 Task: Search one way flight ticket for 2 adults, 2 infants in seat and 1 infant on lap in first from Phoenix: Phoenix Sky Harbor International Airport to Wilmington: Wilmington International Airport on 8-6-2023. Choice of flights is Royal air maroc. Number of bags: 1 carry on bag and 5 checked bags. Price is upto 80000. Outbound departure time preference is 16:45.
Action: Mouse moved to (400, 169)
Screenshot: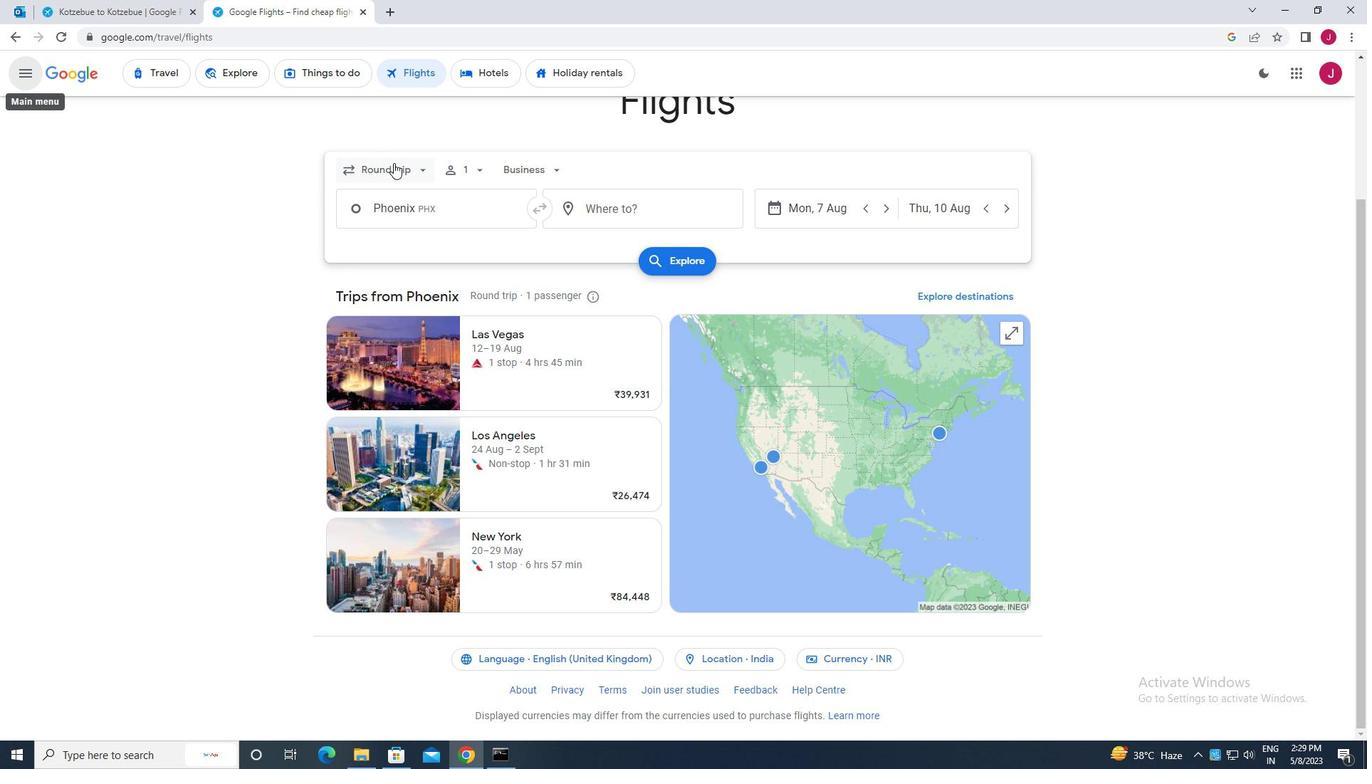 
Action: Mouse pressed left at (400, 169)
Screenshot: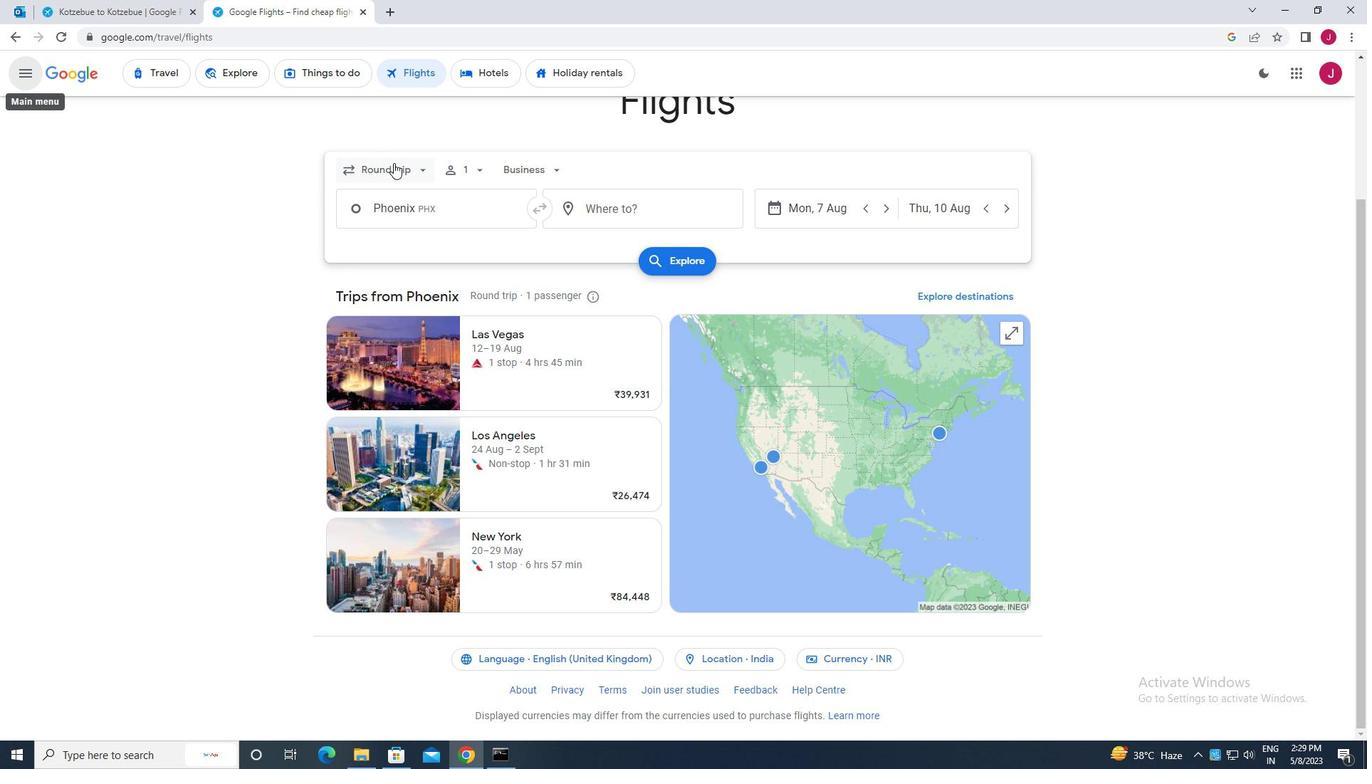 
Action: Mouse moved to (415, 237)
Screenshot: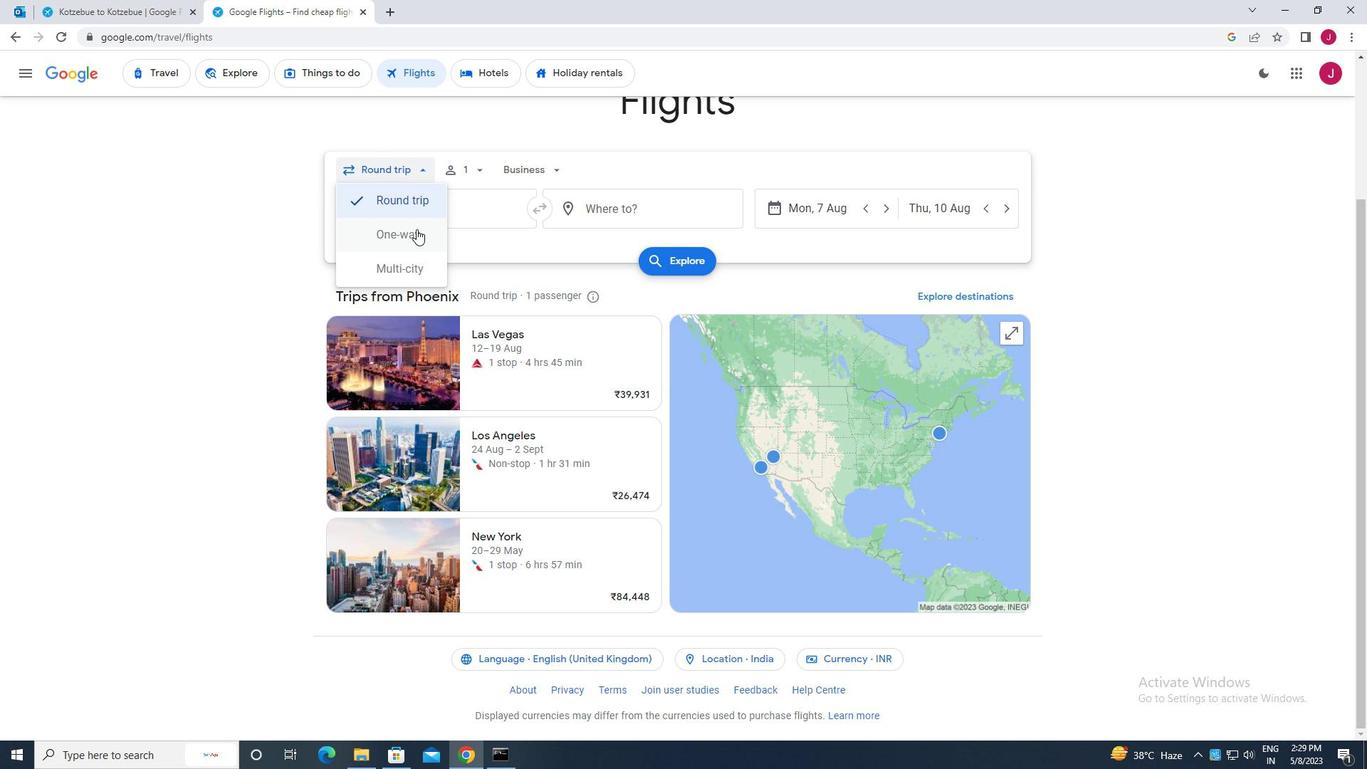 
Action: Mouse pressed left at (415, 237)
Screenshot: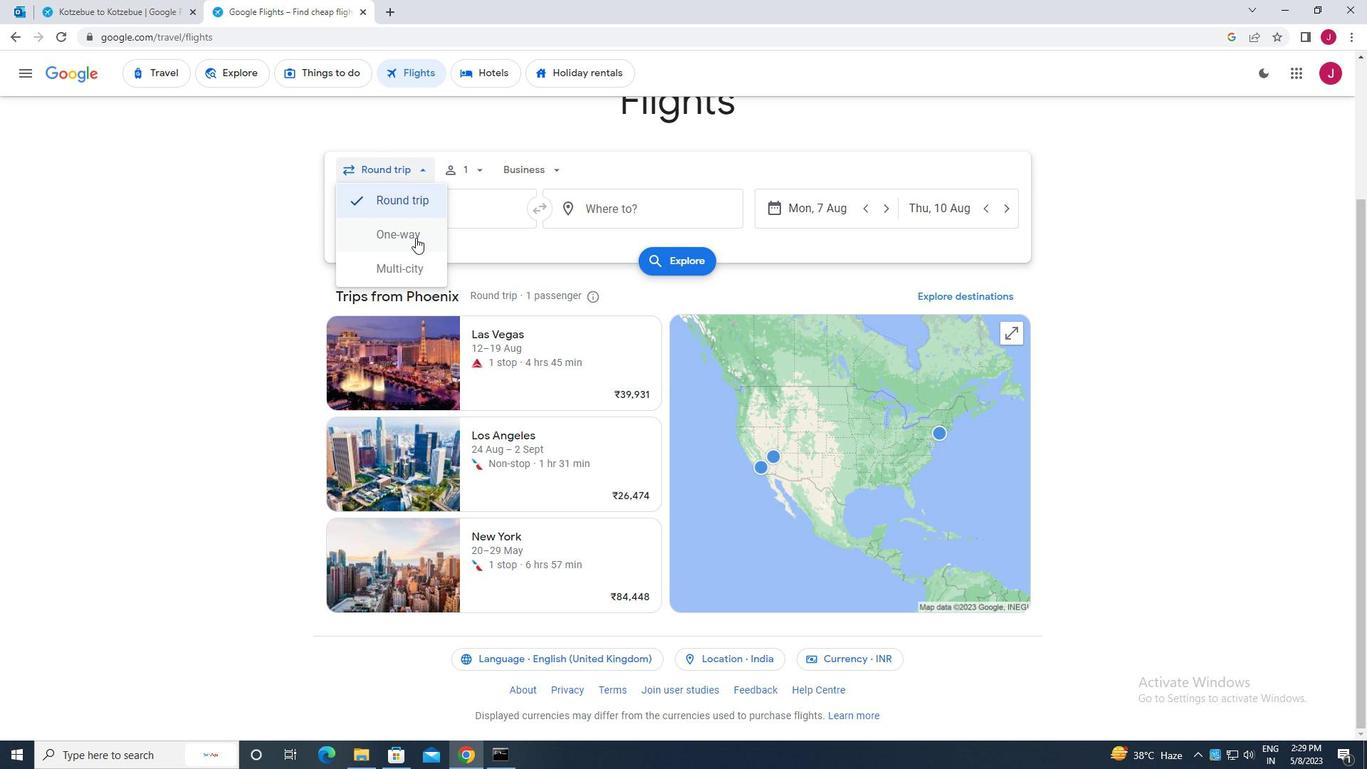 
Action: Mouse moved to (470, 168)
Screenshot: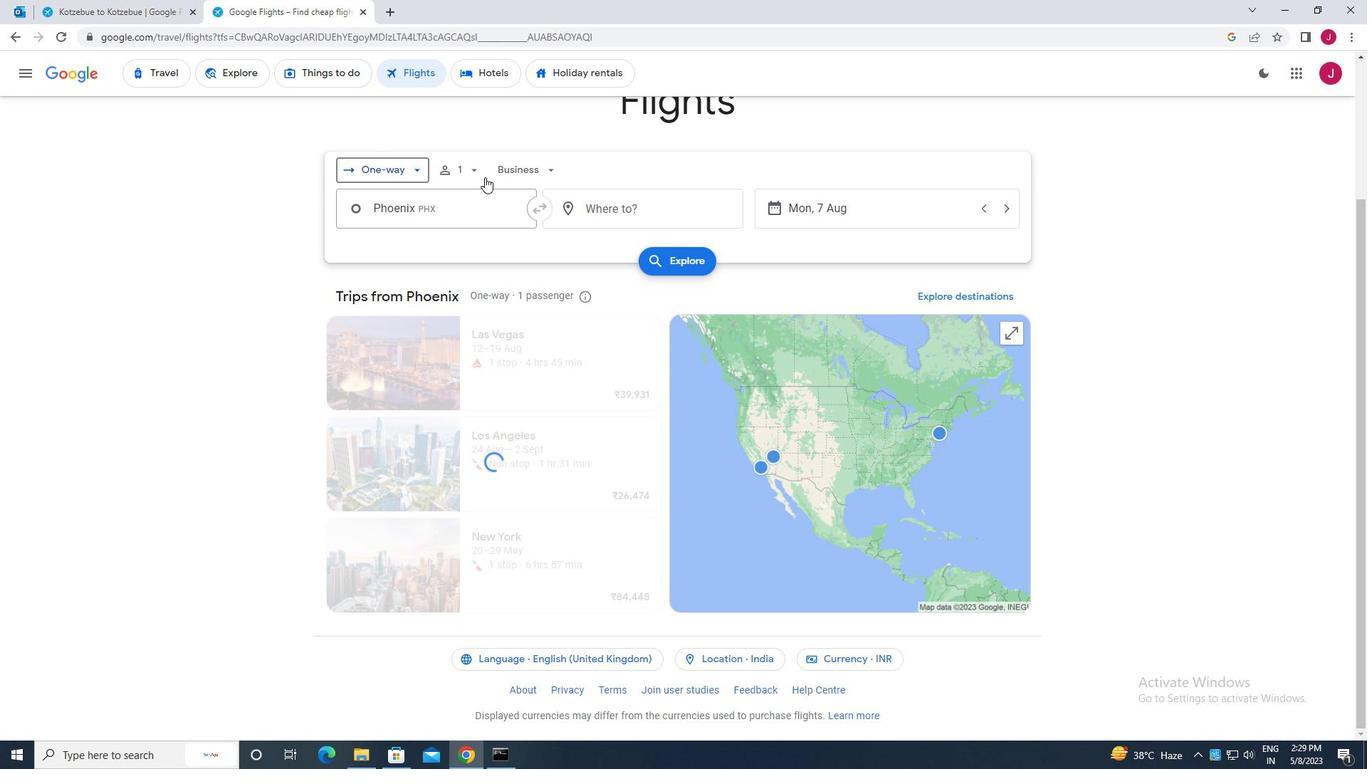 
Action: Mouse pressed left at (470, 168)
Screenshot: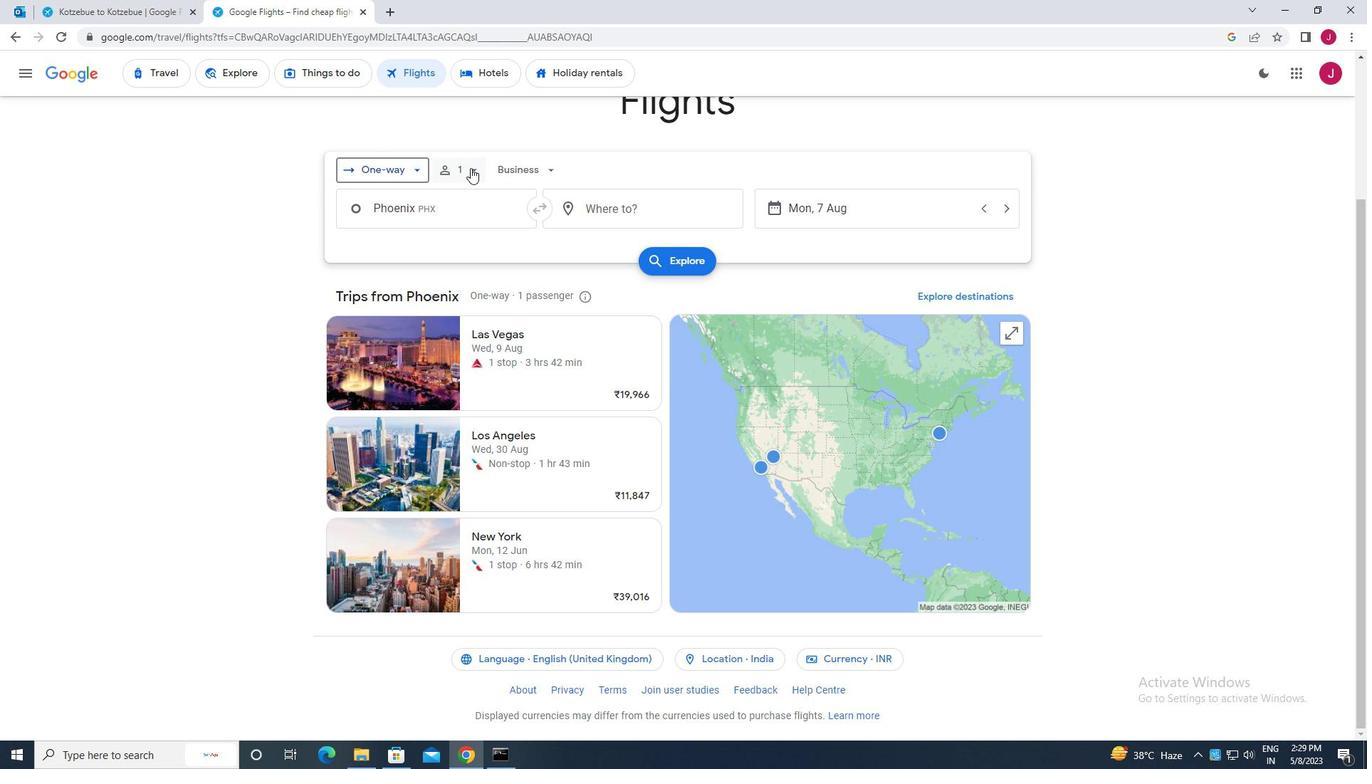 
Action: Mouse moved to (588, 206)
Screenshot: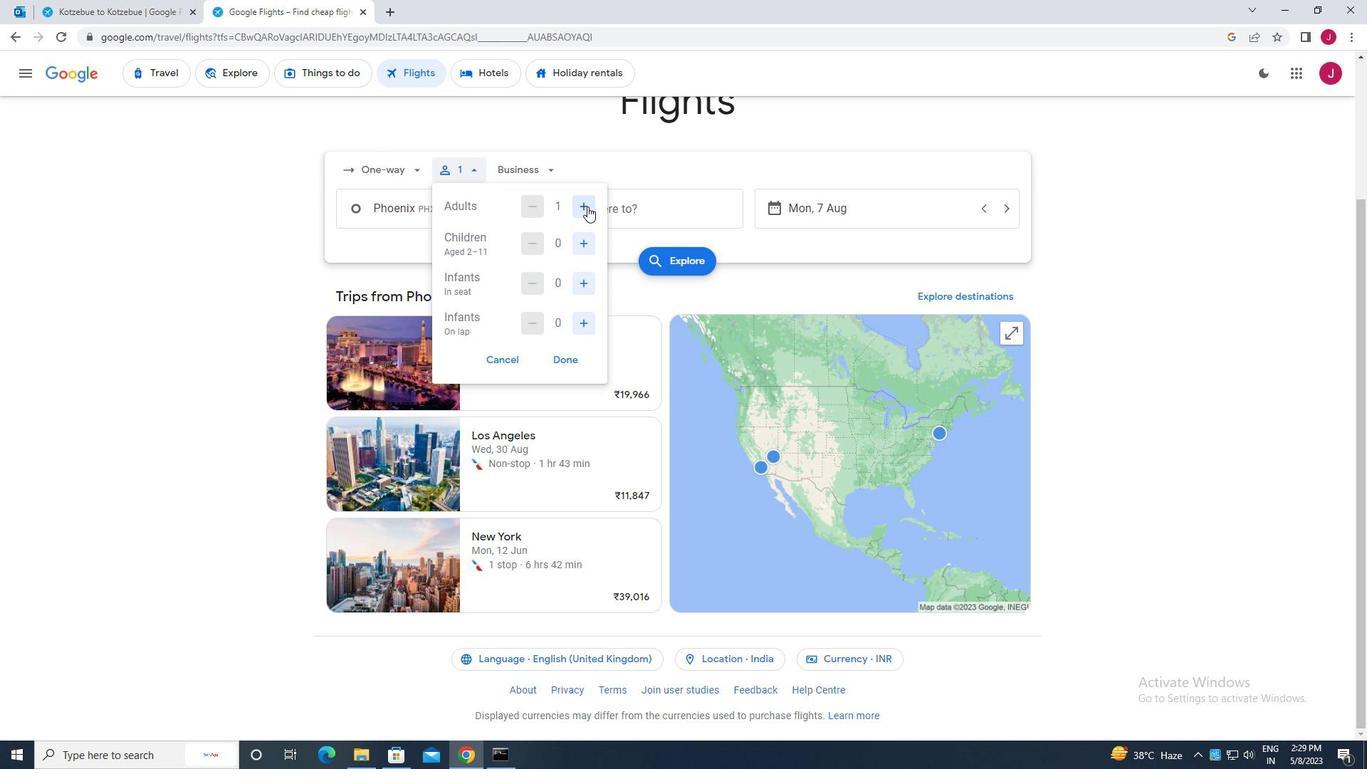 
Action: Mouse pressed left at (588, 206)
Screenshot: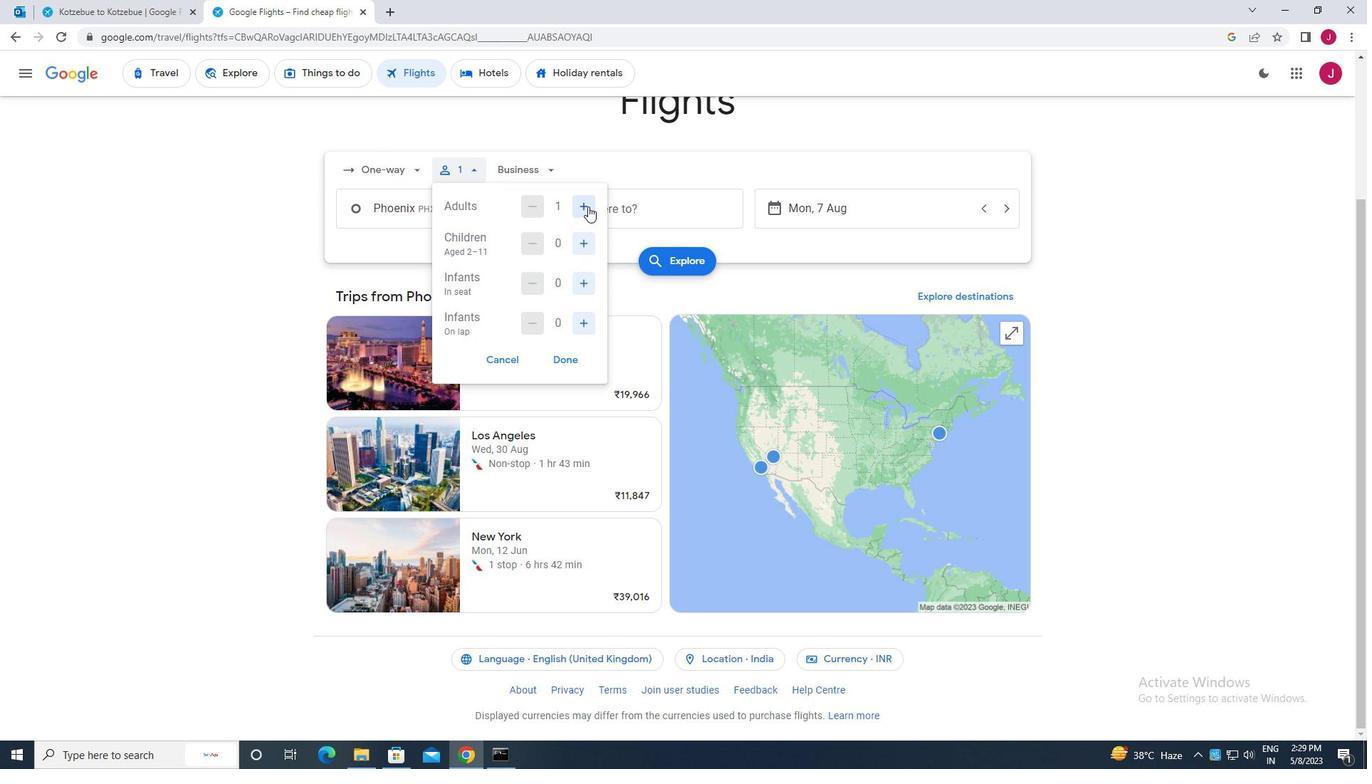 
Action: Mouse moved to (583, 244)
Screenshot: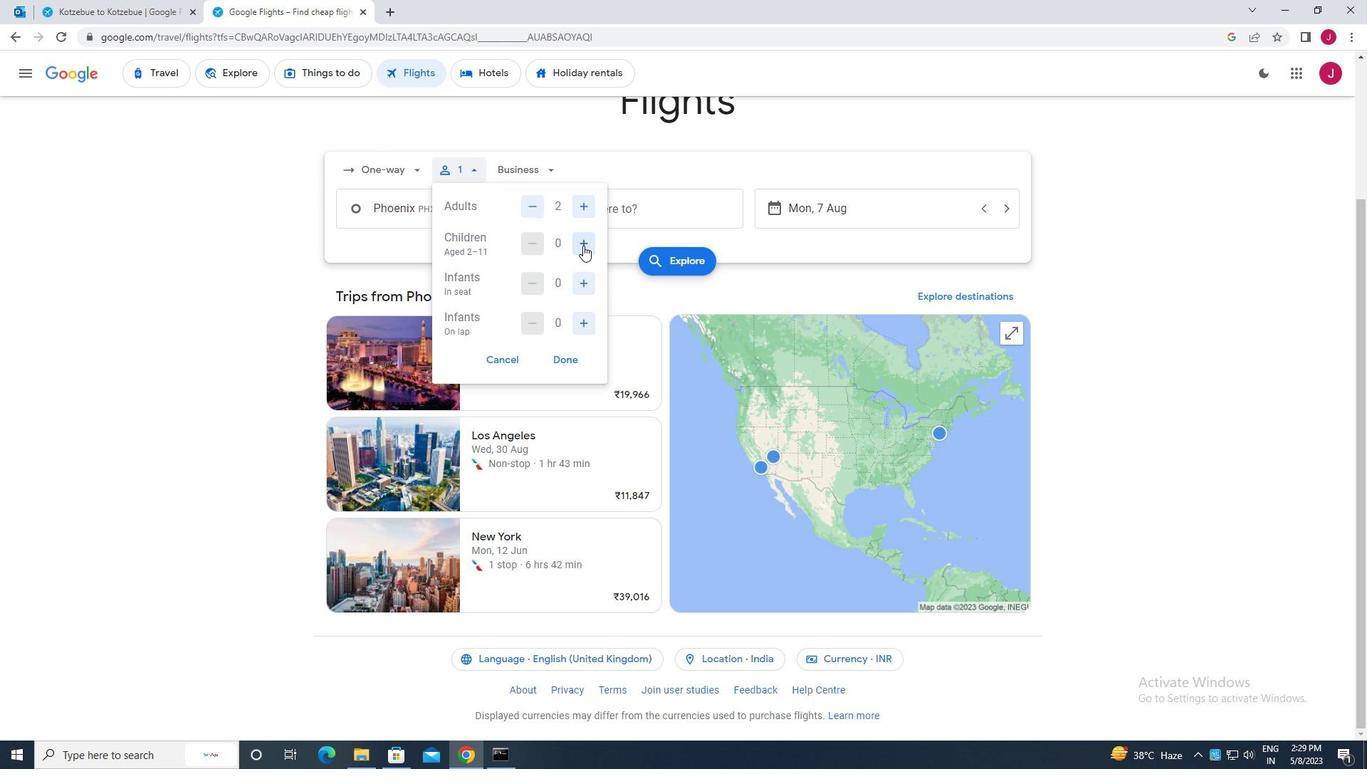 
Action: Mouse pressed left at (583, 244)
Screenshot: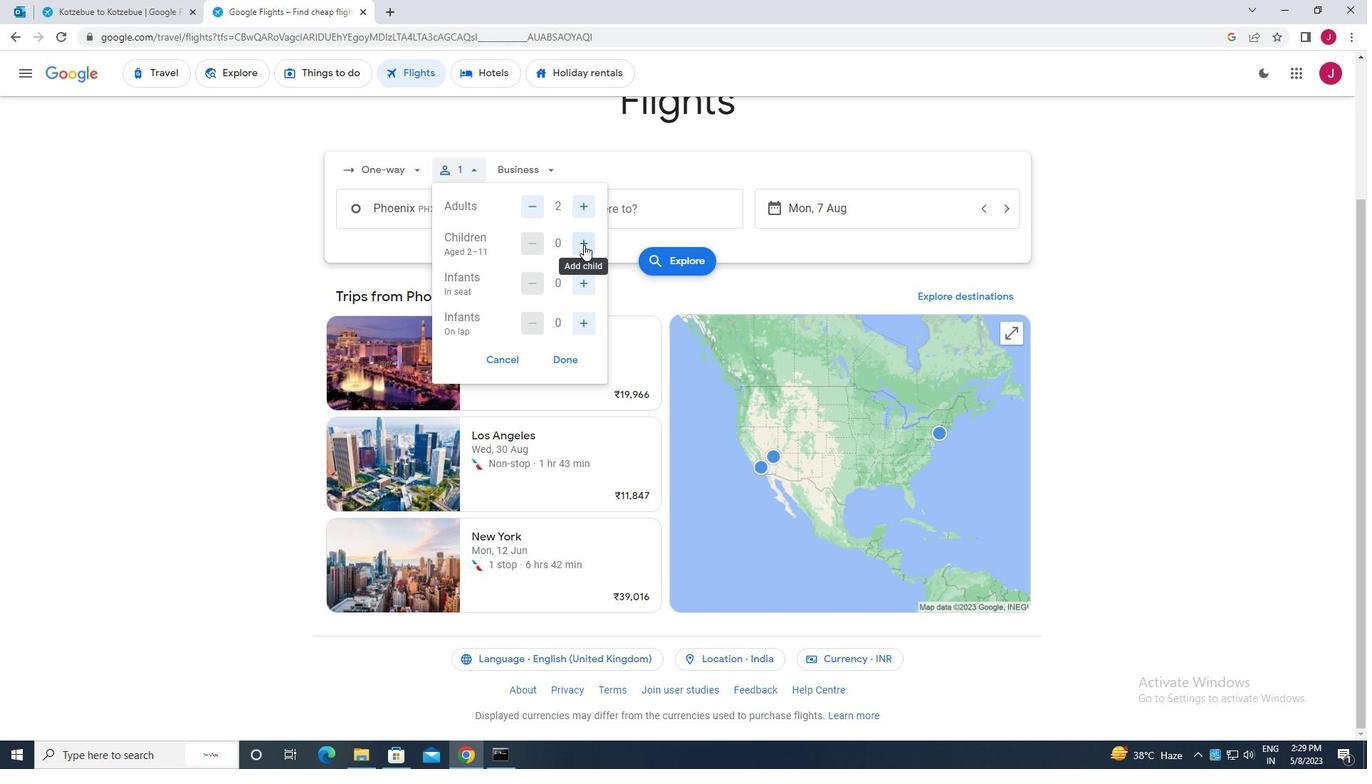 
Action: Mouse pressed left at (583, 244)
Screenshot: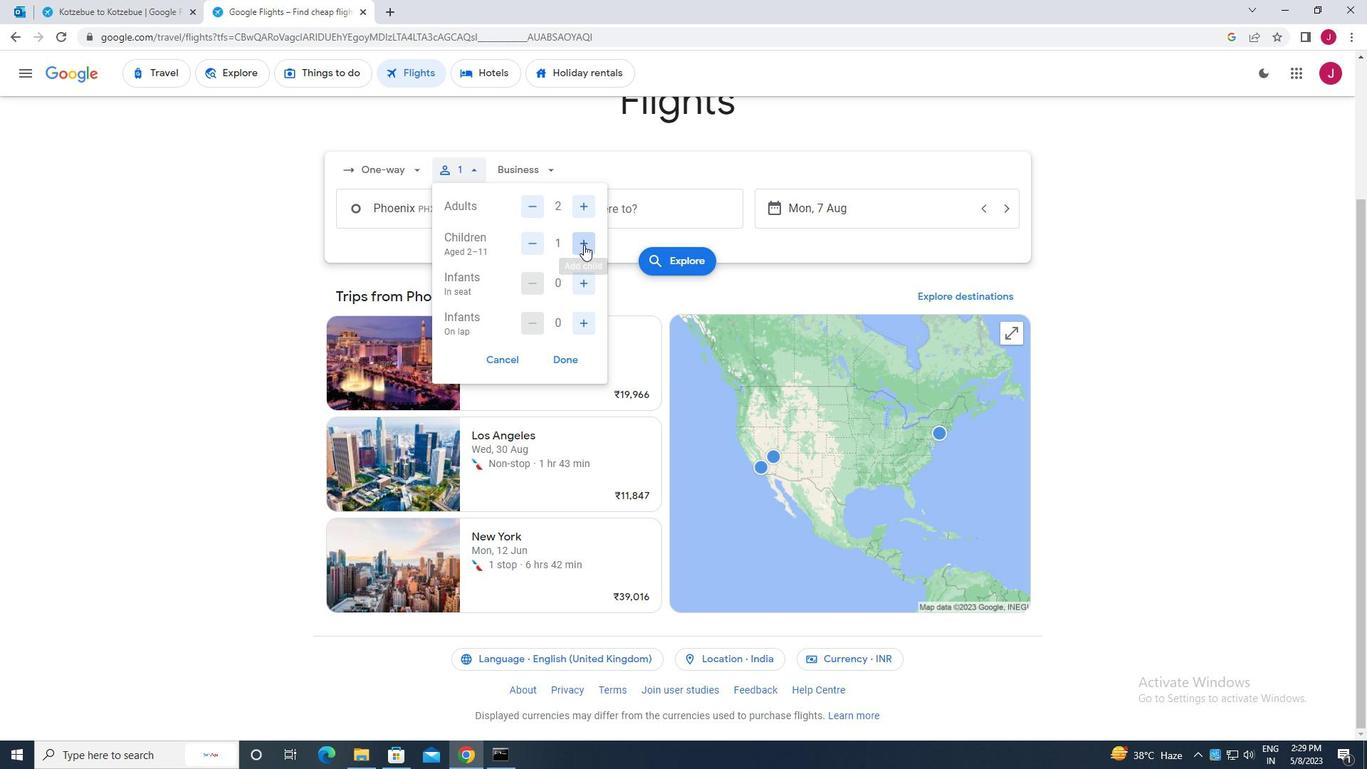 
Action: Mouse moved to (581, 323)
Screenshot: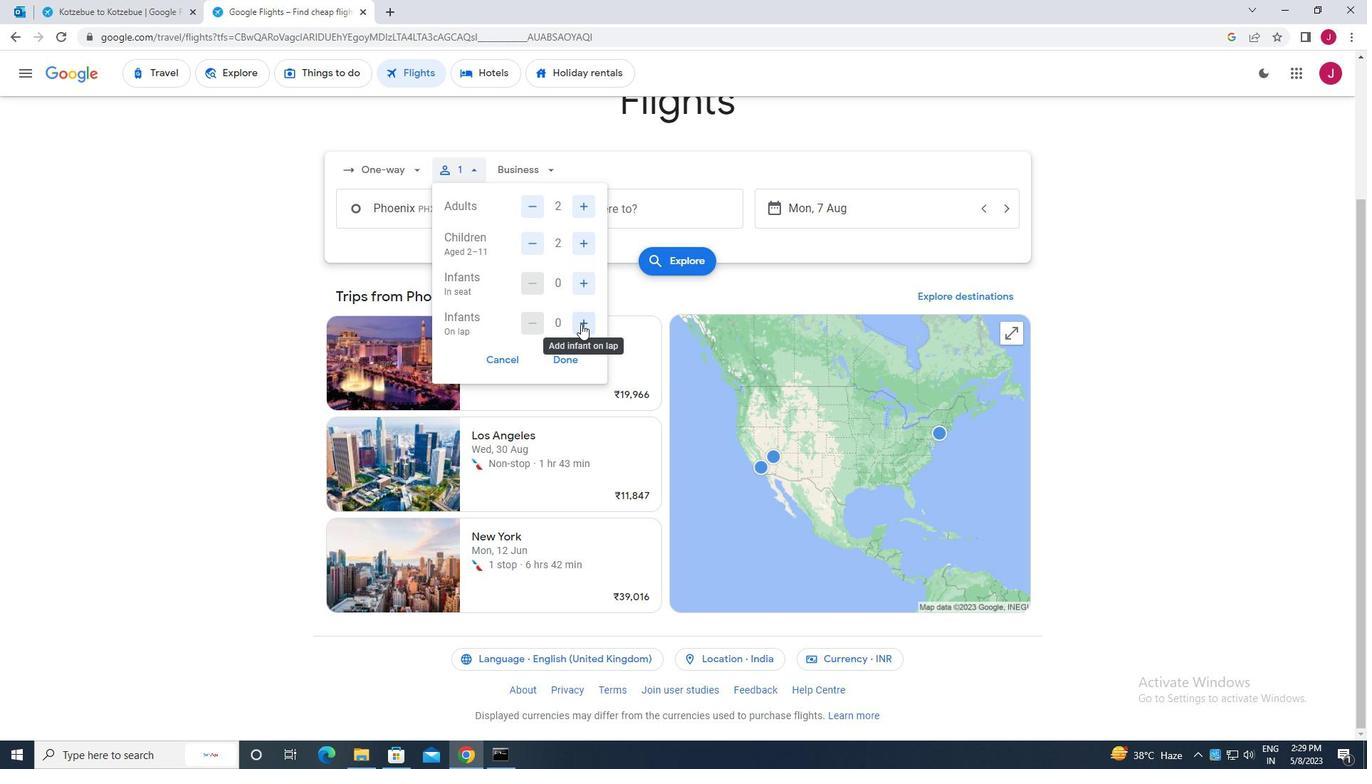 
Action: Mouse pressed left at (581, 323)
Screenshot: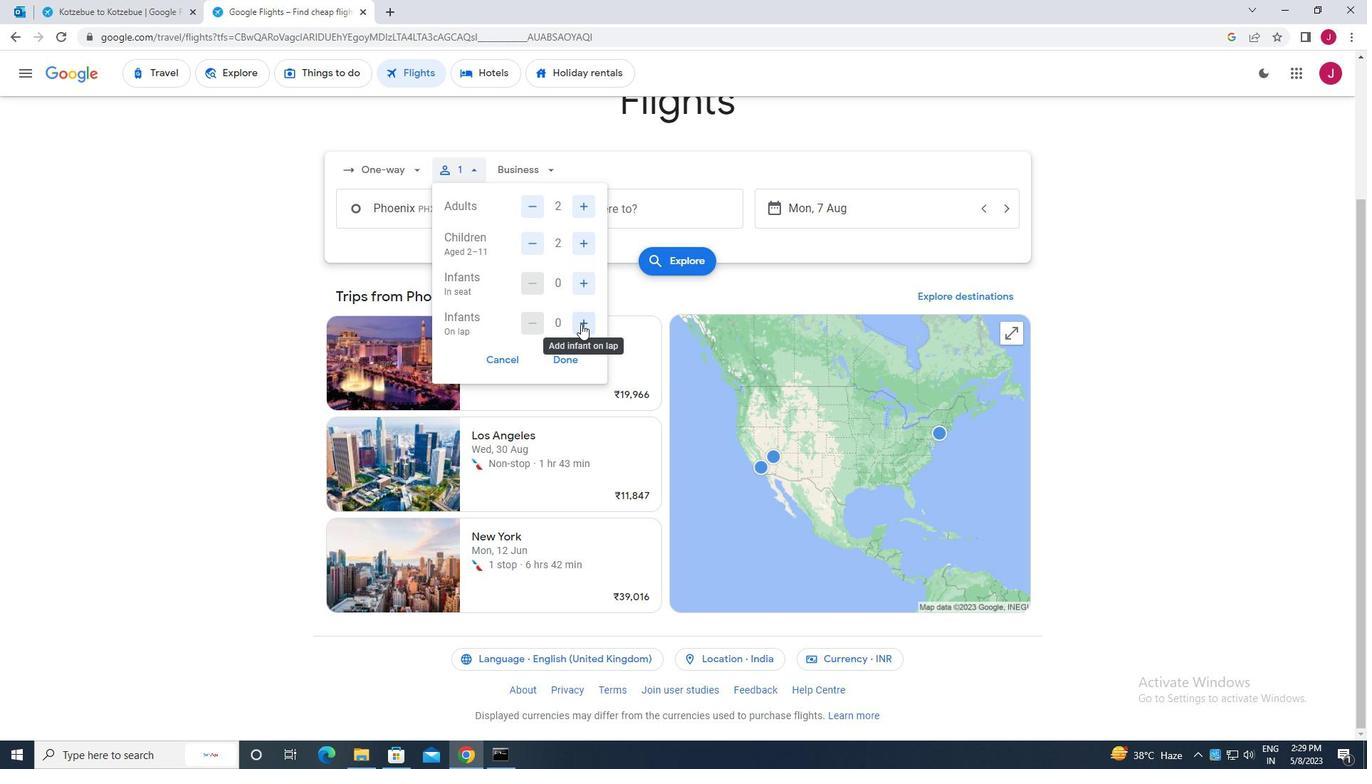 
Action: Mouse moved to (583, 281)
Screenshot: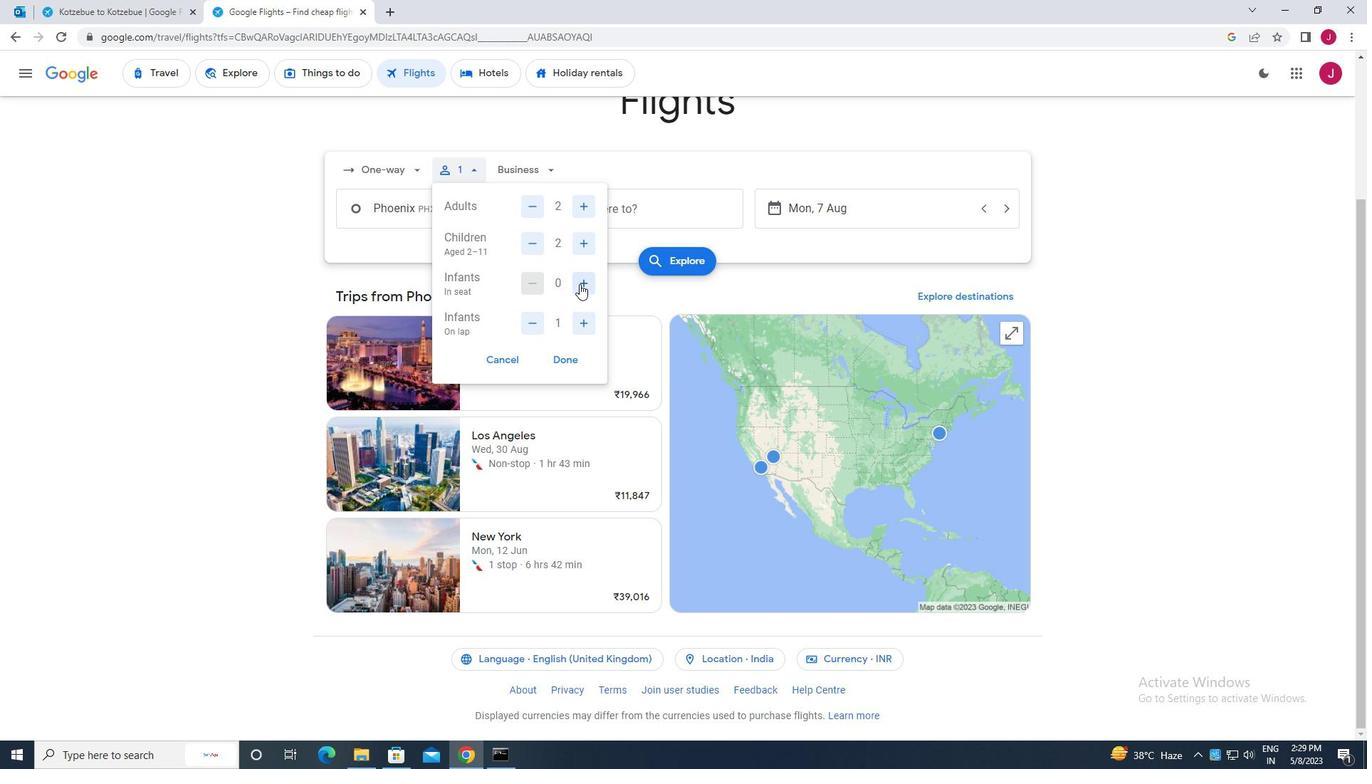 
Action: Mouse pressed left at (583, 281)
Screenshot: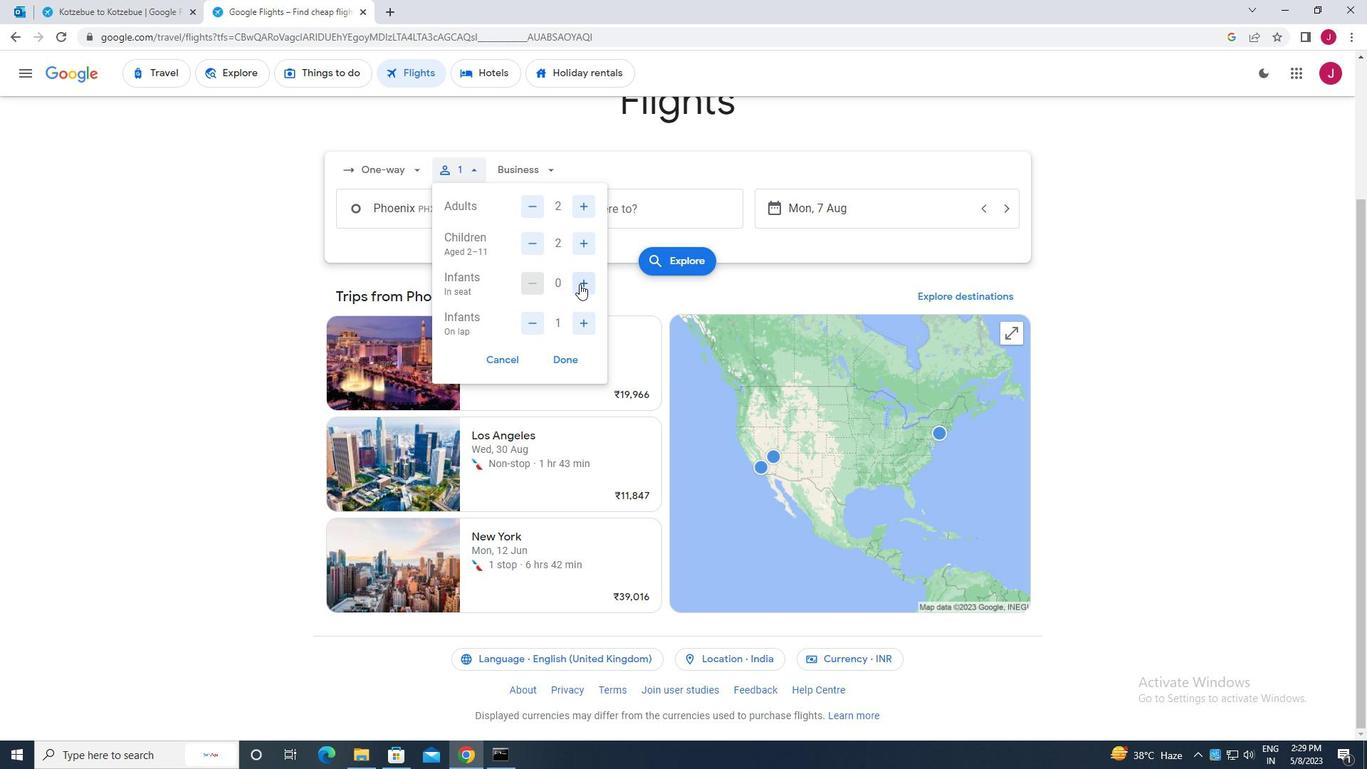 
Action: Mouse pressed left at (583, 281)
Screenshot: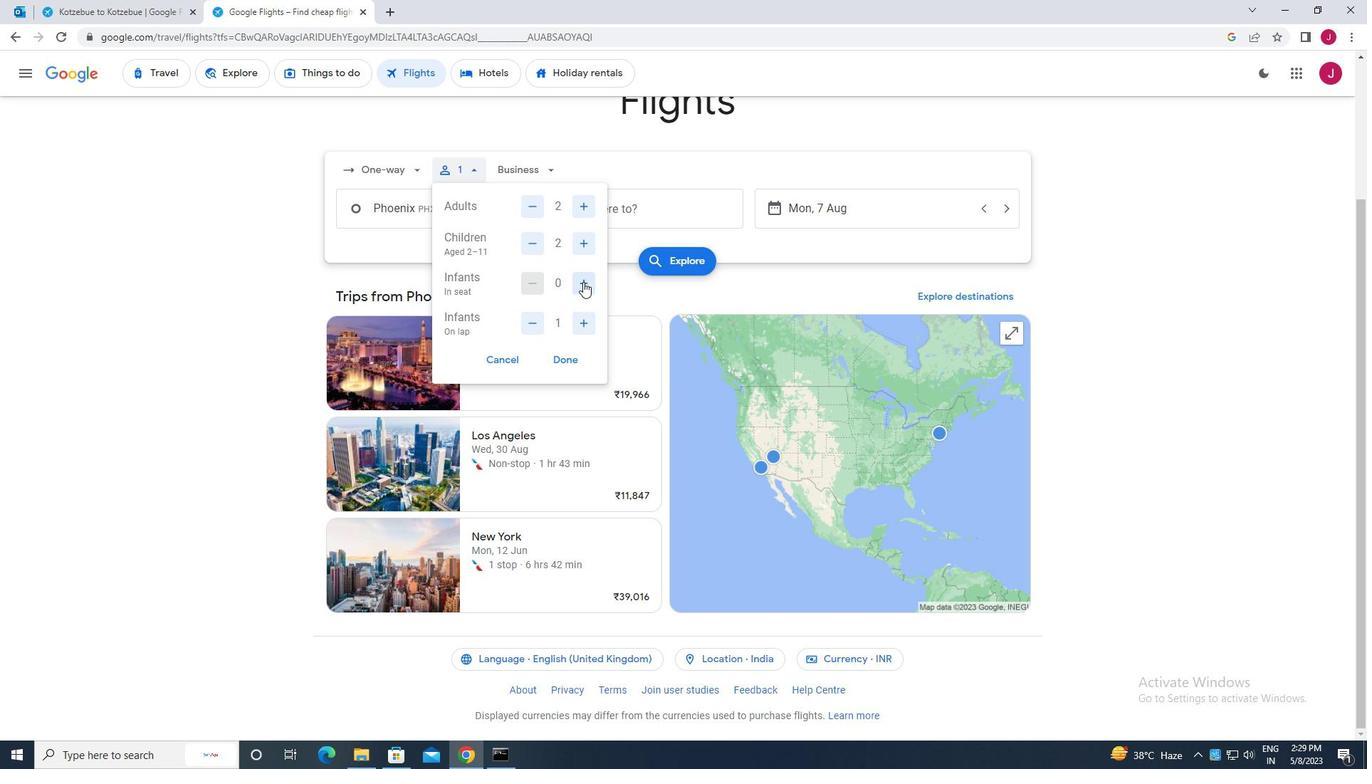 
Action: Mouse moved to (539, 239)
Screenshot: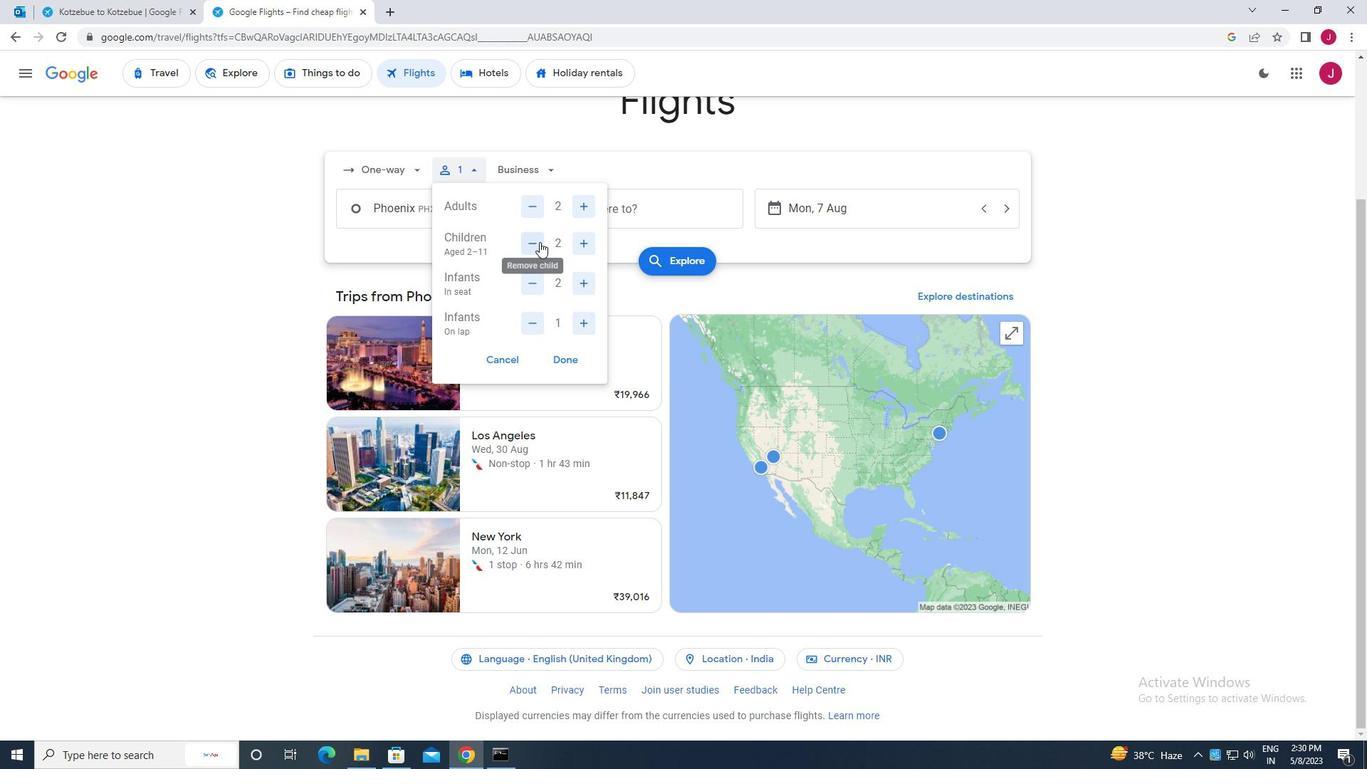 
Action: Mouse pressed left at (539, 239)
Screenshot: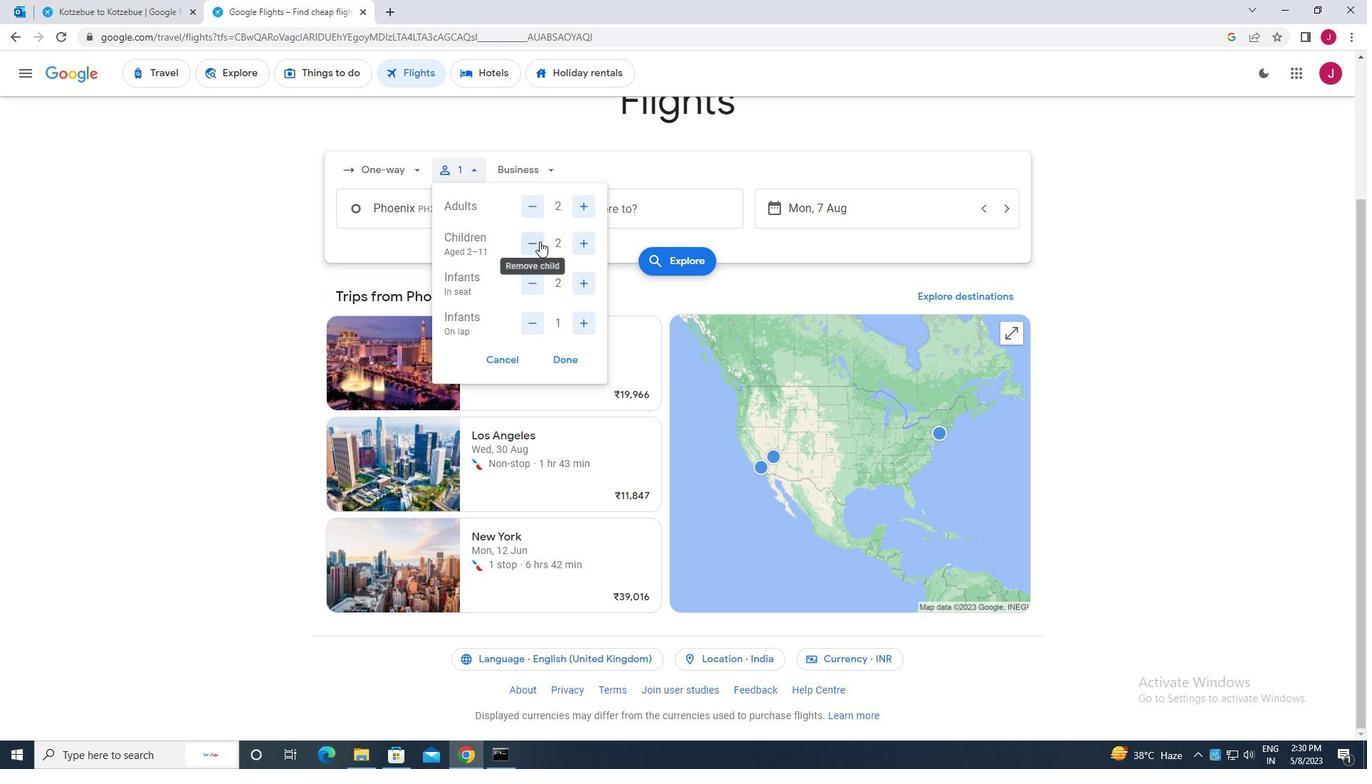
Action: Mouse pressed left at (539, 239)
Screenshot: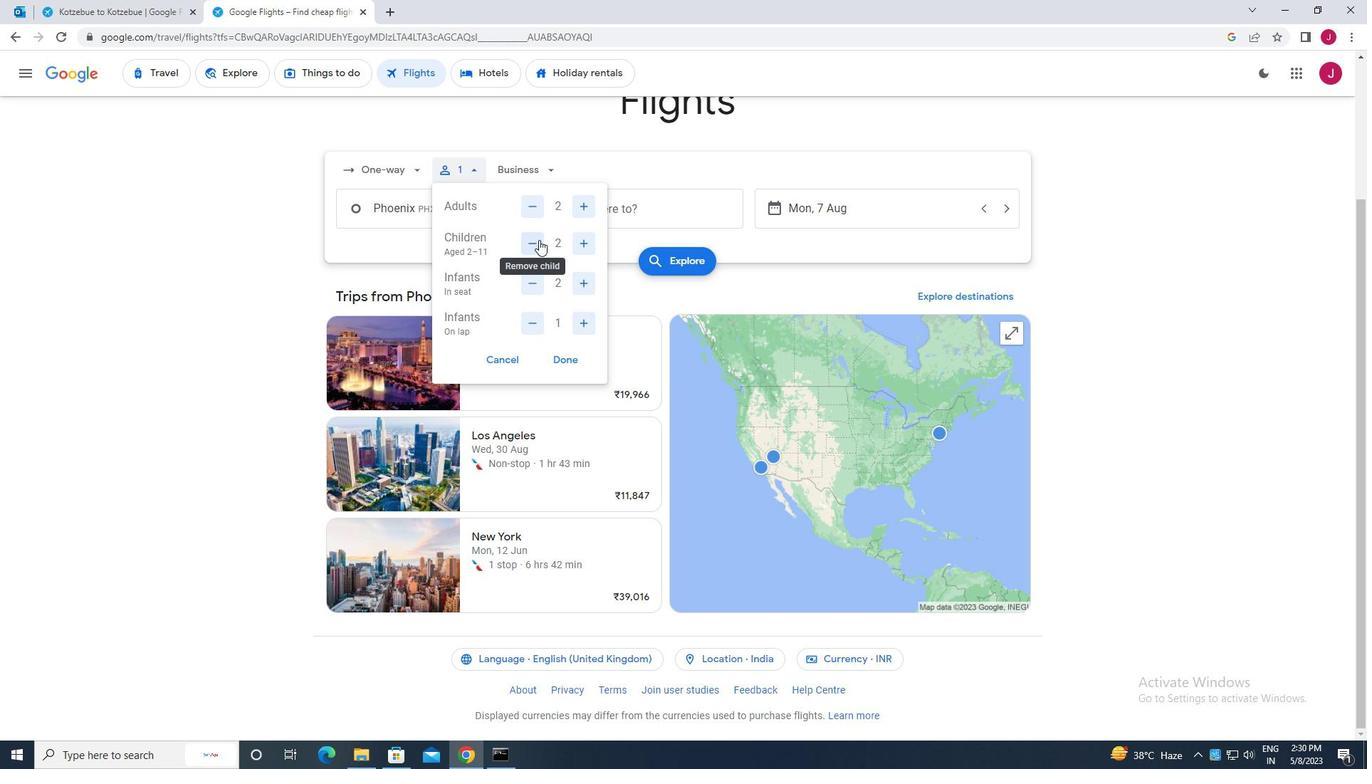 
Action: Mouse moved to (573, 356)
Screenshot: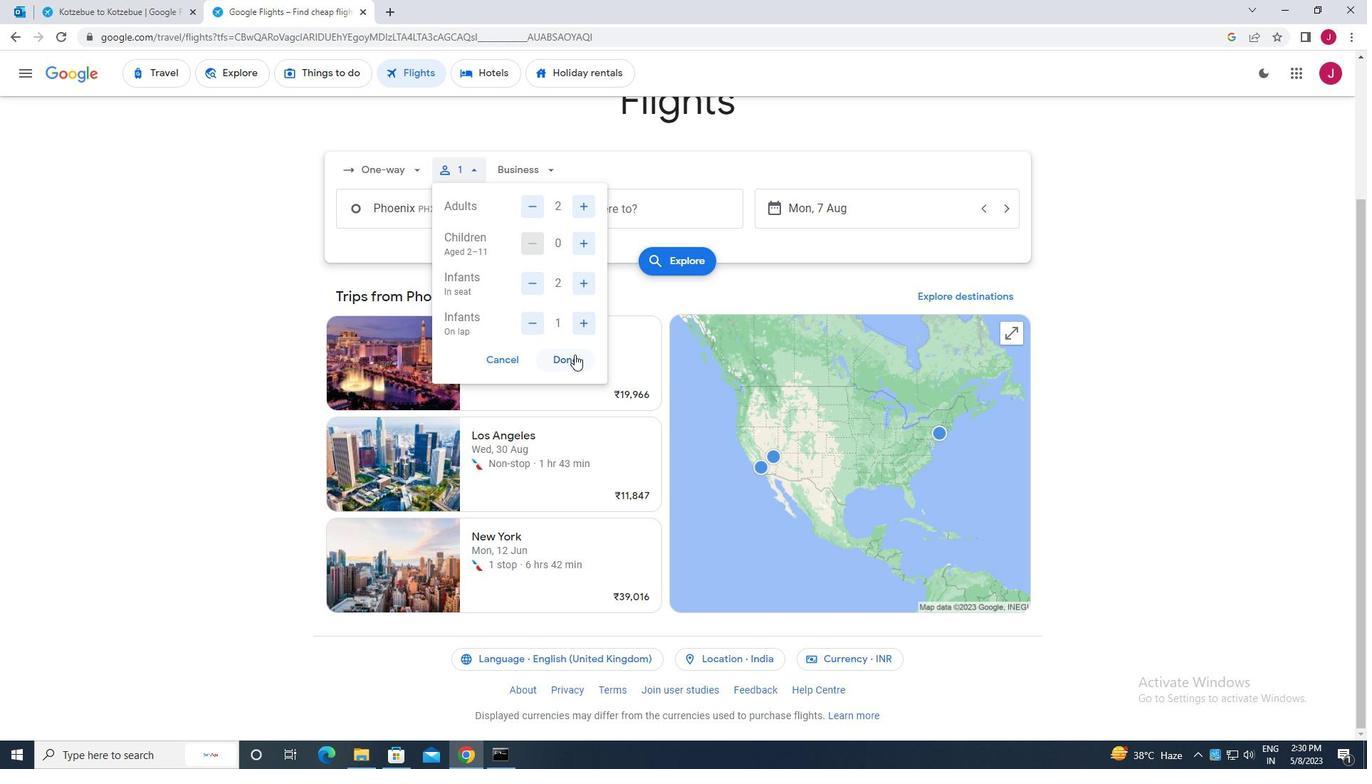 
Action: Mouse pressed left at (573, 356)
Screenshot: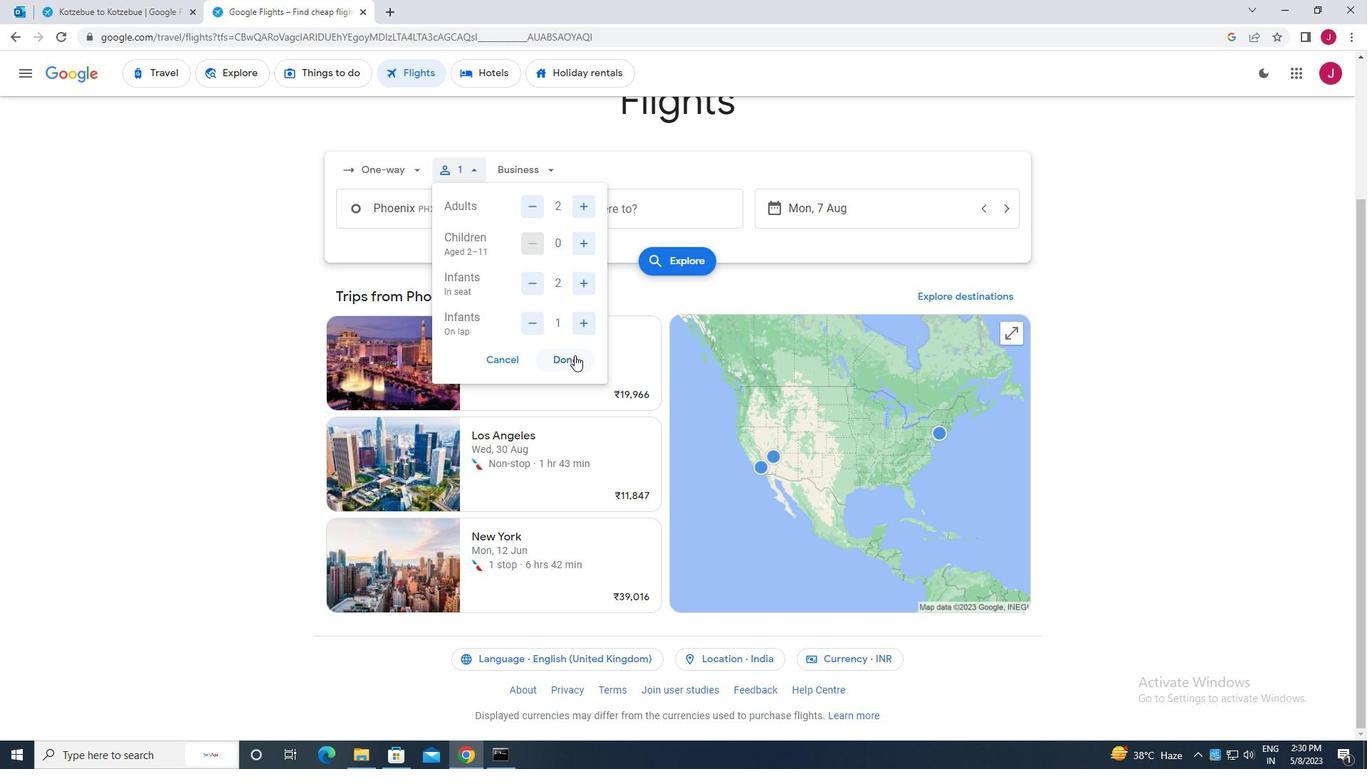 
Action: Mouse moved to (534, 167)
Screenshot: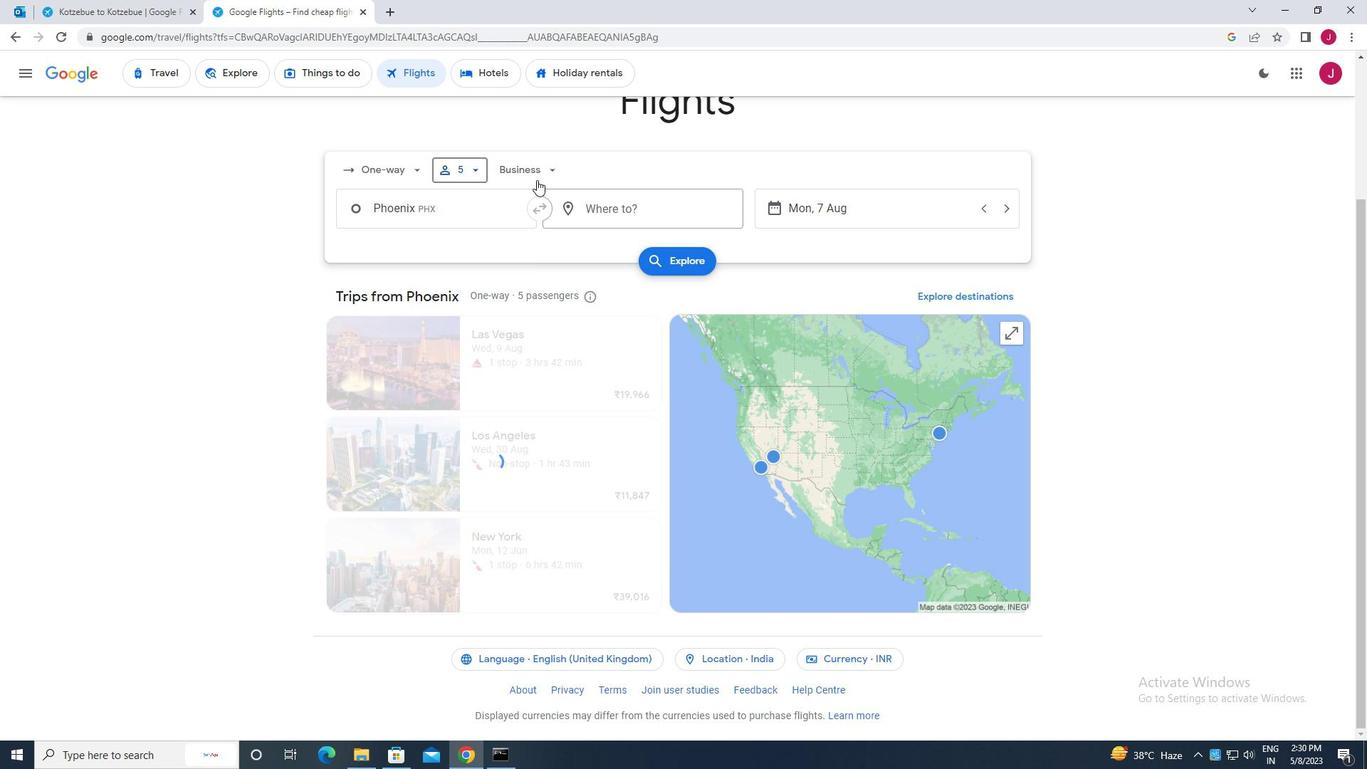 
Action: Mouse pressed left at (534, 167)
Screenshot: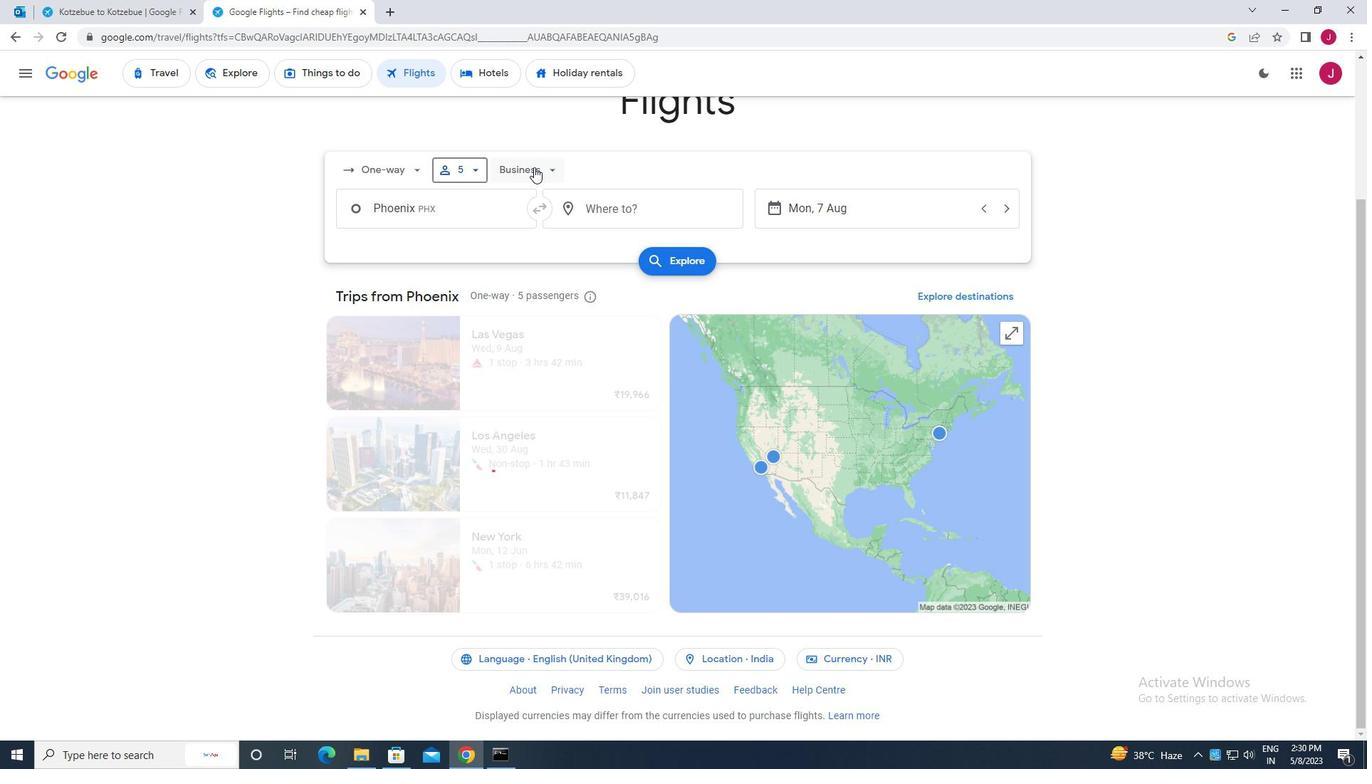 
Action: Mouse moved to (545, 305)
Screenshot: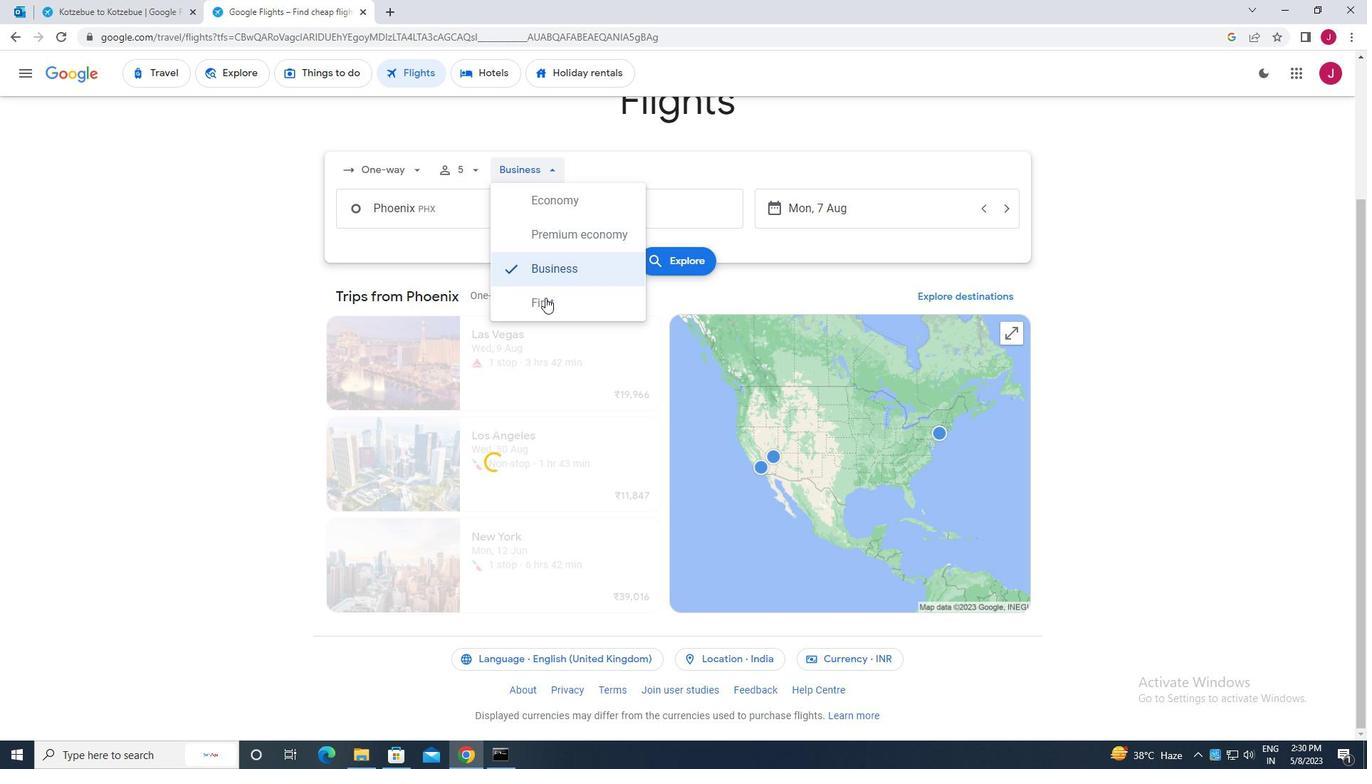 
Action: Mouse pressed left at (545, 305)
Screenshot: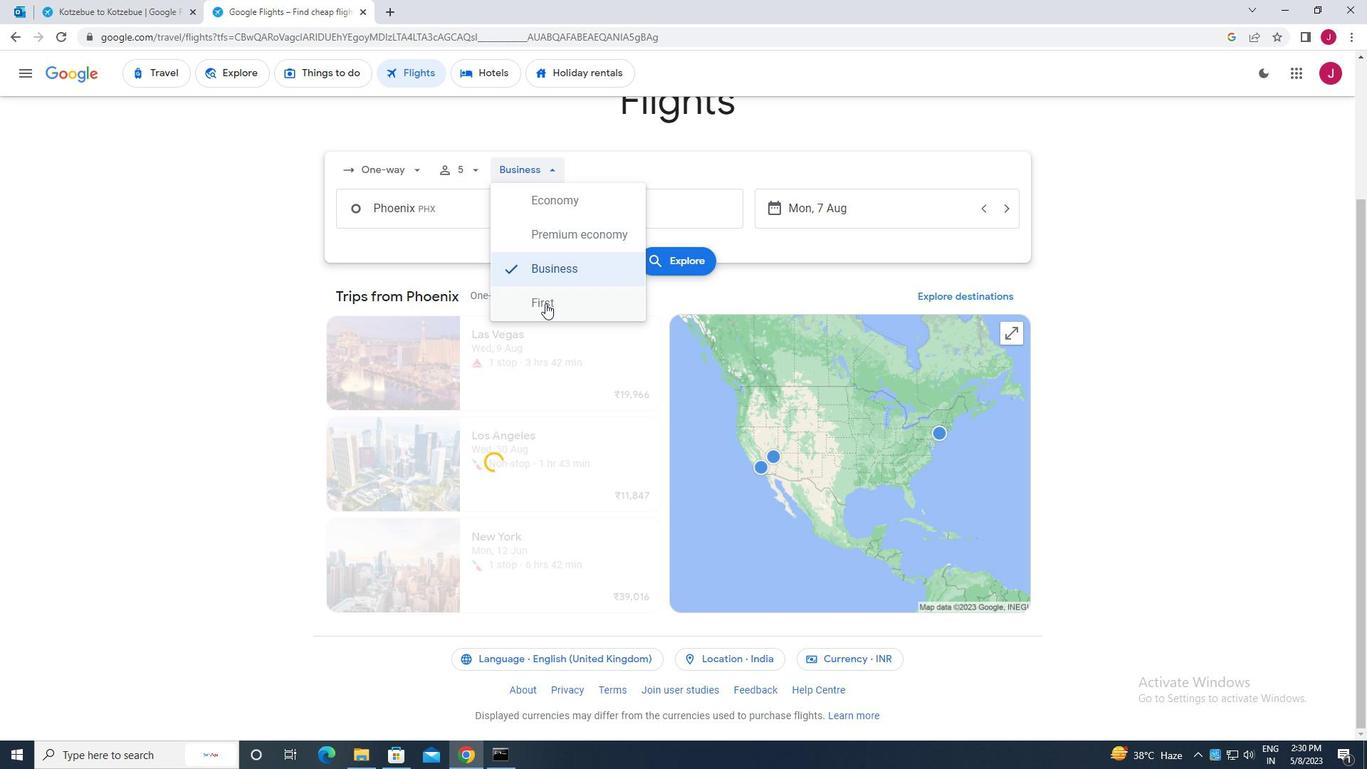 
Action: Mouse moved to (441, 212)
Screenshot: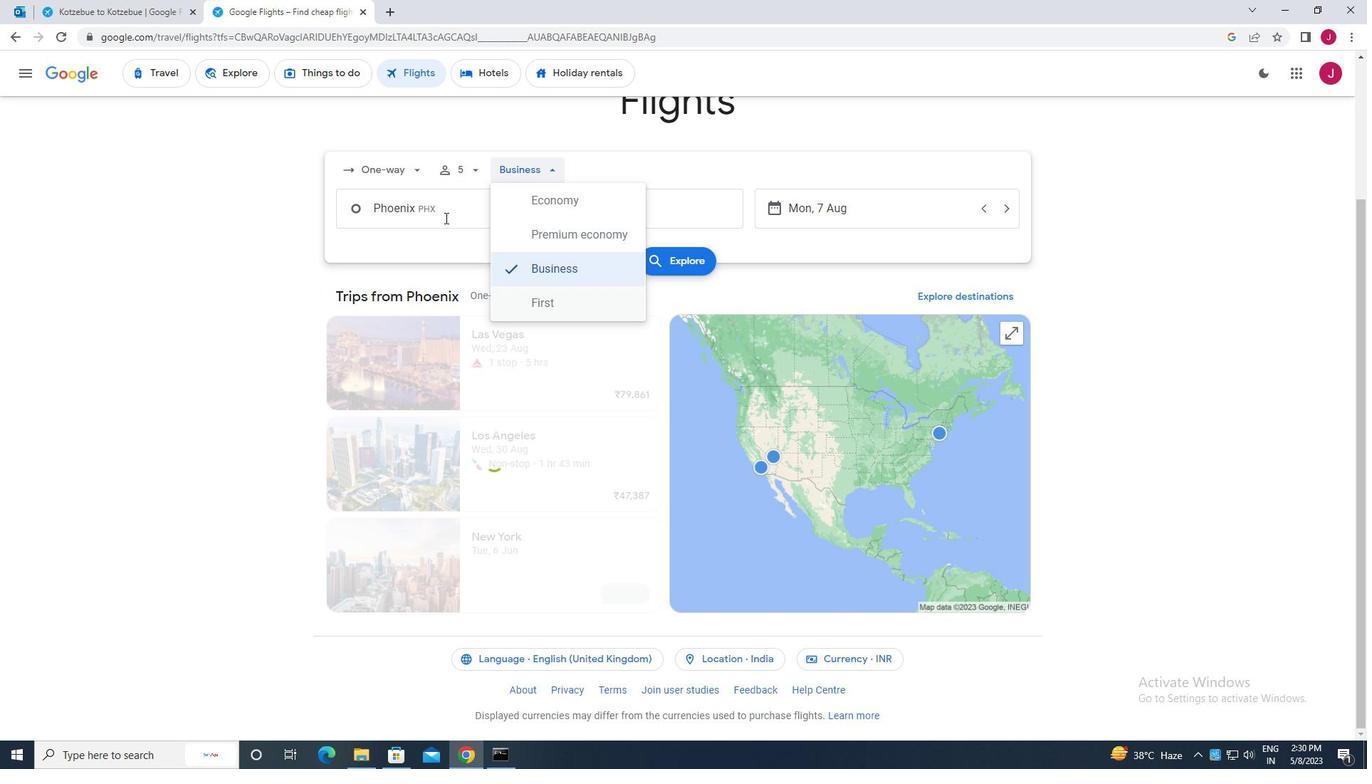 
Action: Mouse pressed left at (441, 212)
Screenshot: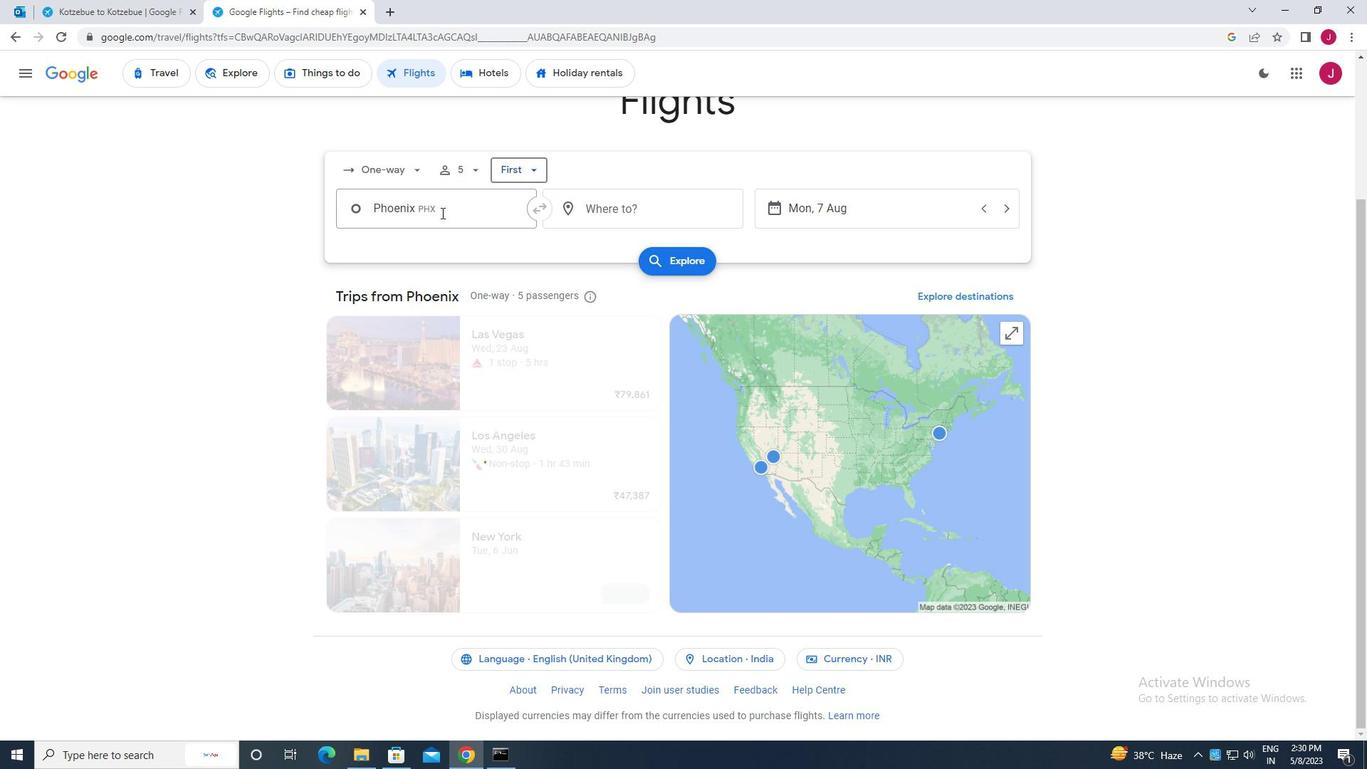 
Action: Mouse moved to (441, 212)
Screenshot: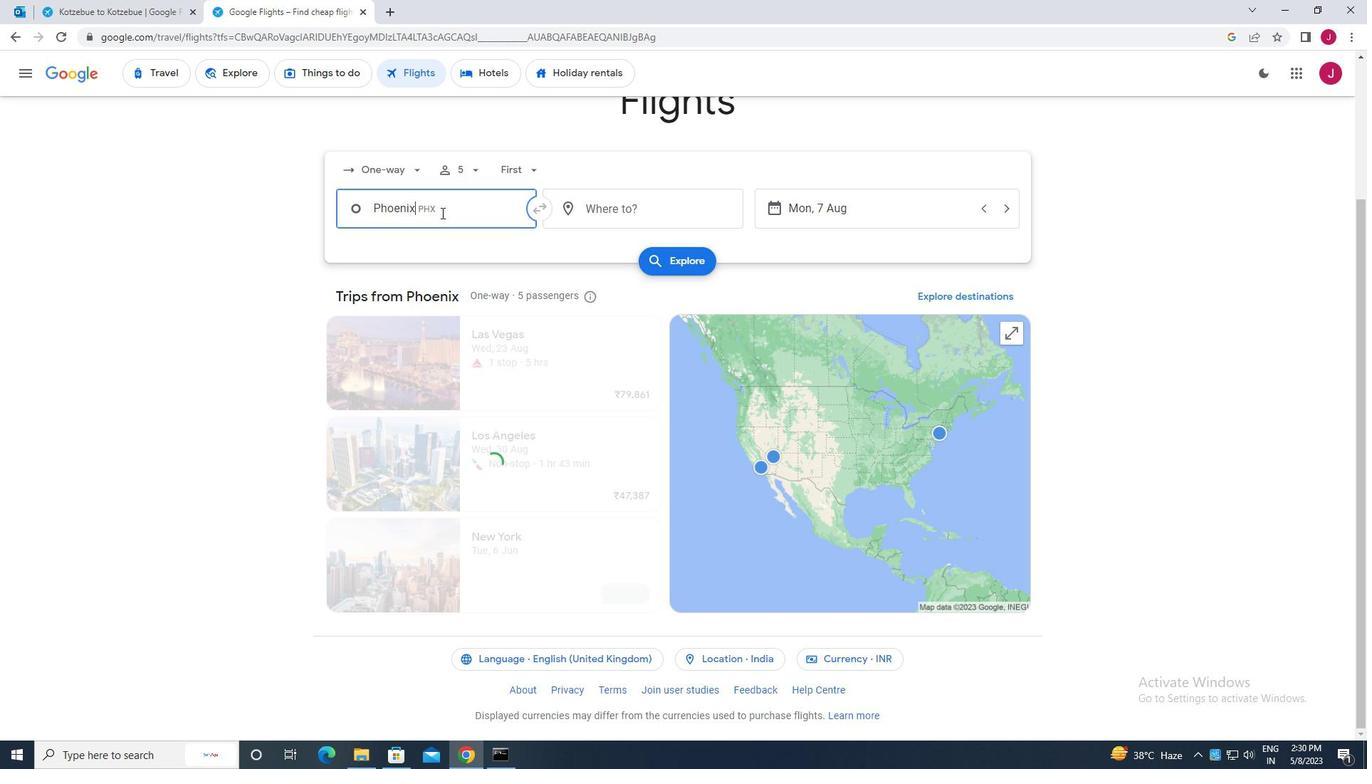 
Action: Key pressed phoenix
Screenshot: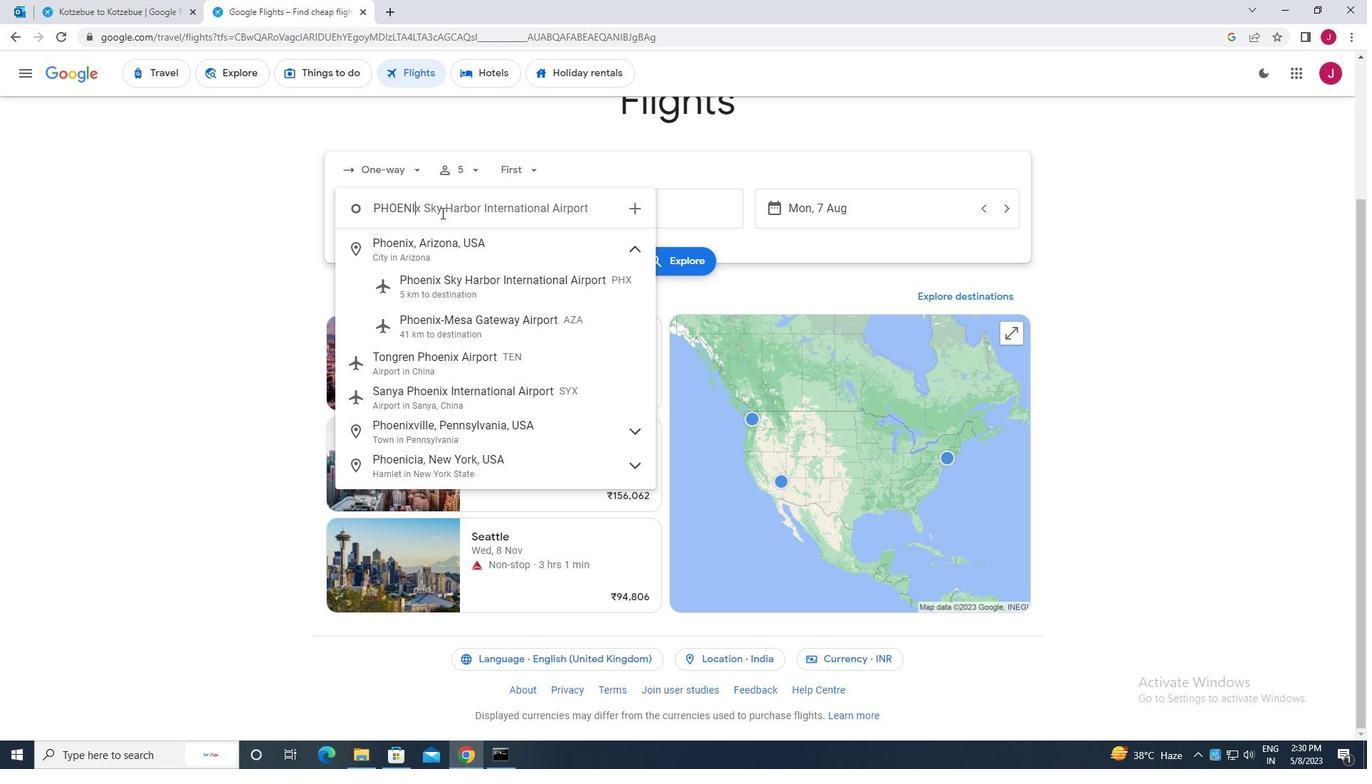 
Action: Mouse moved to (478, 281)
Screenshot: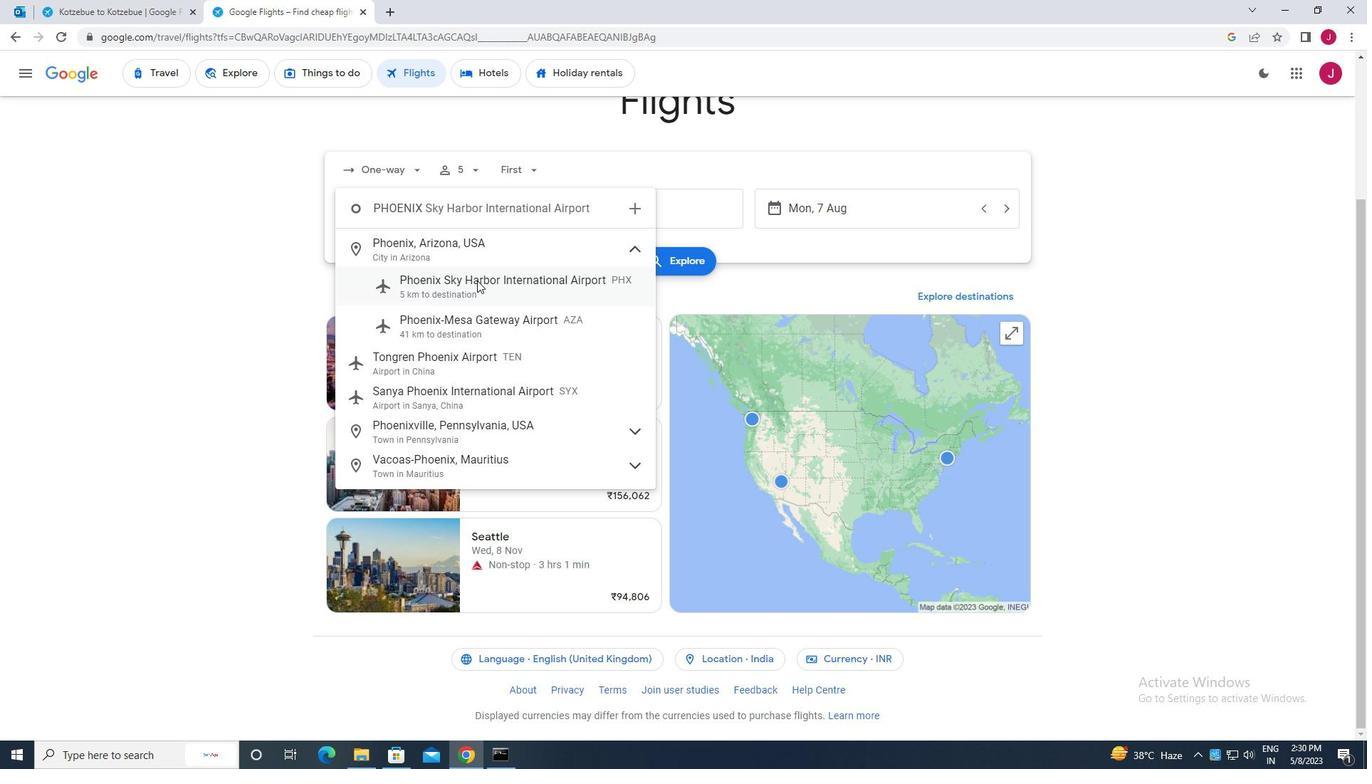 
Action: Mouse pressed left at (478, 281)
Screenshot: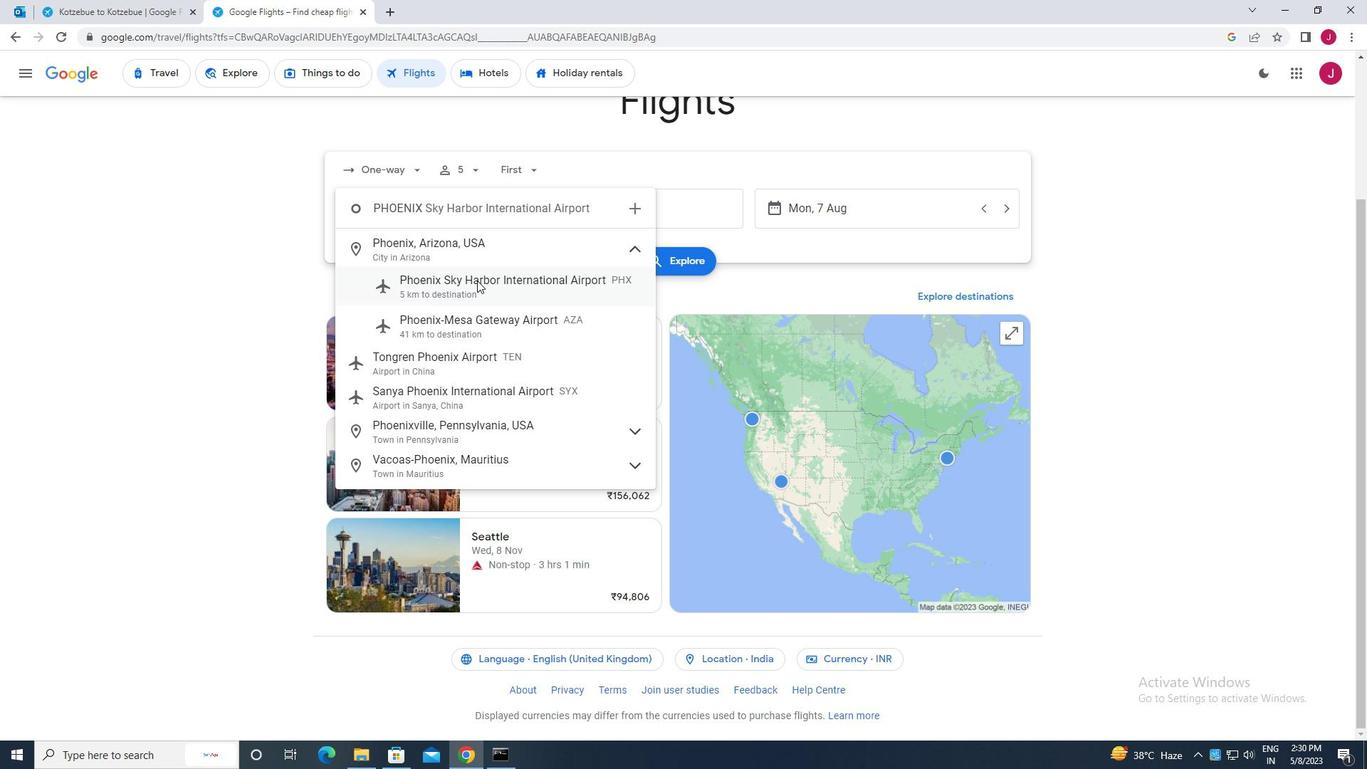 
Action: Mouse moved to (678, 222)
Screenshot: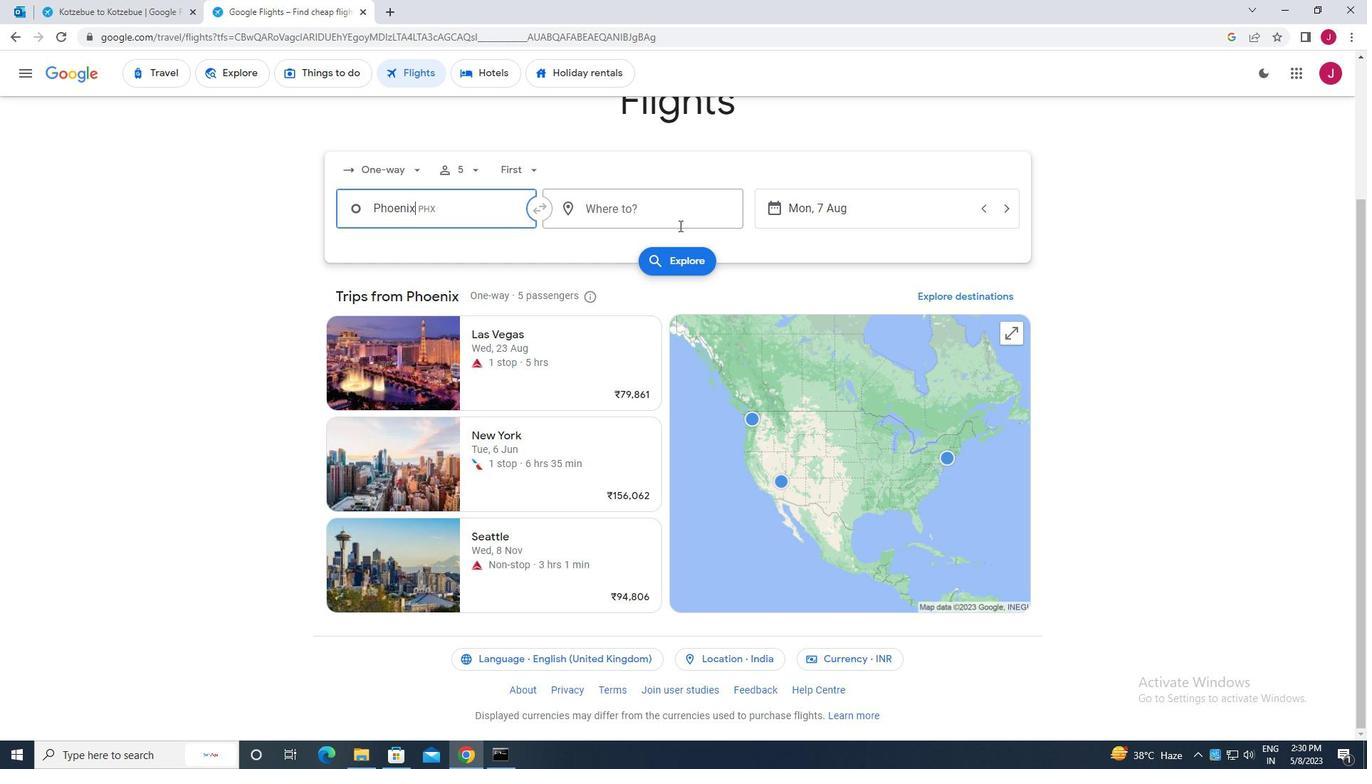 
Action: Mouse pressed left at (678, 222)
Screenshot: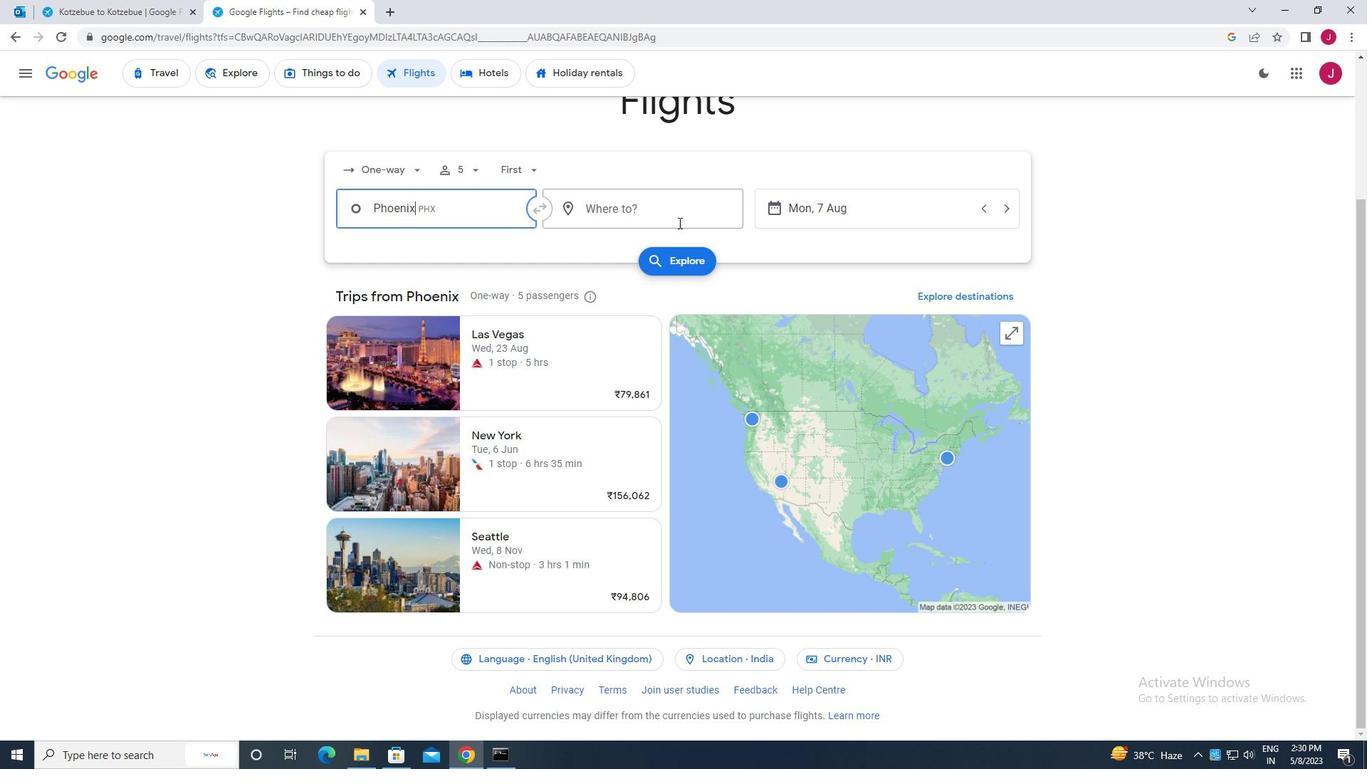 
Action: Mouse moved to (674, 220)
Screenshot: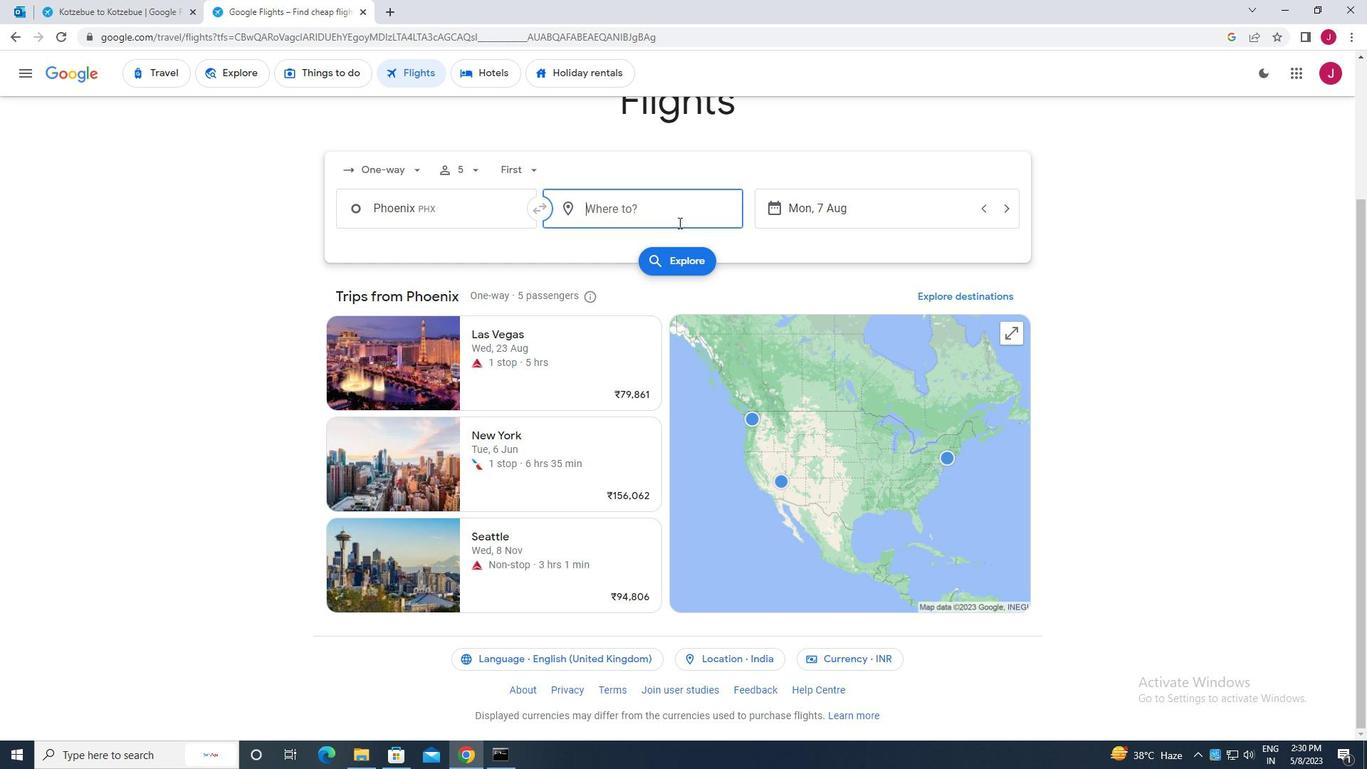 
Action: Key pressed wilming
Screenshot: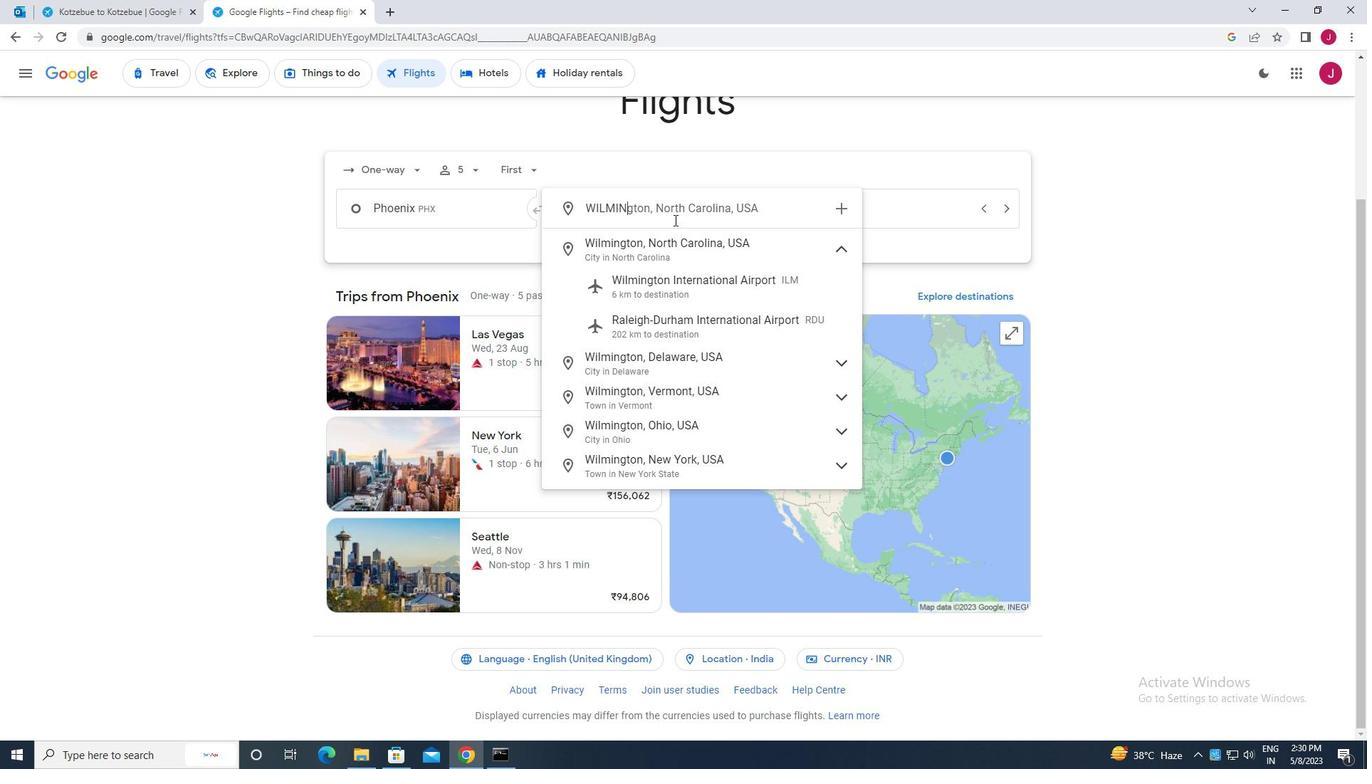 
Action: Mouse moved to (690, 289)
Screenshot: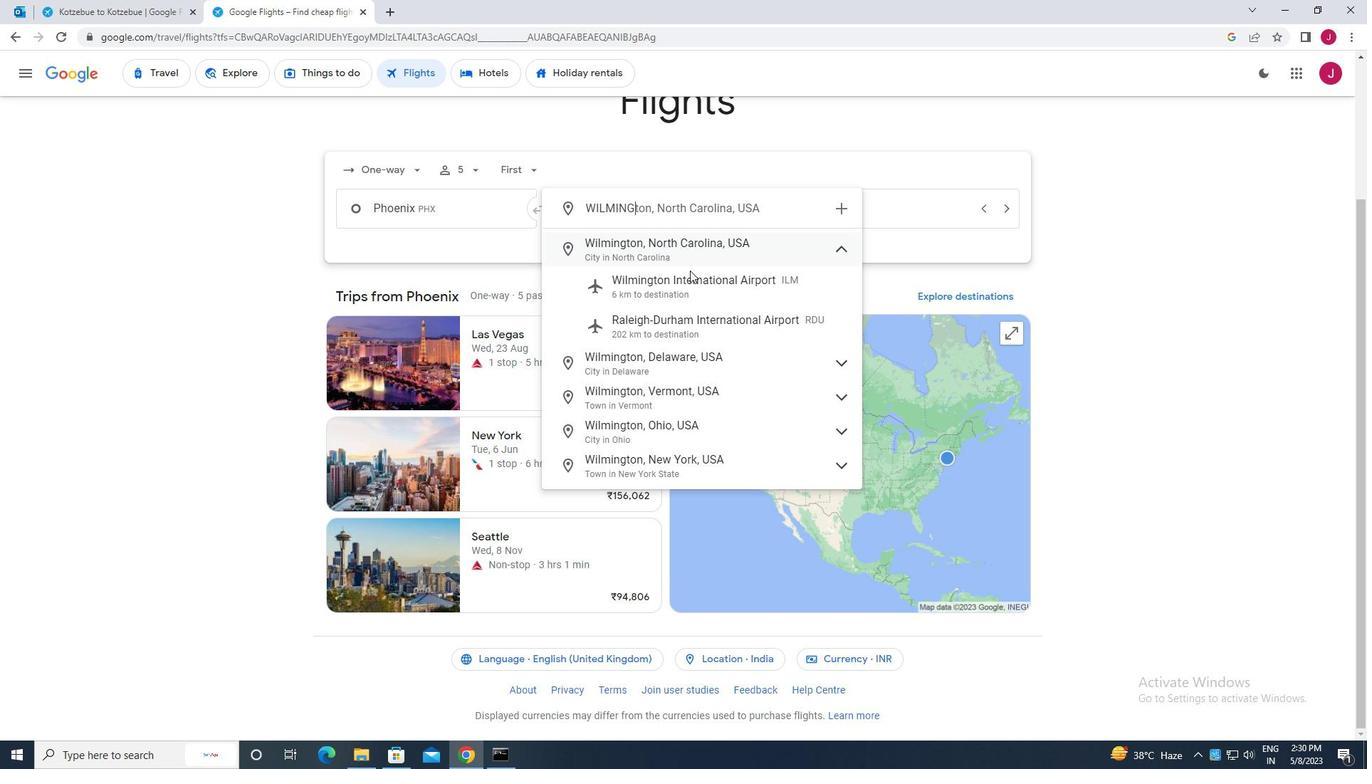 
Action: Mouse pressed left at (690, 289)
Screenshot: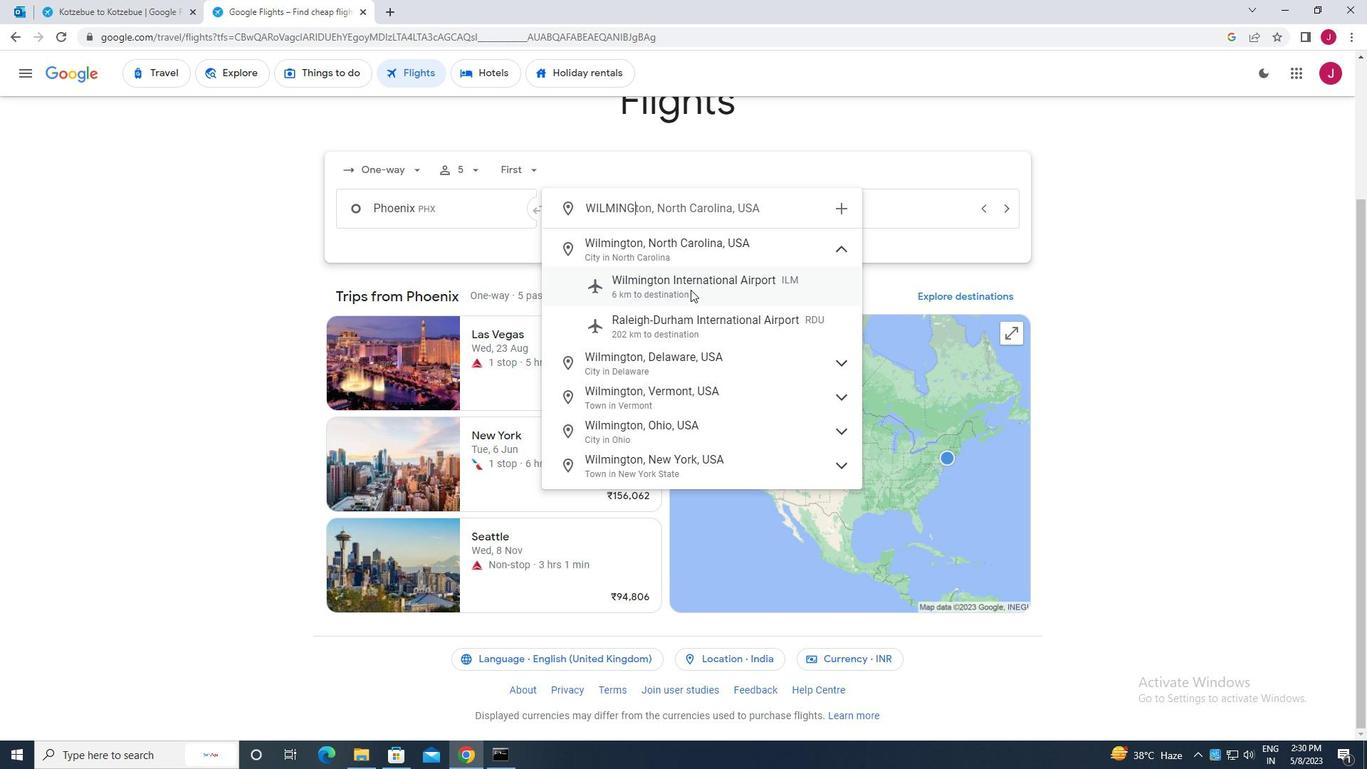 
Action: Mouse moved to (880, 205)
Screenshot: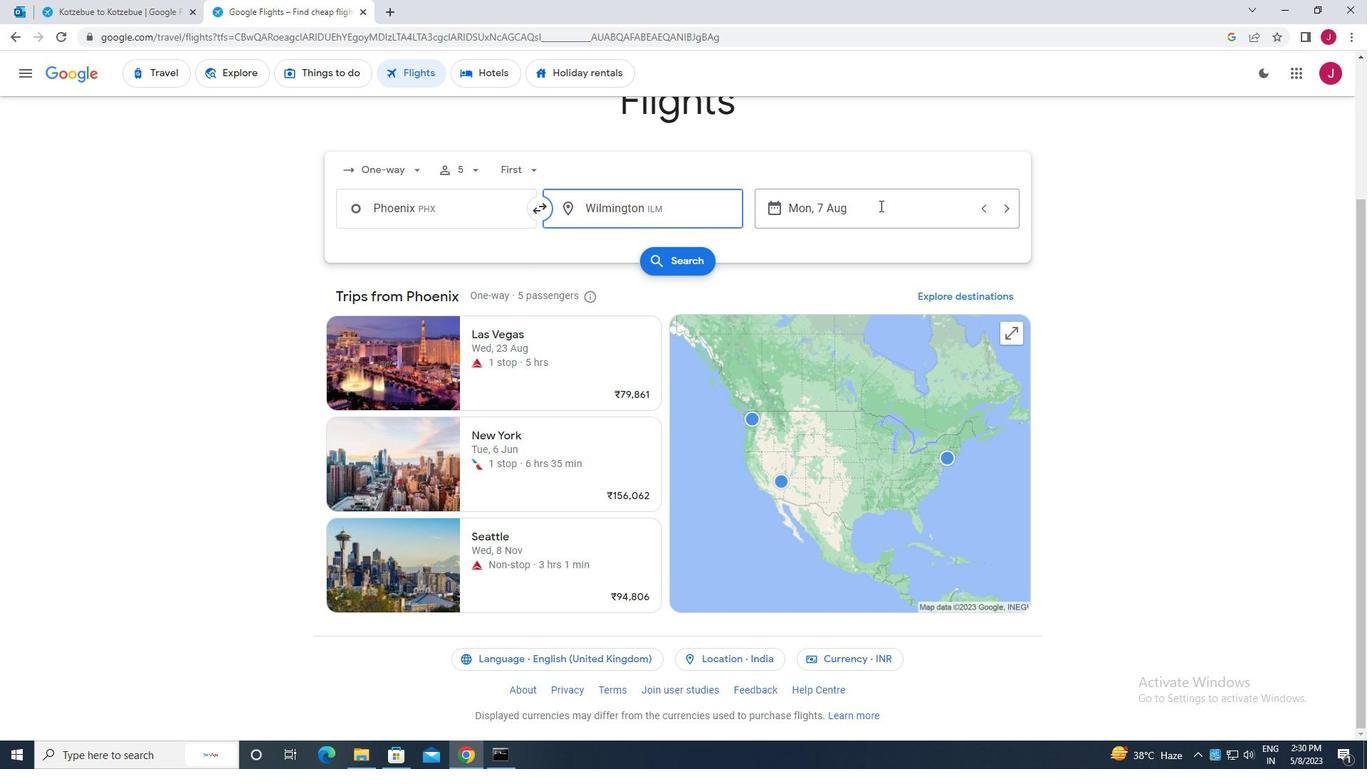 
Action: Mouse pressed left at (880, 205)
Screenshot: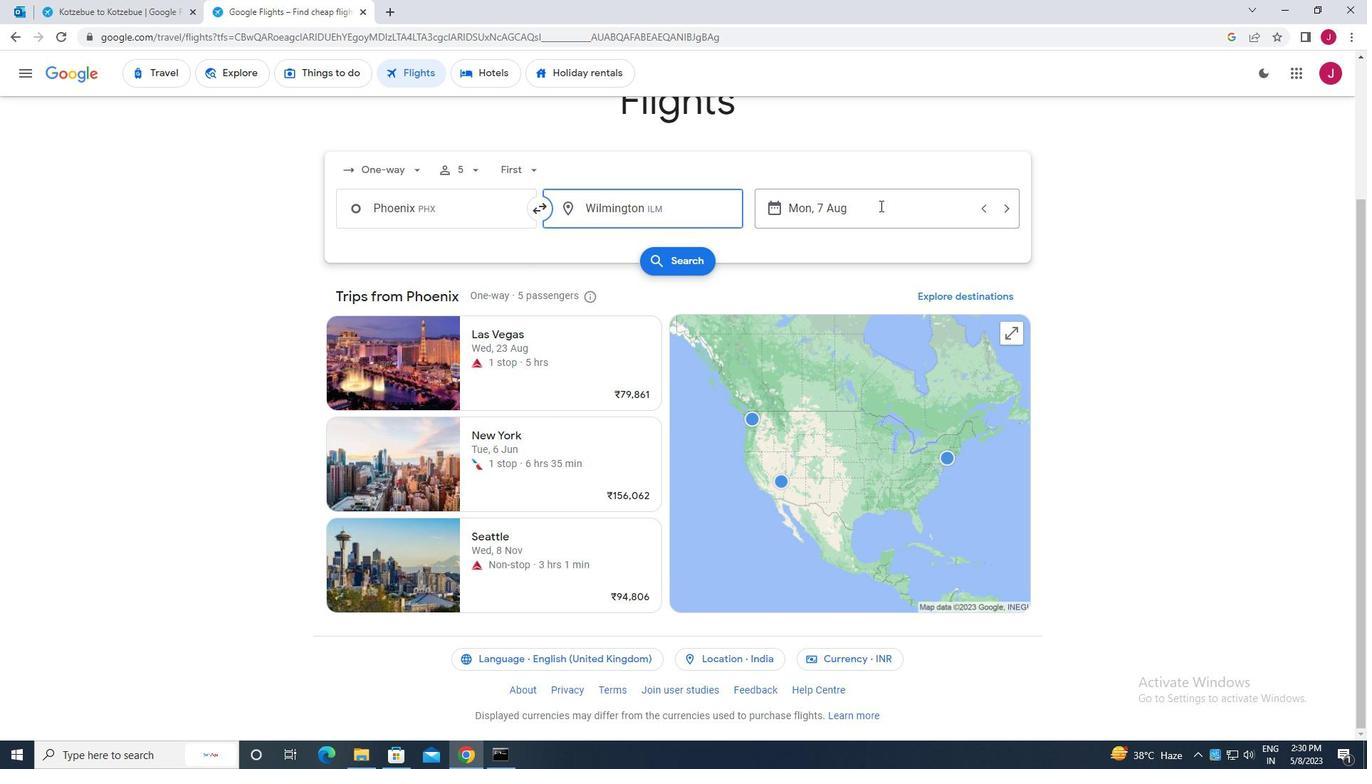 
Action: Mouse moved to (516, 358)
Screenshot: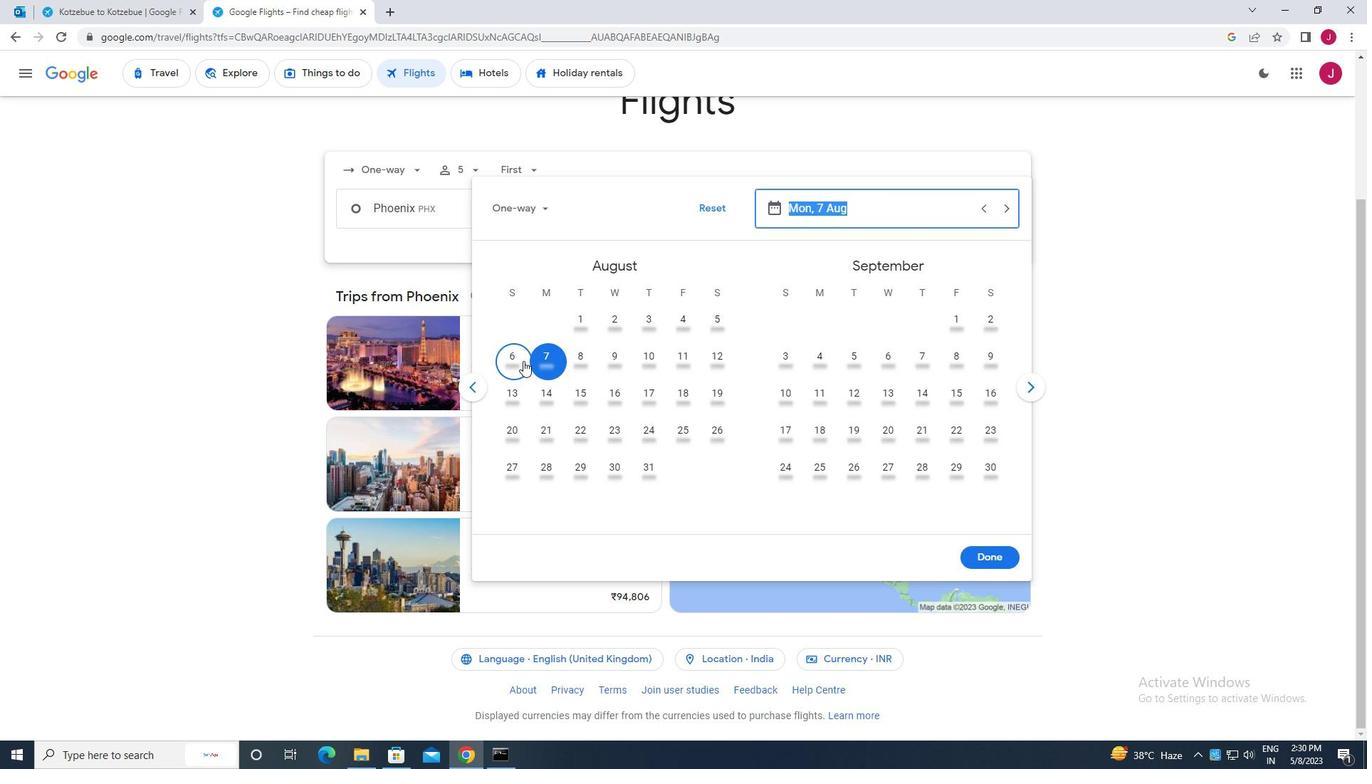 
Action: Mouse pressed left at (516, 358)
Screenshot: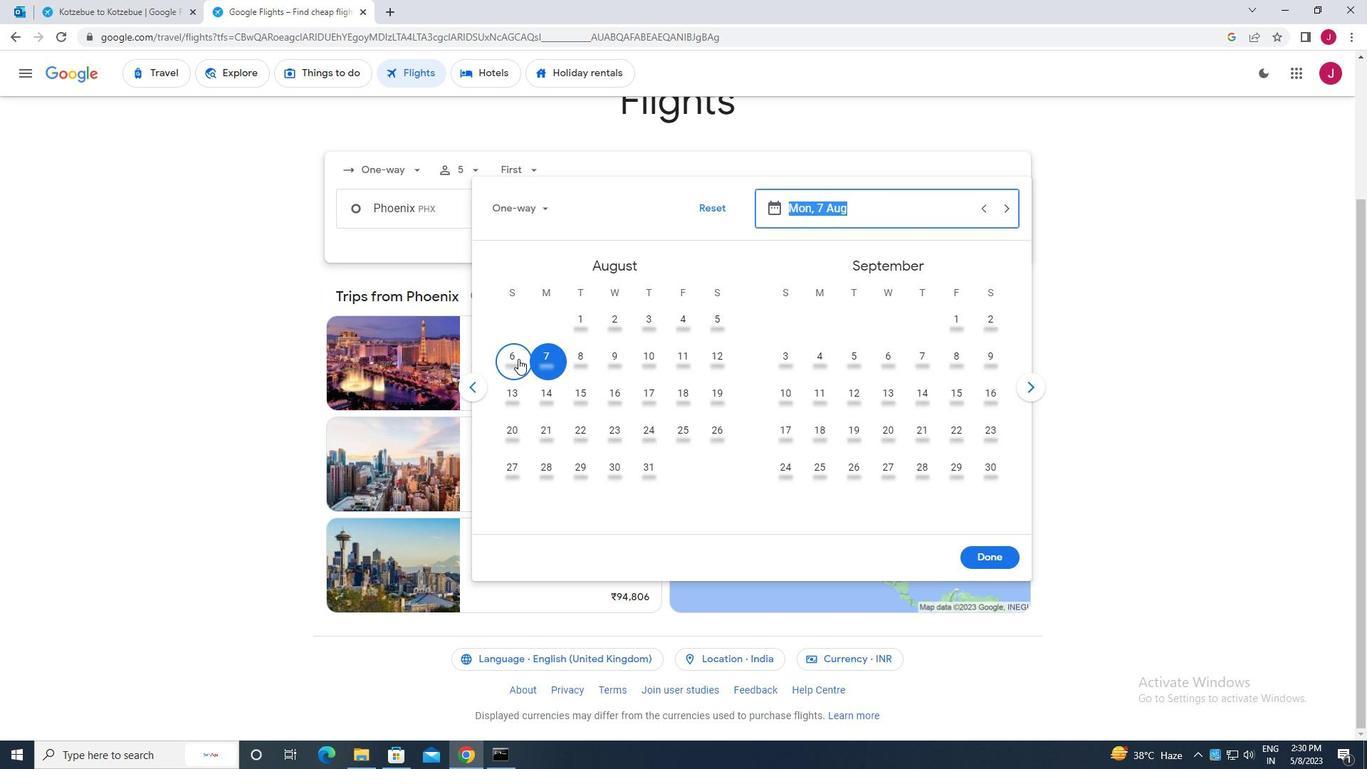 
Action: Mouse moved to (984, 557)
Screenshot: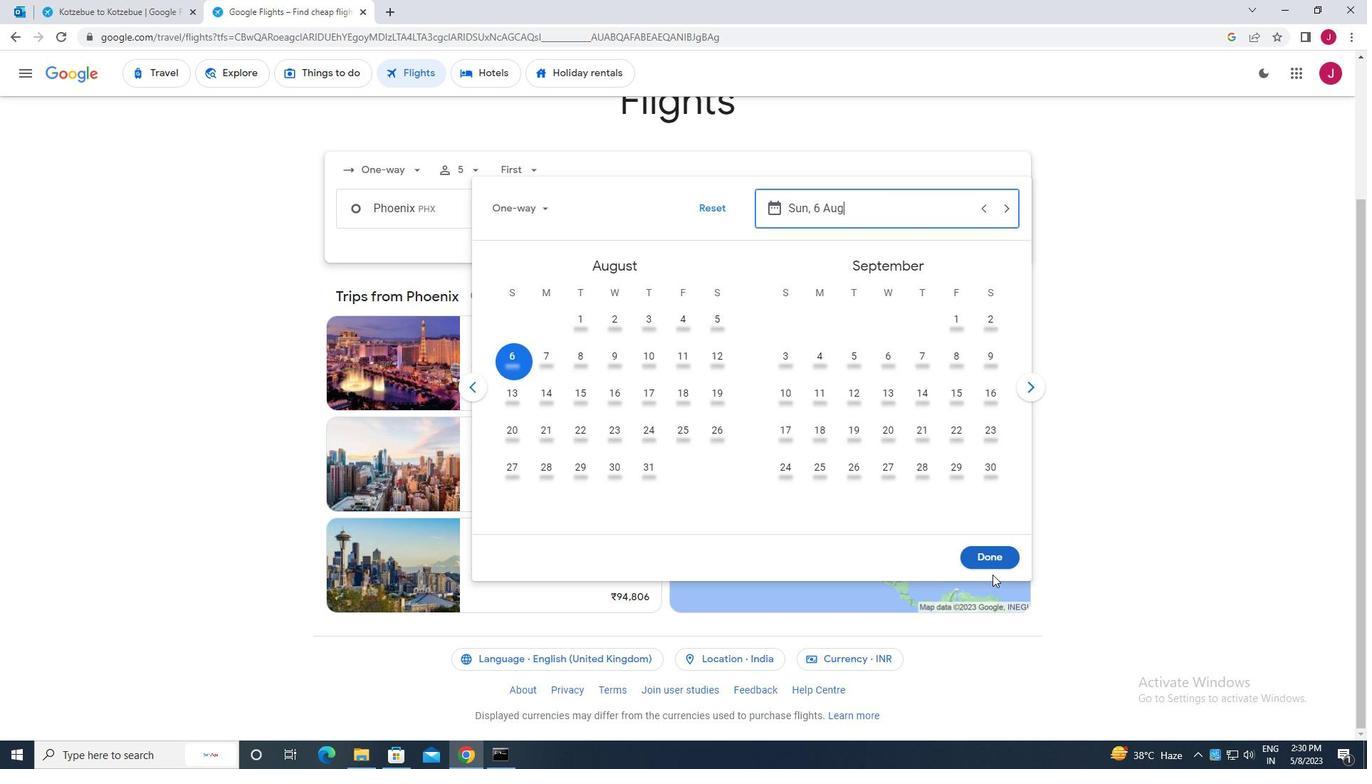 
Action: Mouse pressed left at (984, 557)
Screenshot: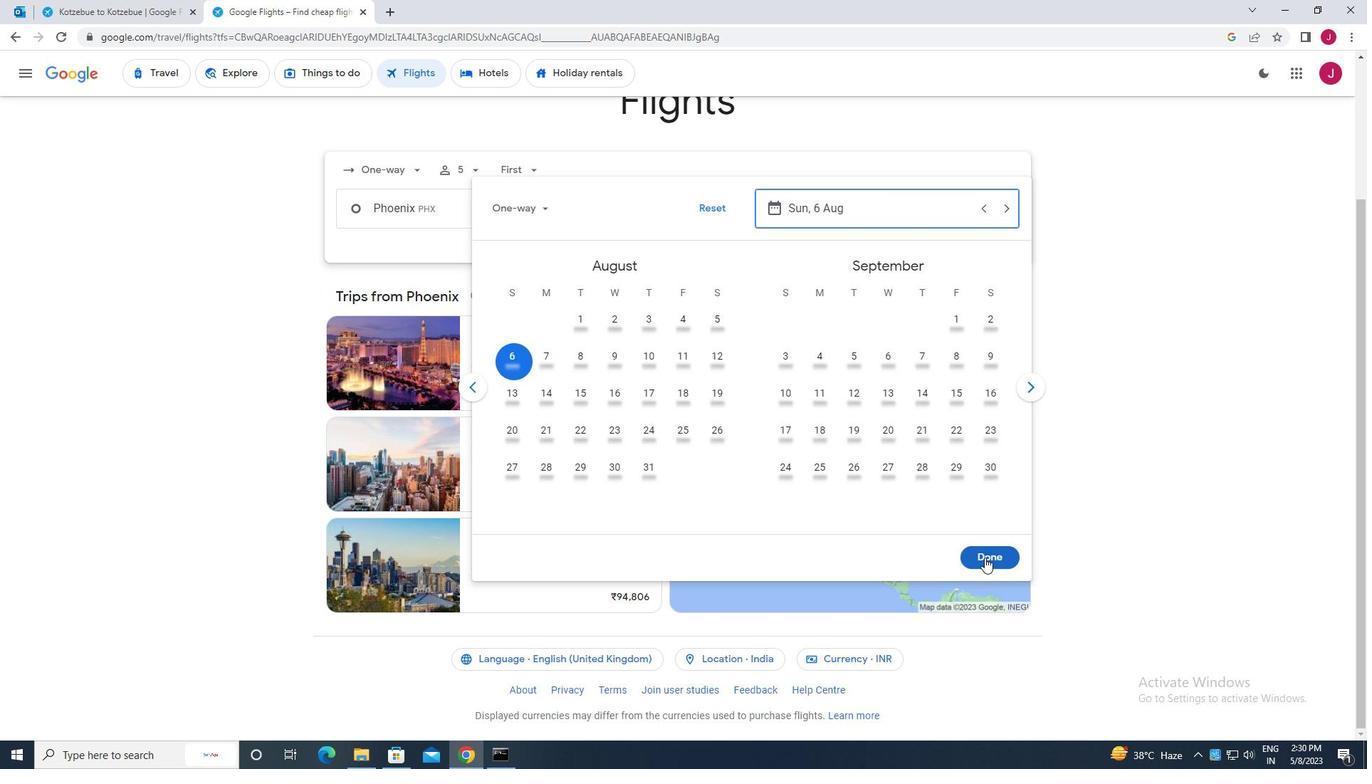
Action: Mouse moved to (672, 259)
Screenshot: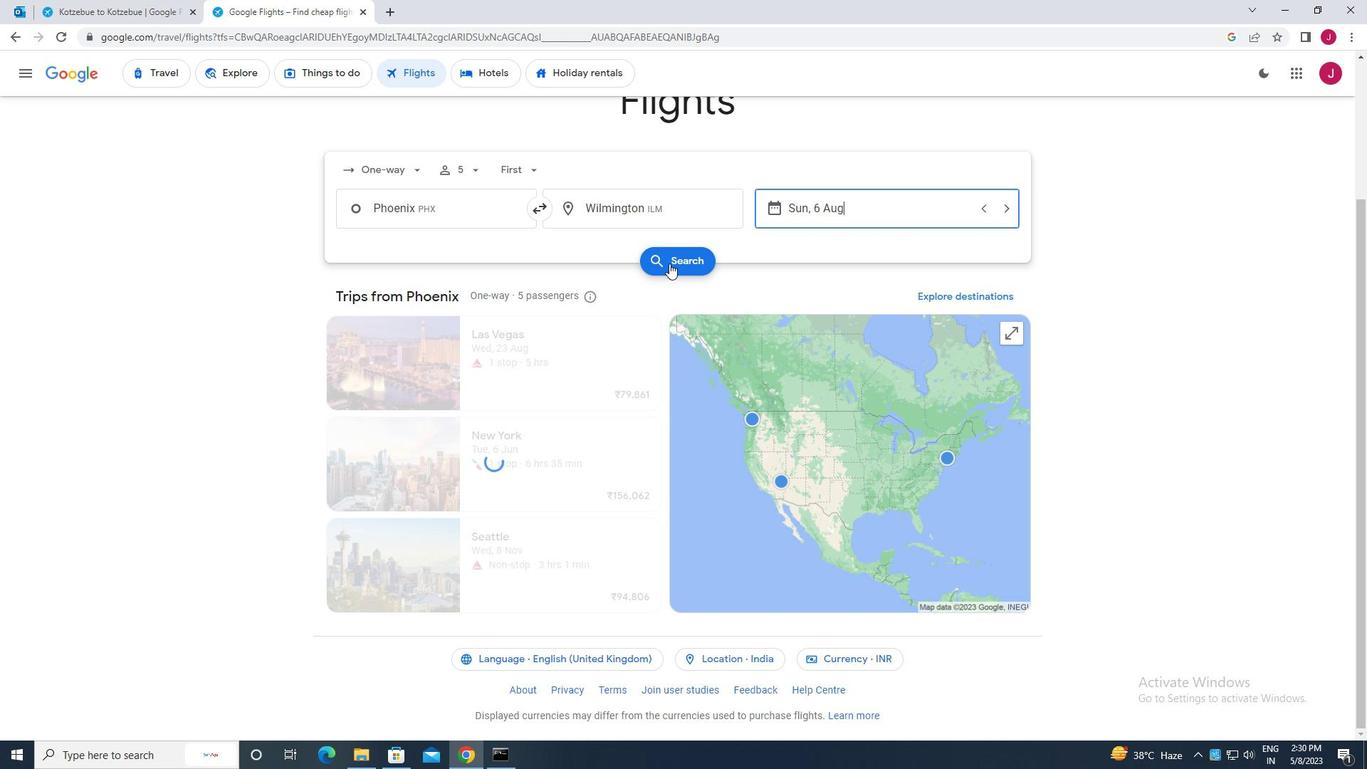 
Action: Mouse pressed left at (672, 259)
Screenshot: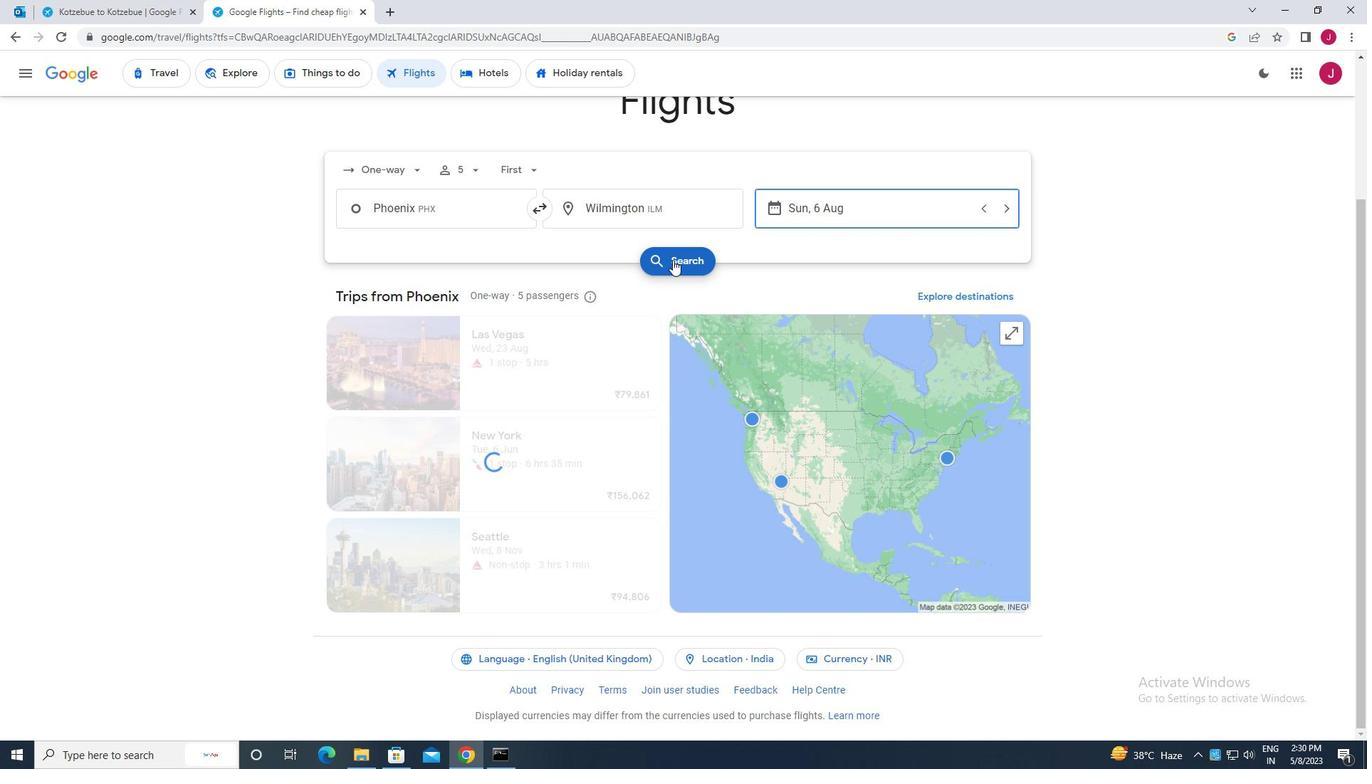 
Action: Mouse moved to (357, 203)
Screenshot: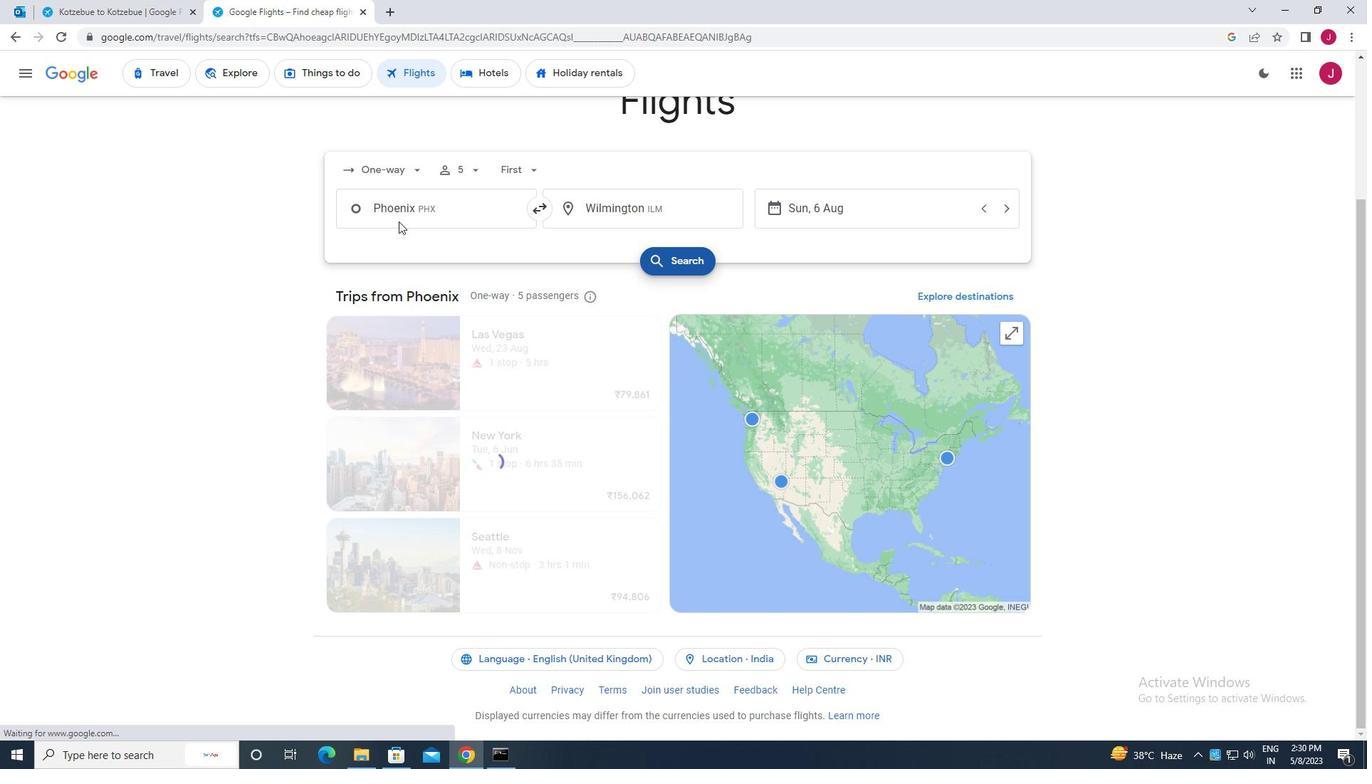 
Action: Mouse pressed left at (357, 203)
Screenshot: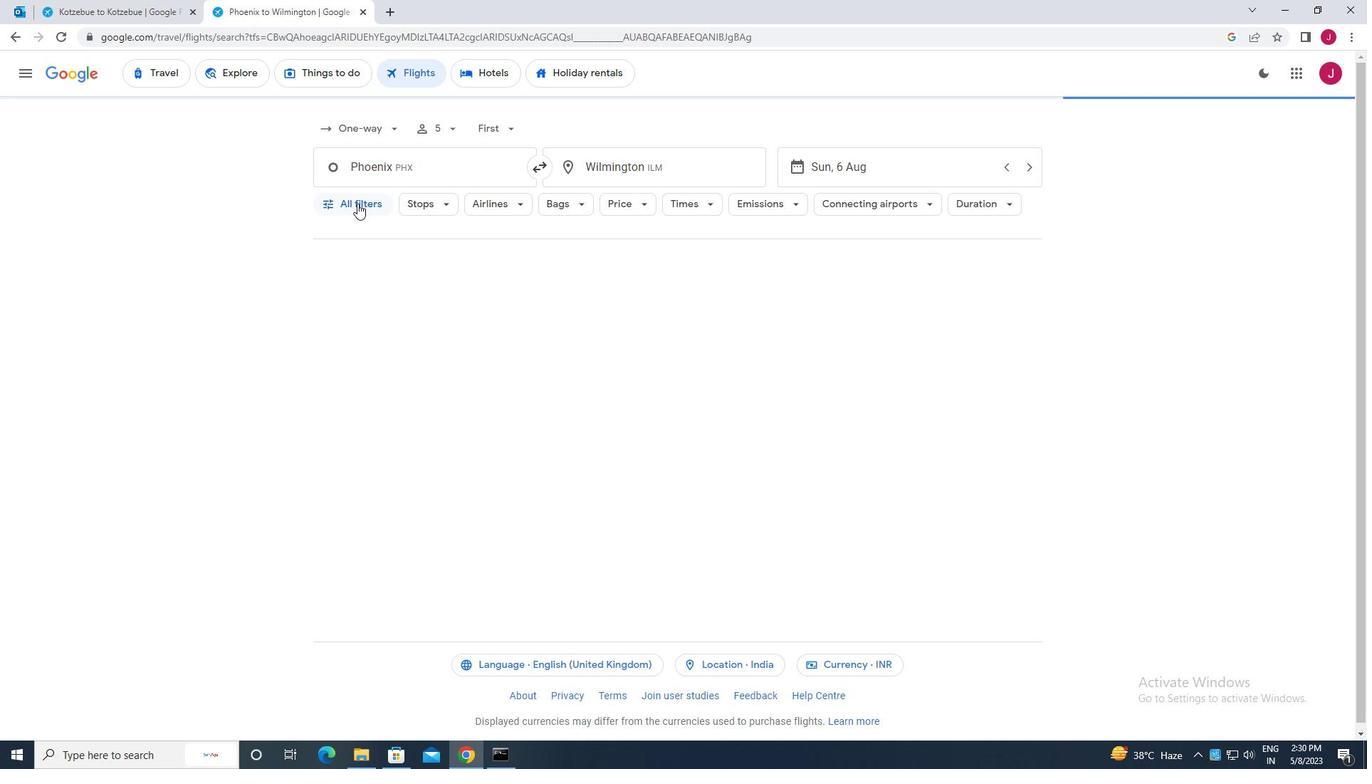 
Action: Mouse moved to (416, 279)
Screenshot: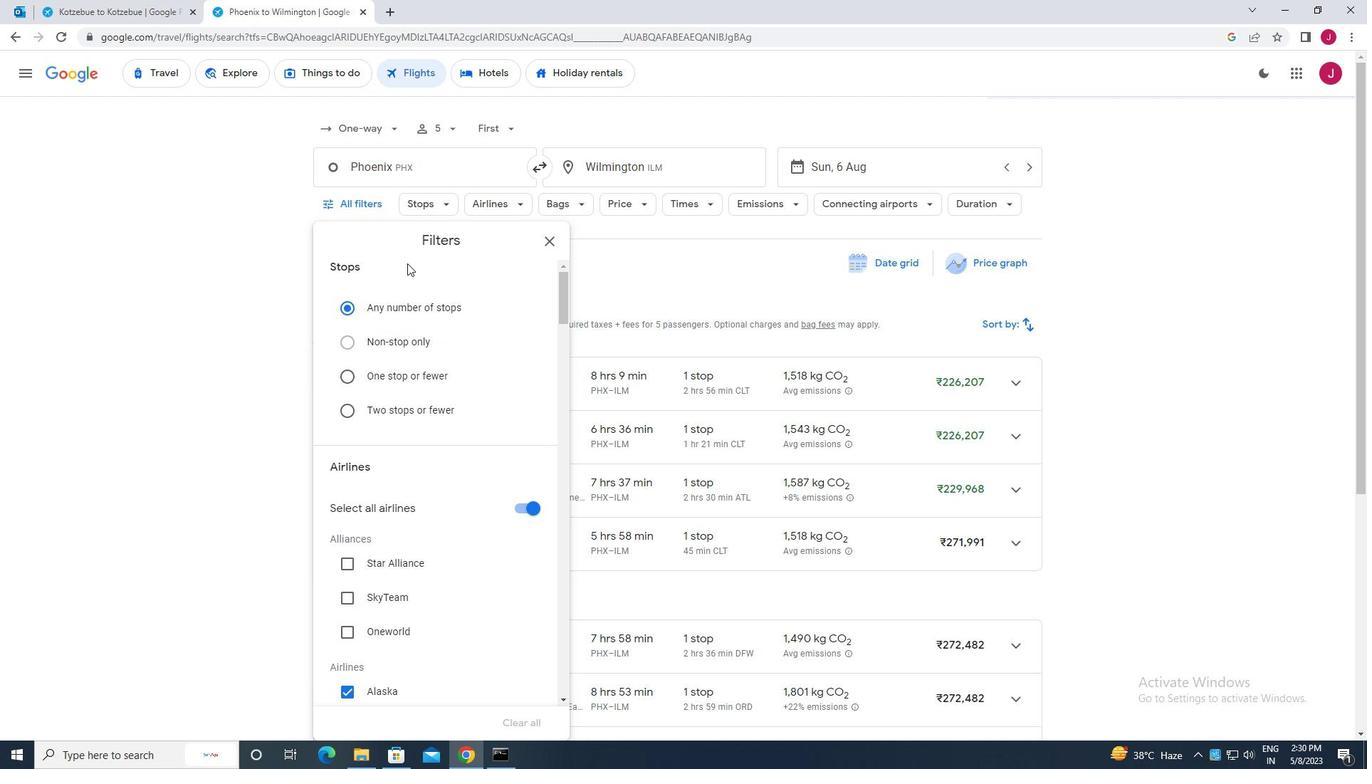 
Action: Mouse scrolled (416, 278) with delta (0, 0)
Screenshot: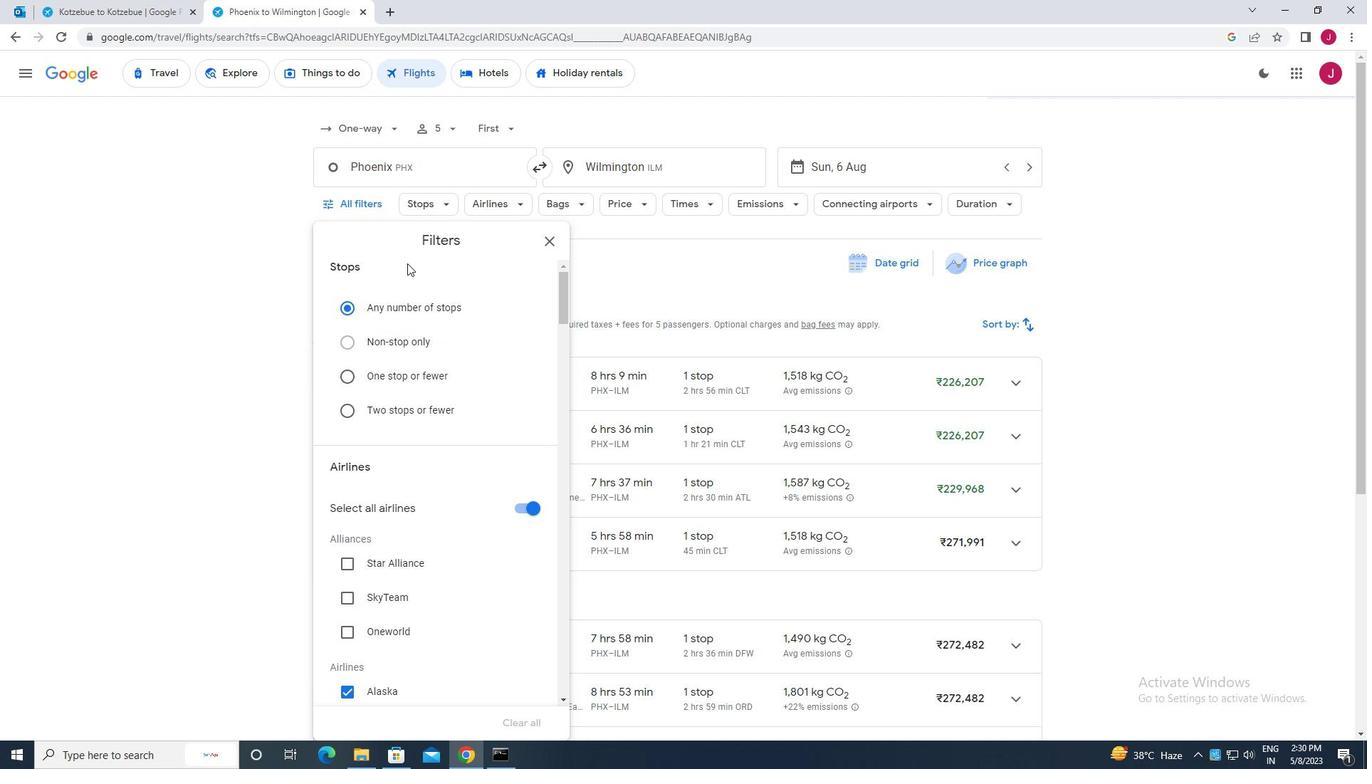 
Action: Mouse moved to (418, 281)
Screenshot: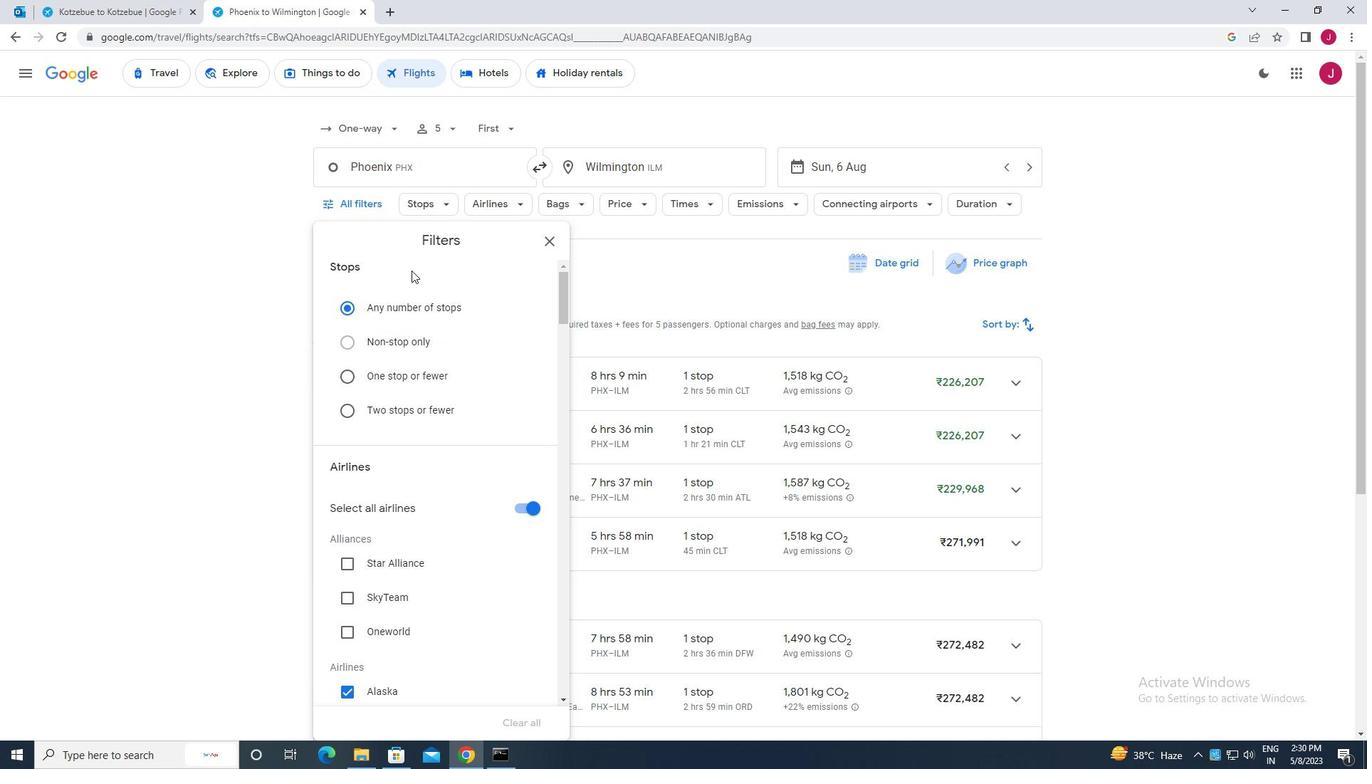 
Action: Mouse scrolled (418, 280) with delta (0, 0)
Screenshot: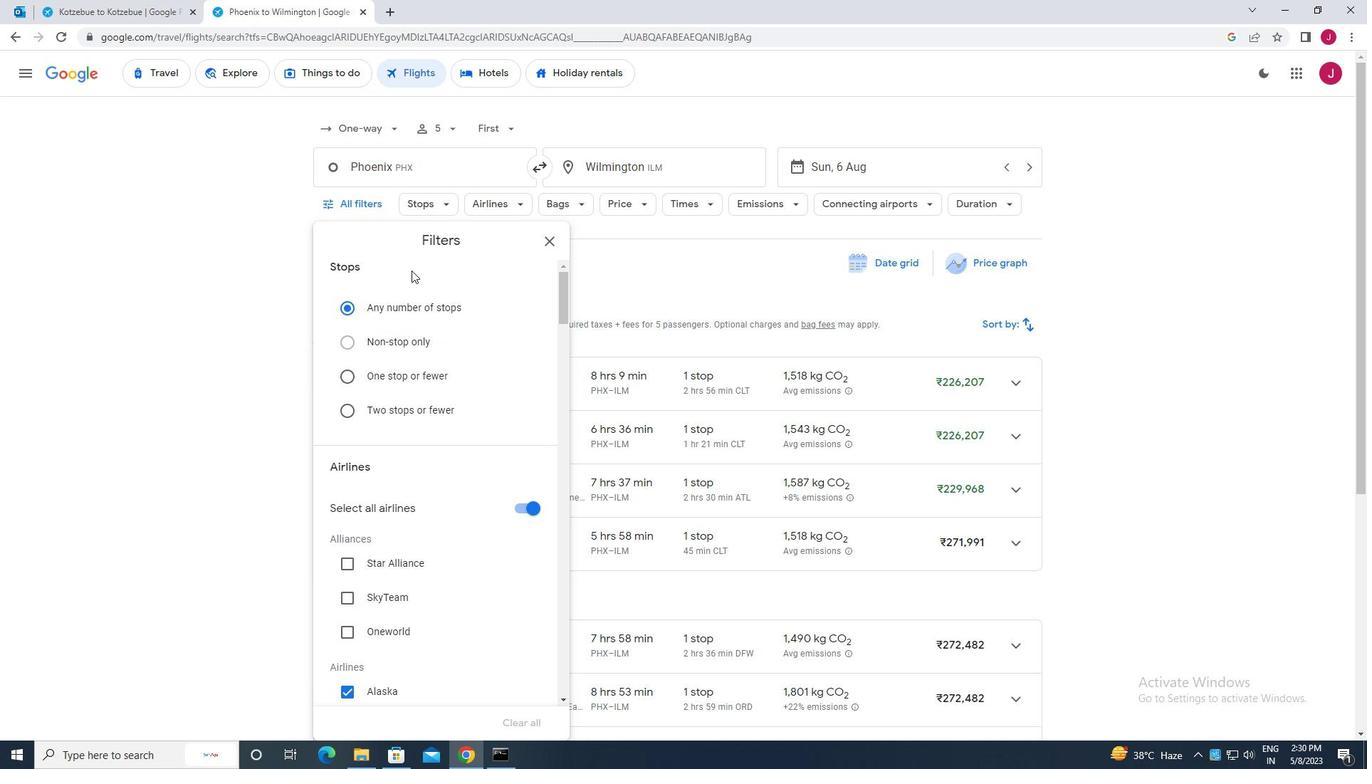
Action: Mouse moved to (418, 281)
Screenshot: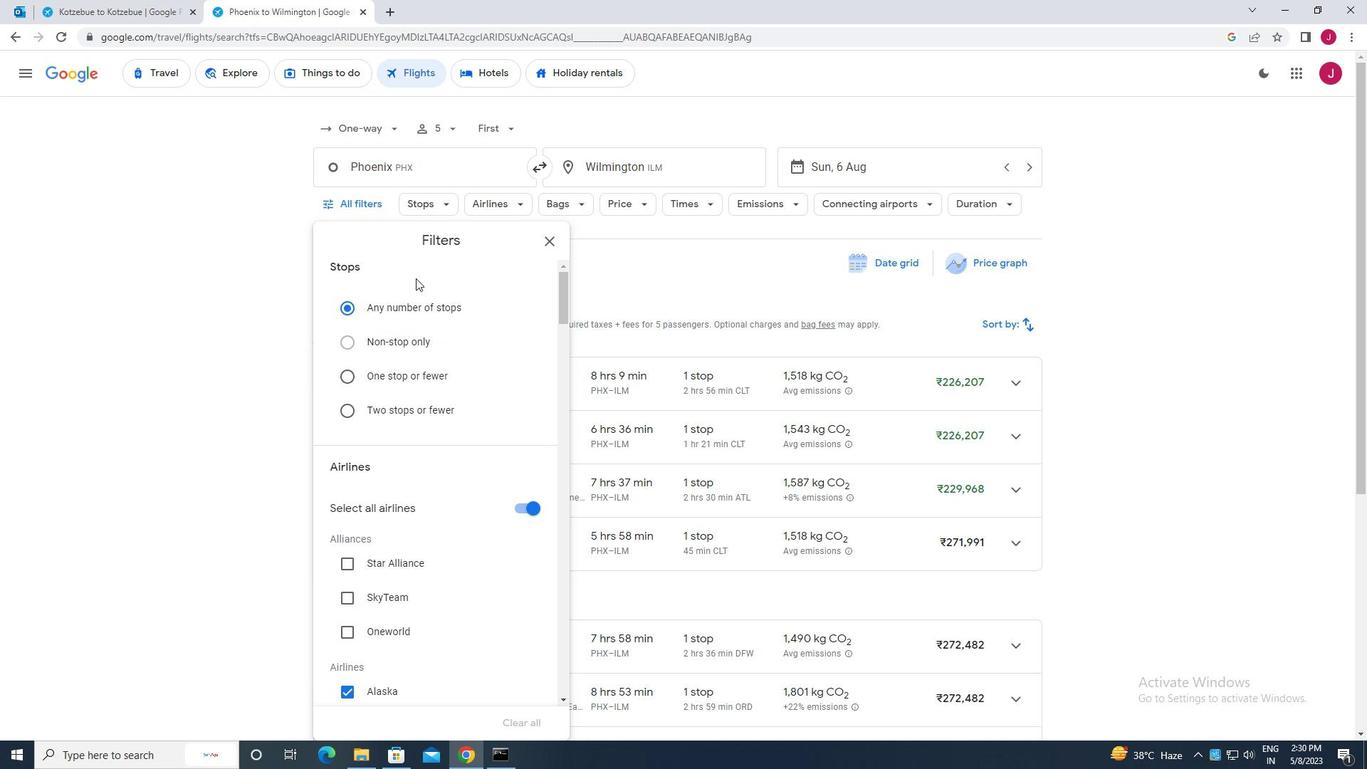 
Action: Mouse scrolled (418, 280) with delta (0, 0)
Screenshot: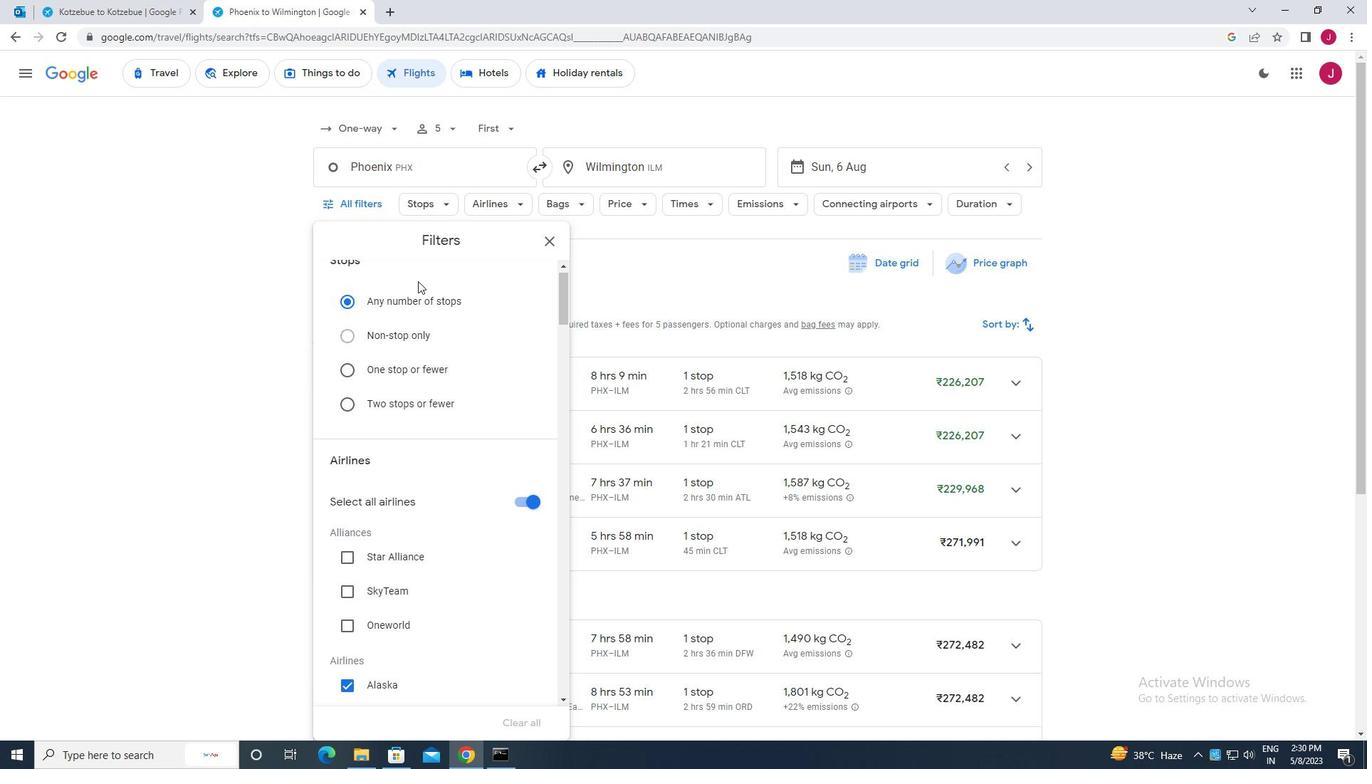 
Action: Mouse moved to (529, 297)
Screenshot: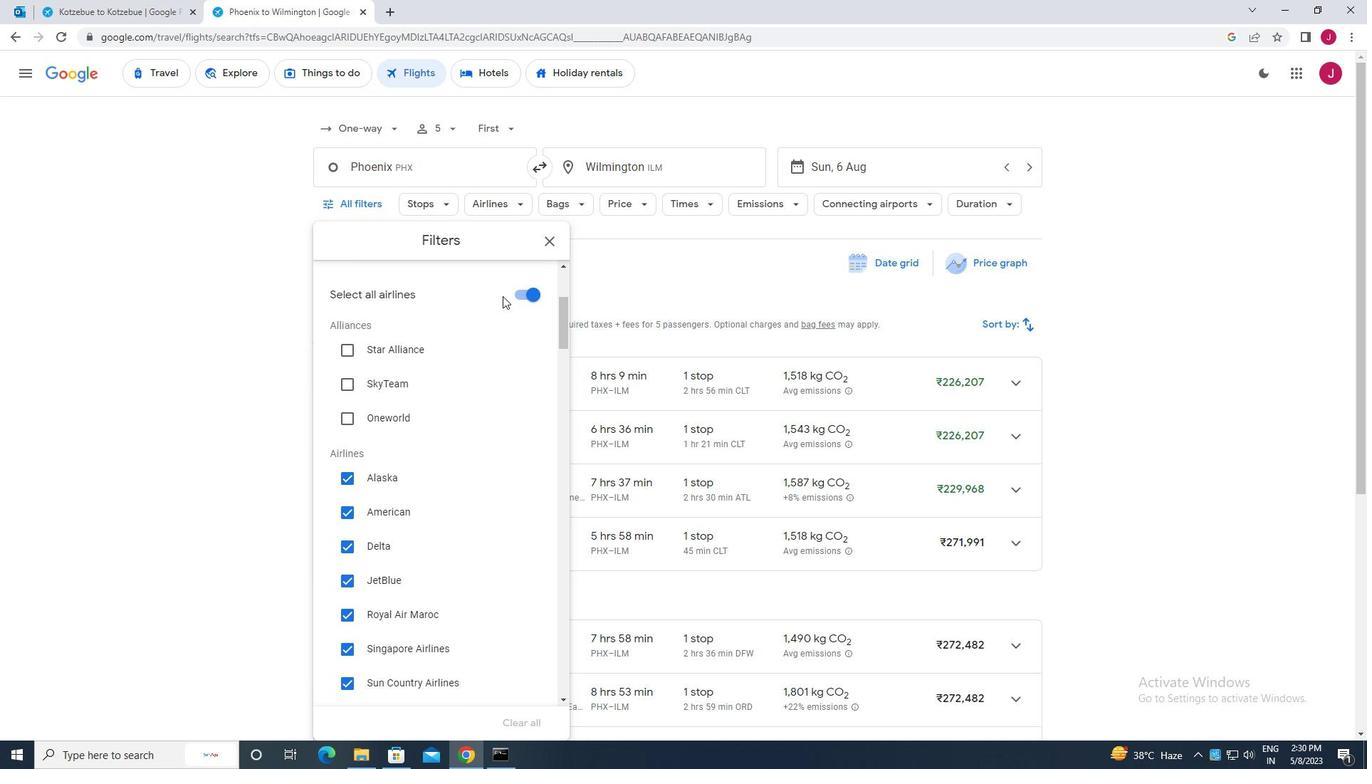 
Action: Mouse pressed left at (529, 297)
Screenshot: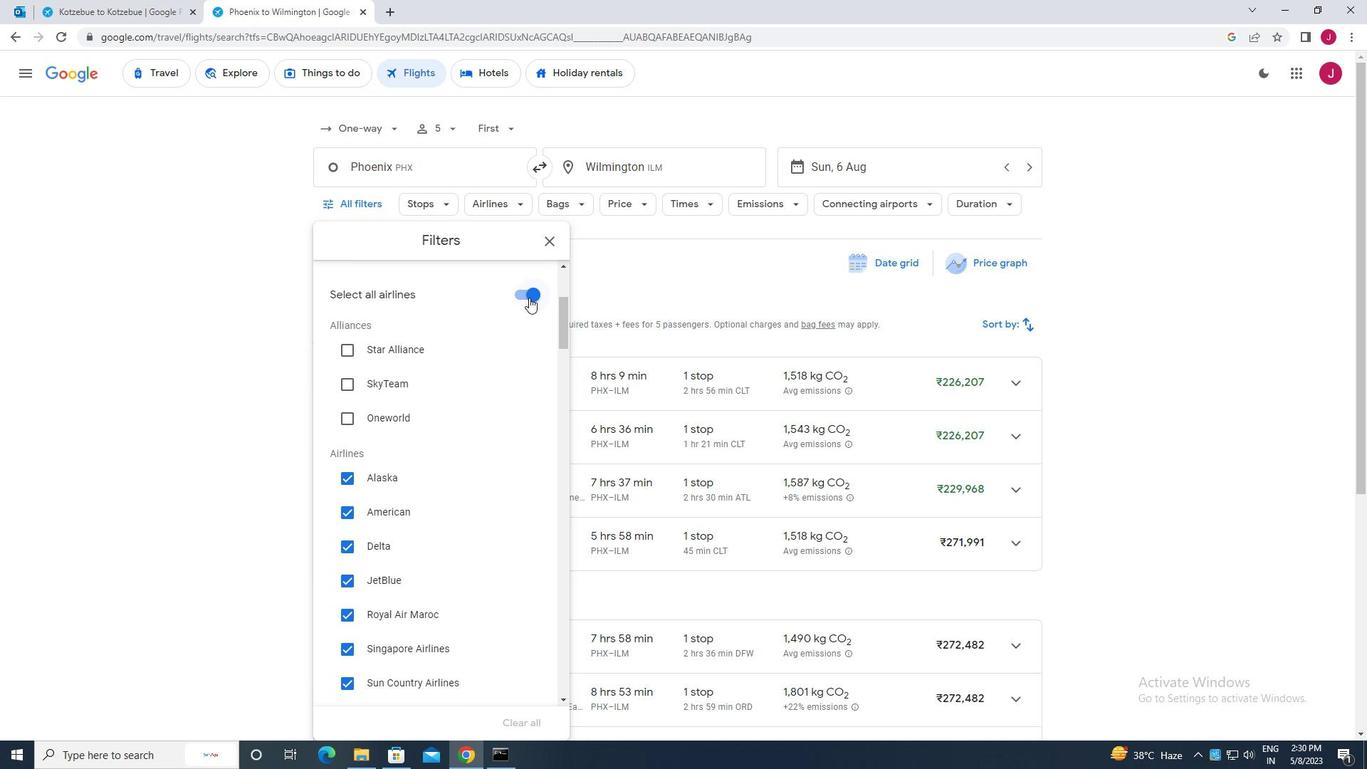 
Action: Mouse moved to (443, 334)
Screenshot: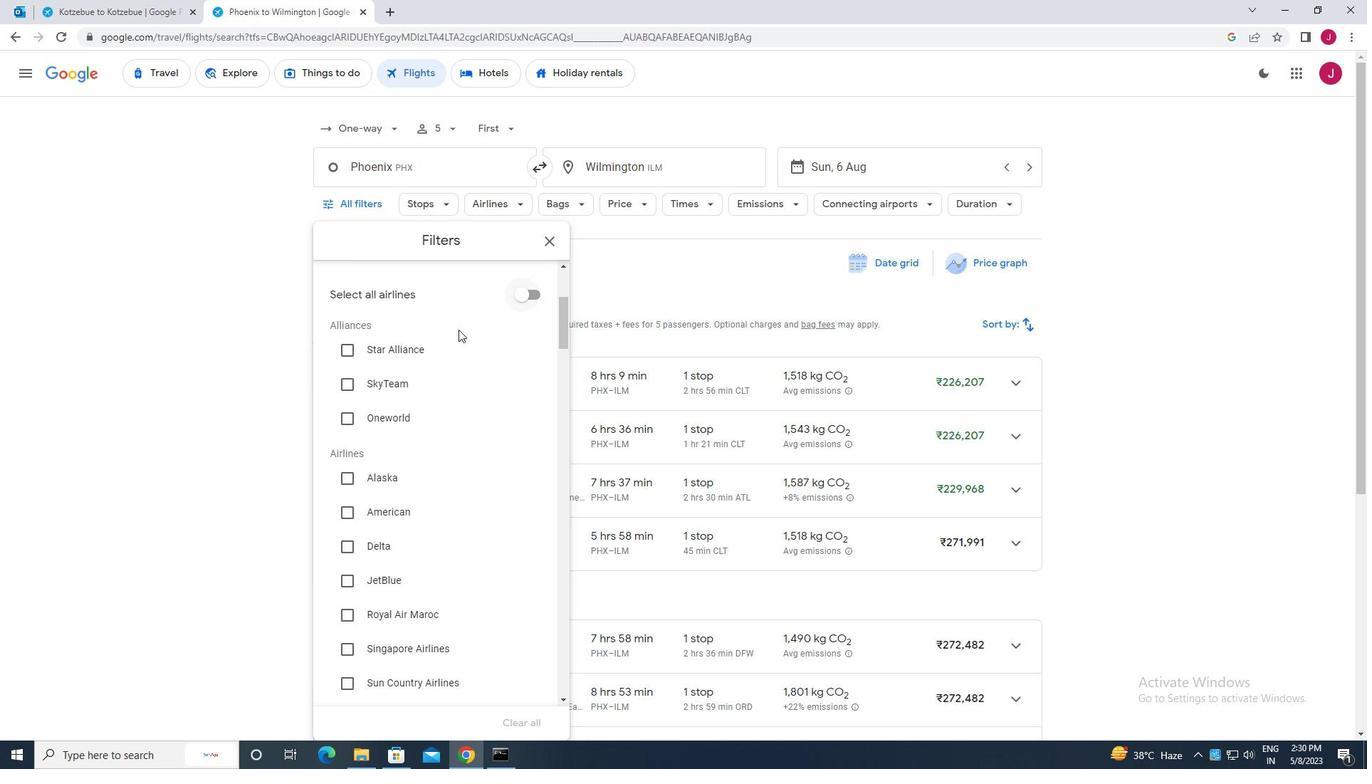 
Action: Mouse scrolled (443, 333) with delta (0, 0)
Screenshot: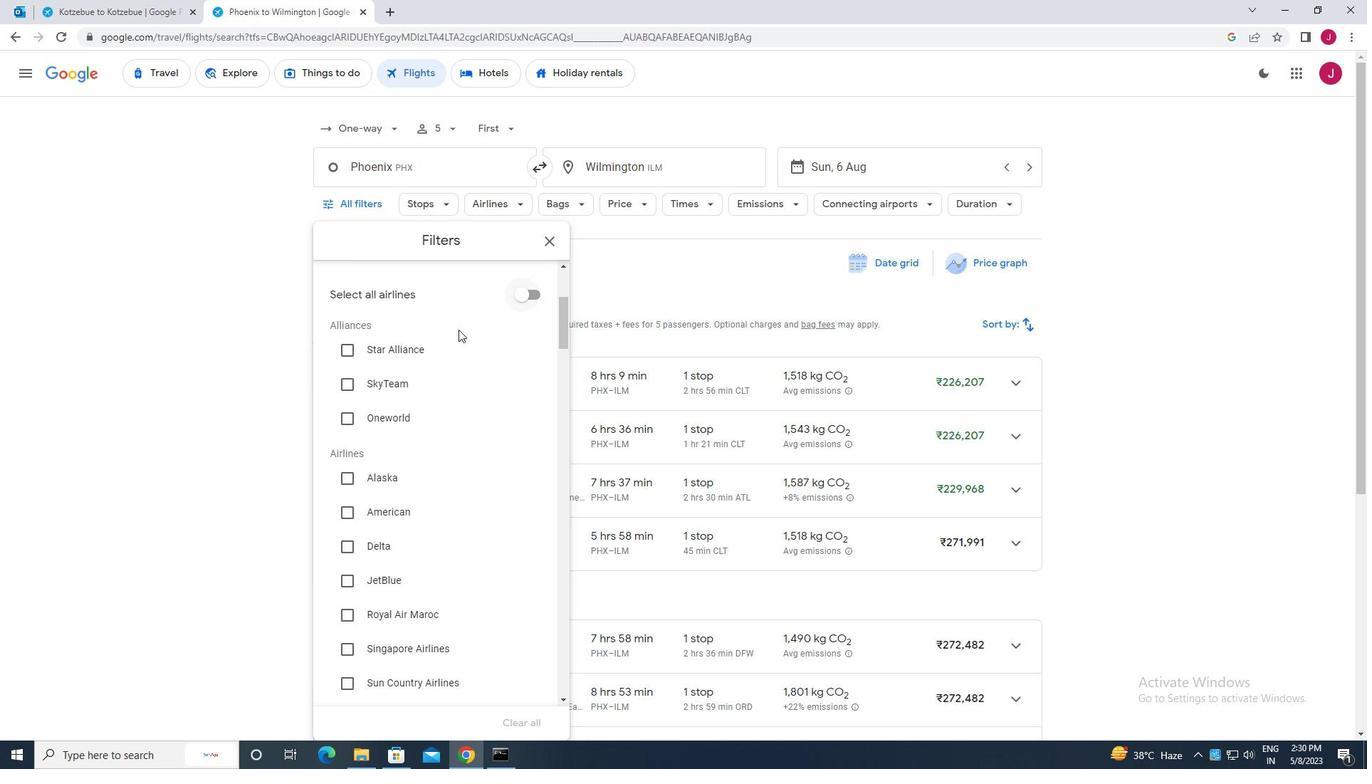 
Action: Mouse scrolled (443, 333) with delta (0, 0)
Screenshot: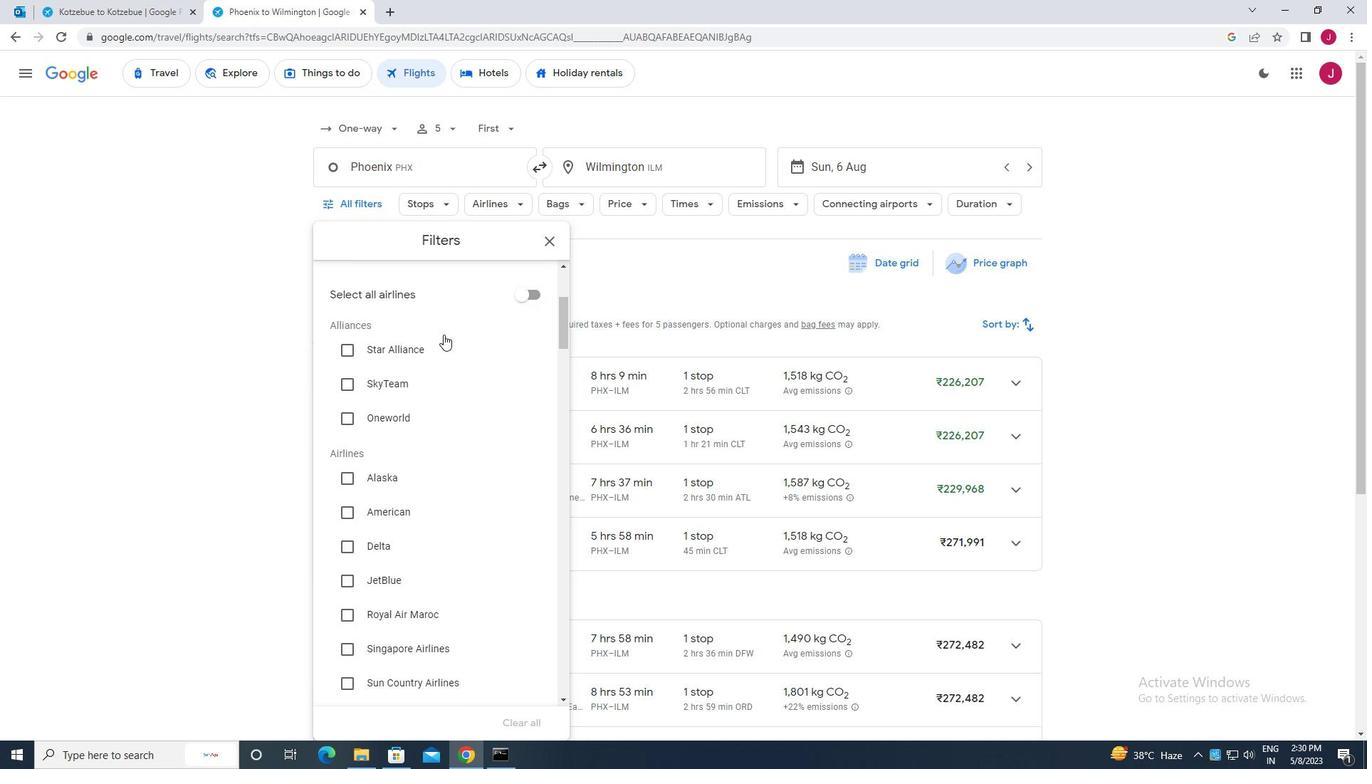 
Action: Mouse scrolled (443, 333) with delta (0, 0)
Screenshot: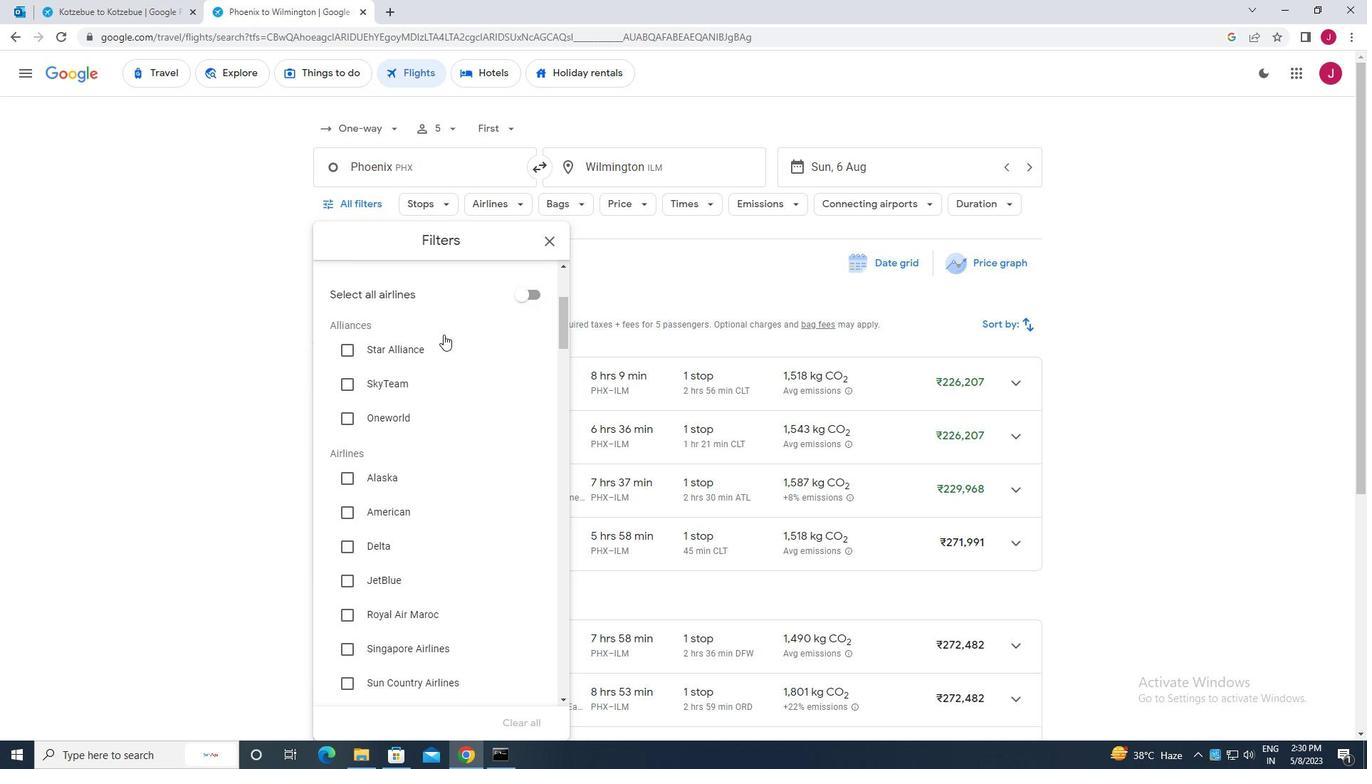 
Action: Mouse moved to (346, 405)
Screenshot: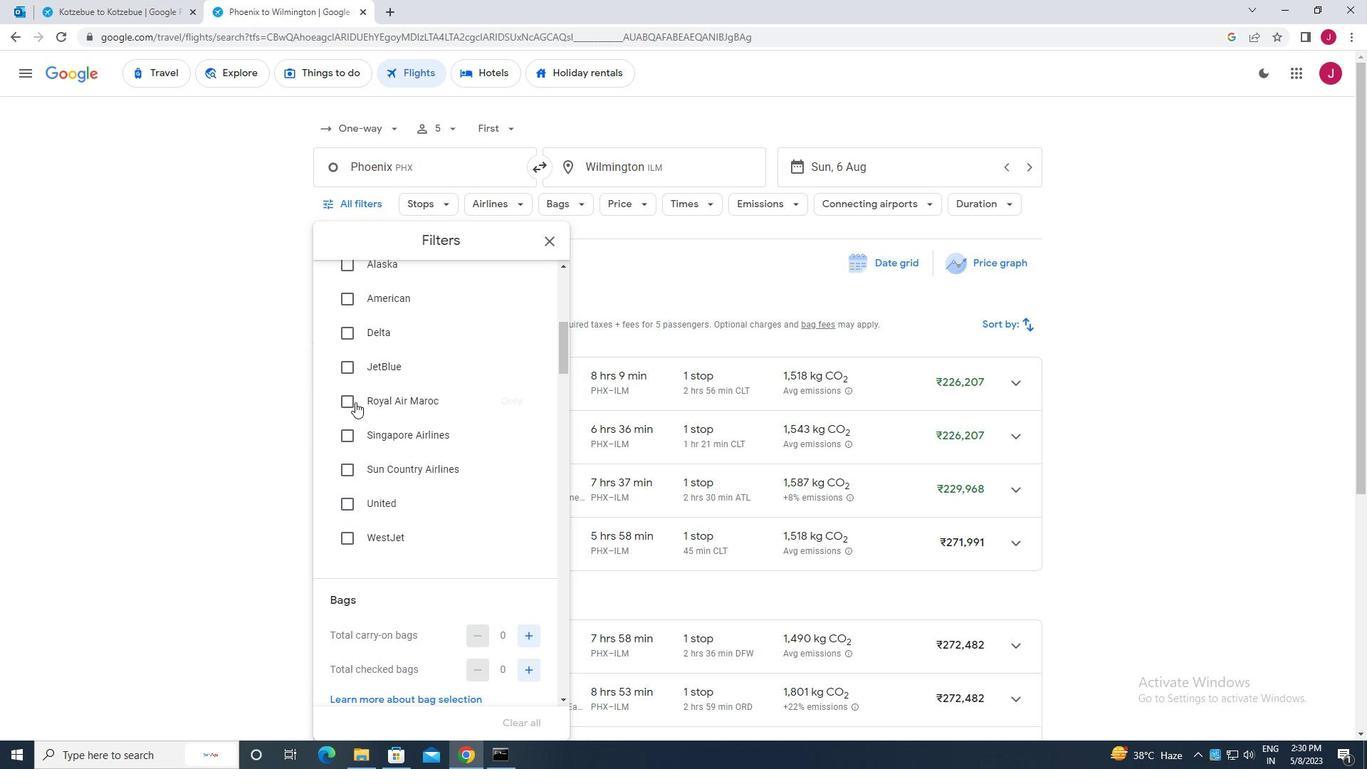 
Action: Mouse pressed left at (346, 405)
Screenshot: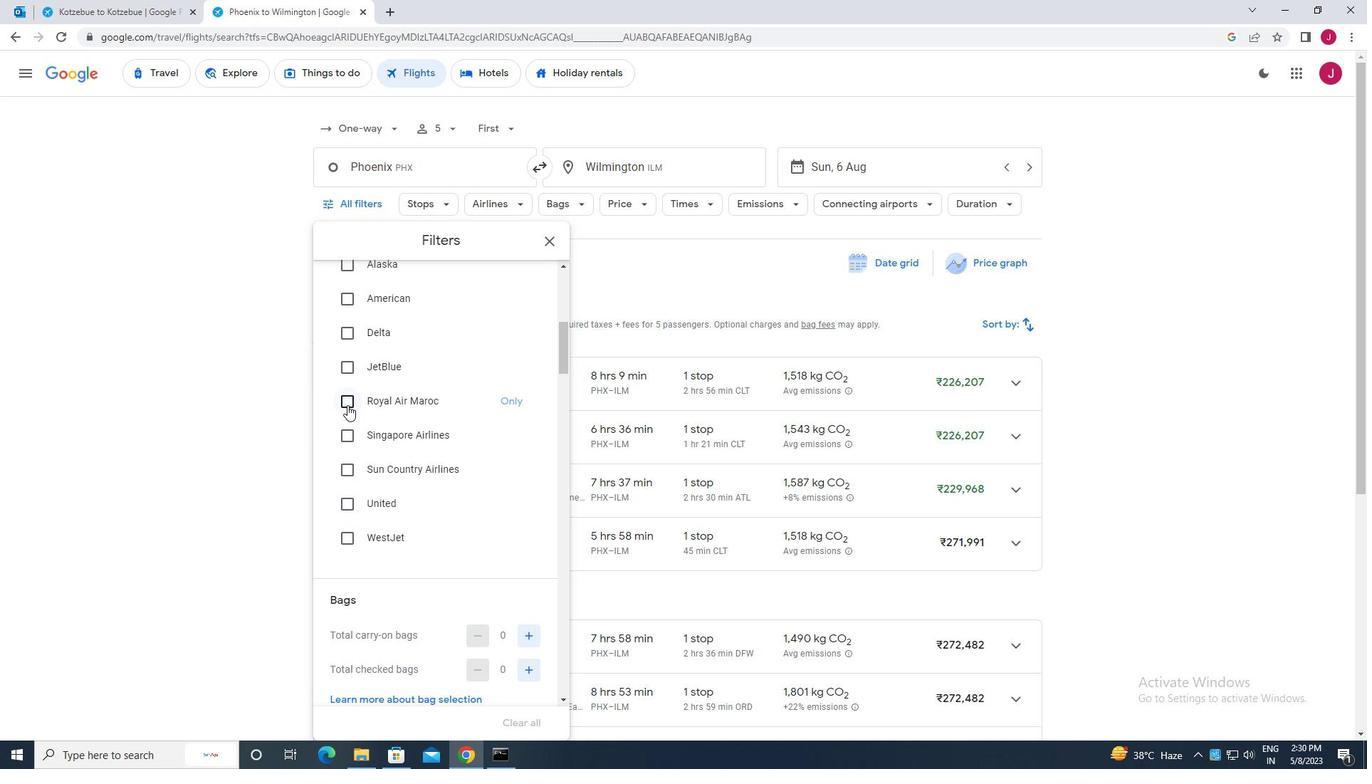
Action: Mouse moved to (468, 400)
Screenshot: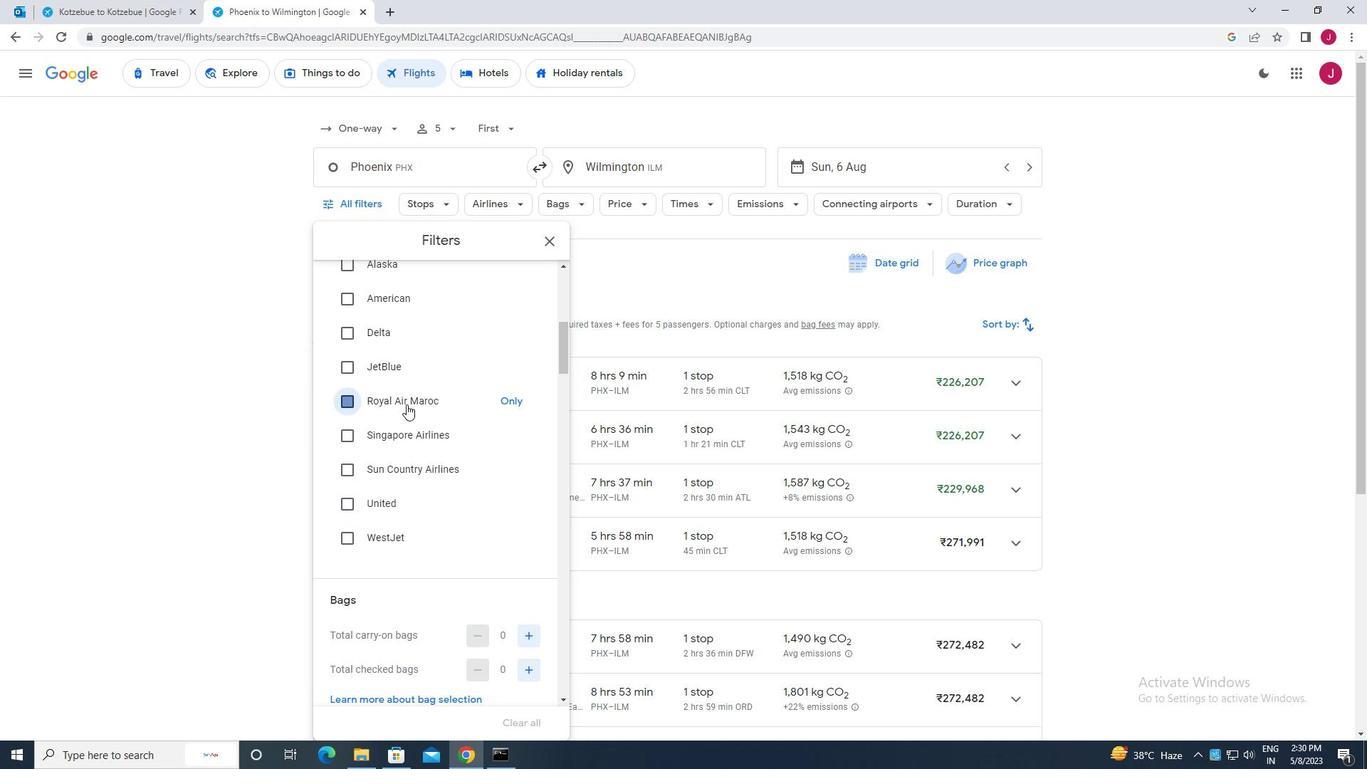 
Action: Mouse scrolled (468, 400) with delta (0, 0)
Screenshot: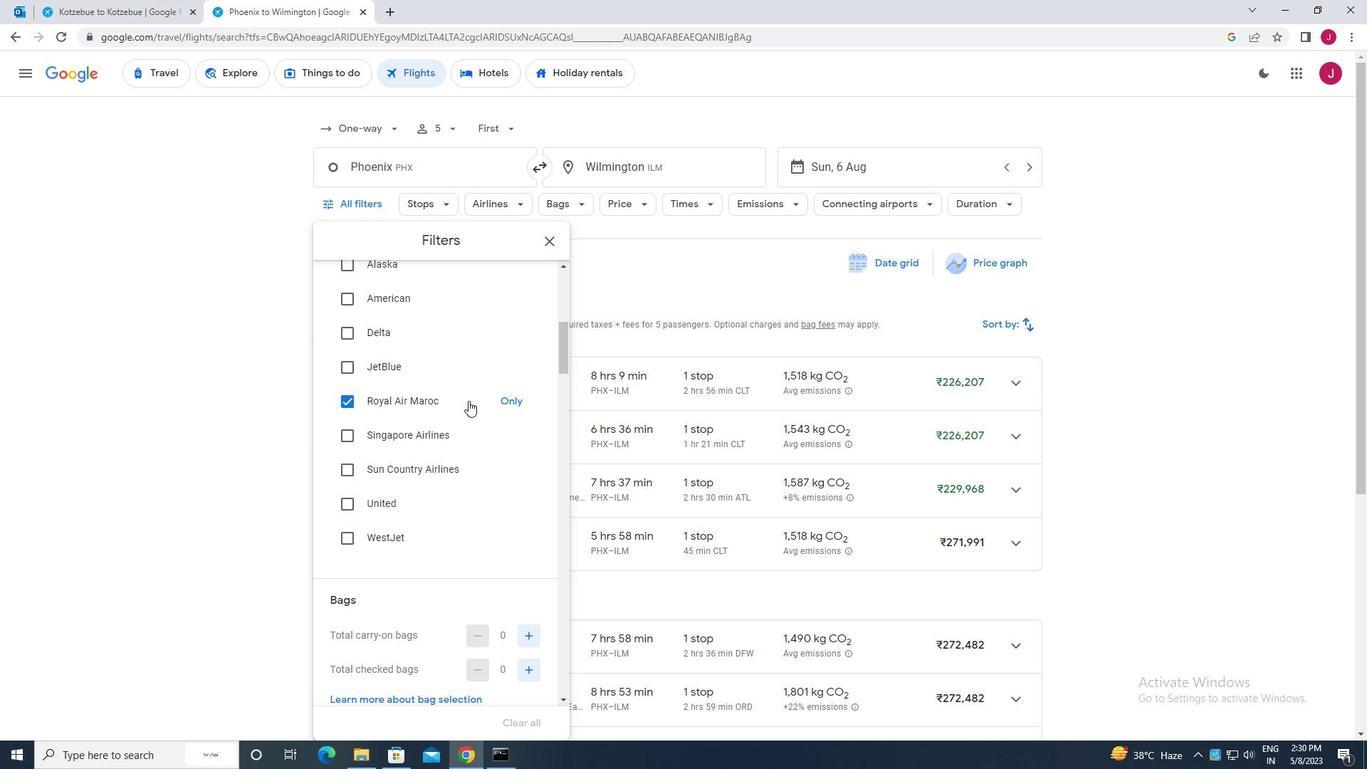 
Action: Mouse moved to (467, 400)
Screenshot: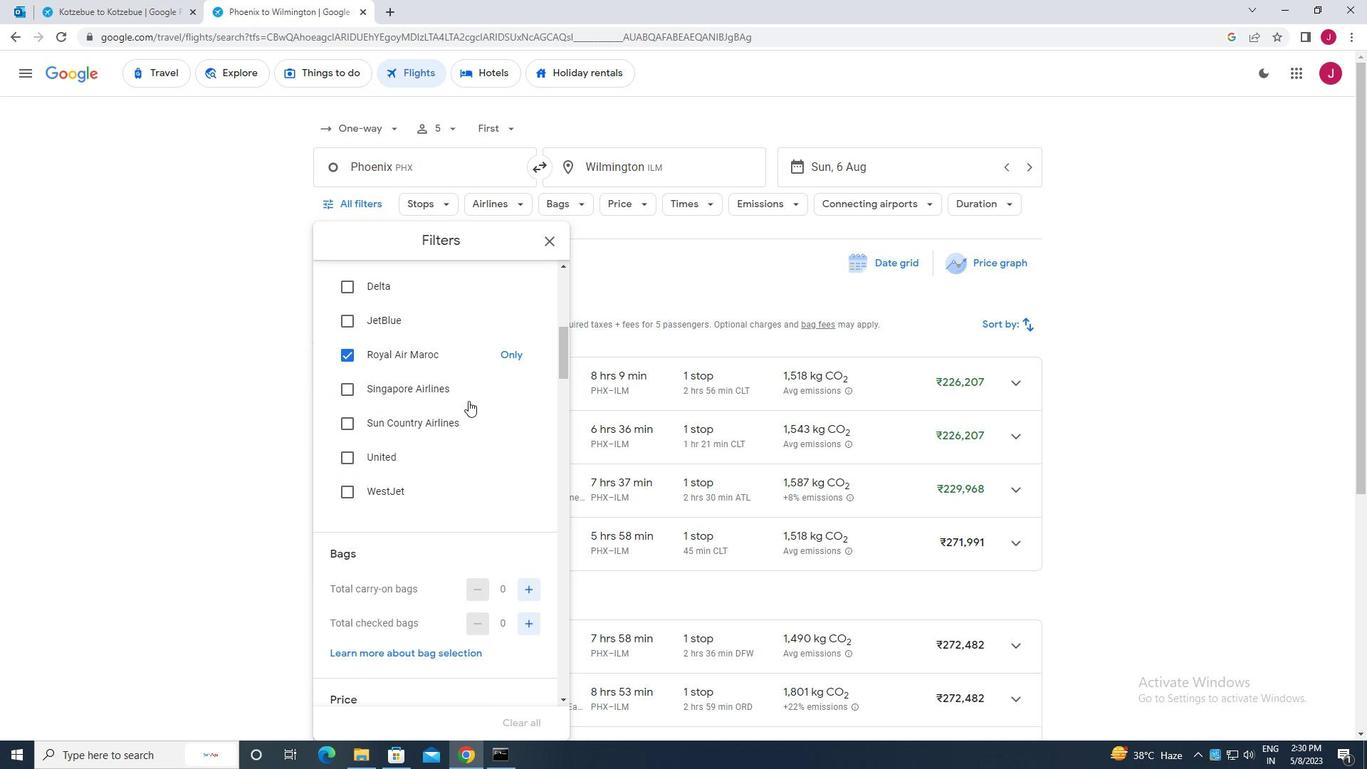 
Action: Mouse scrolled (467, 400) with delta (0, 0)
Screenshot: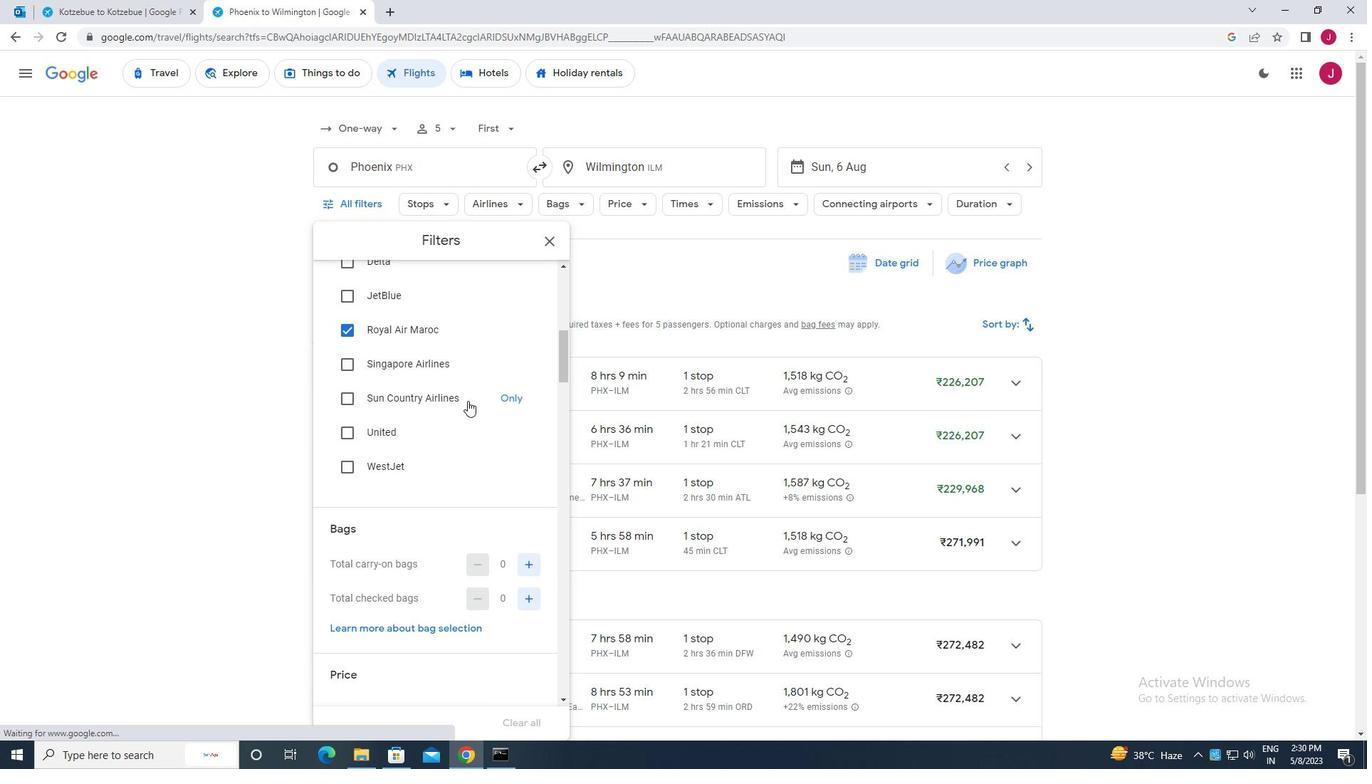 
Action: Mouse scrolled (467, 400) with delta (0, 0)
Screenshot: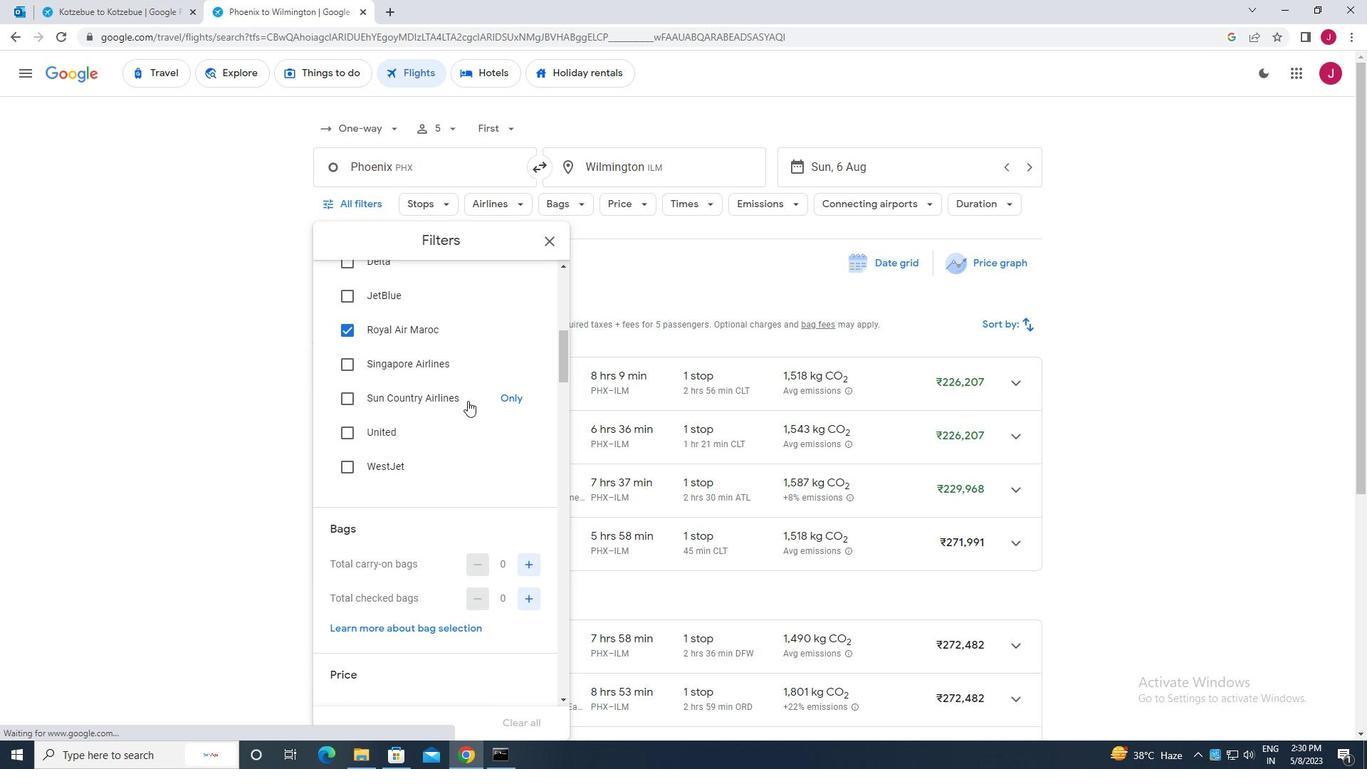 
Action: Mouse moved to (518, 378)
Screenshot: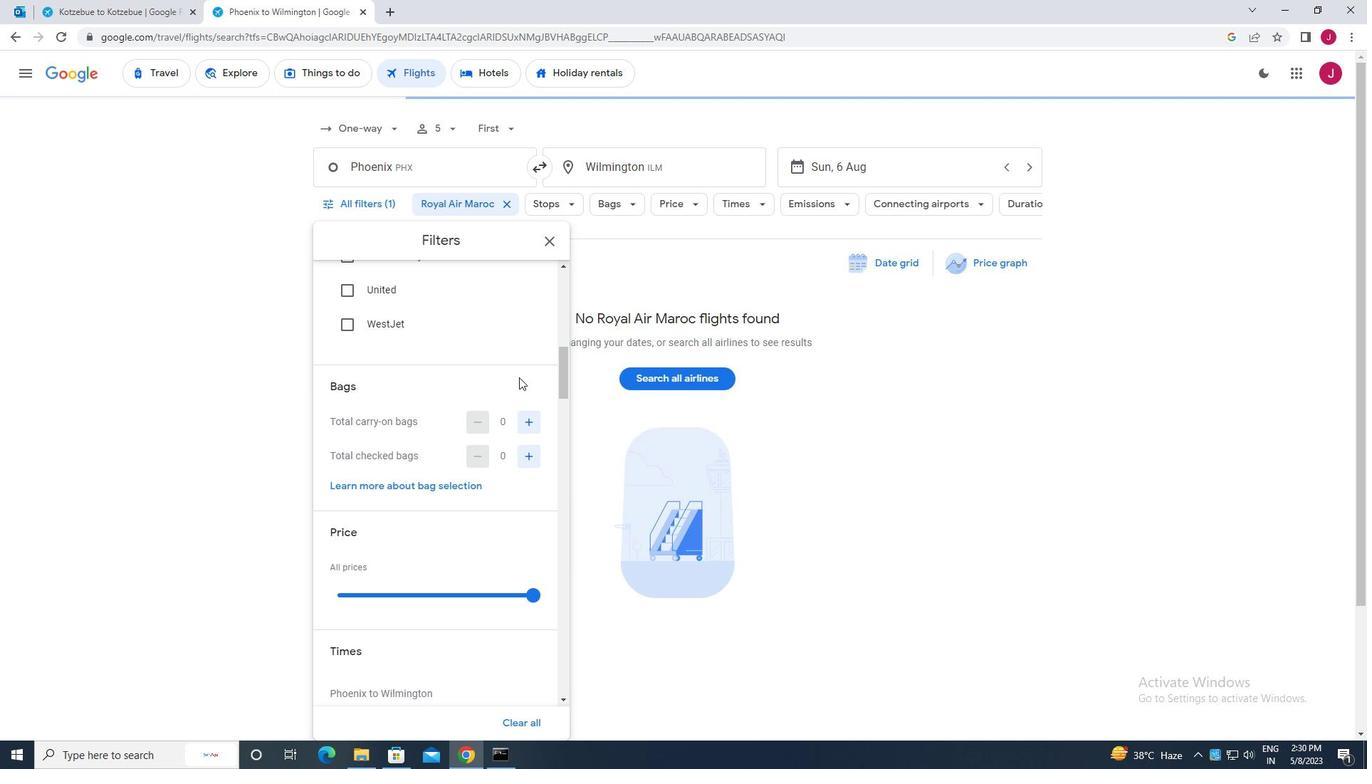 
Action: Mouse scrolled (518, 378) with delta (0, 0)
Screenshot: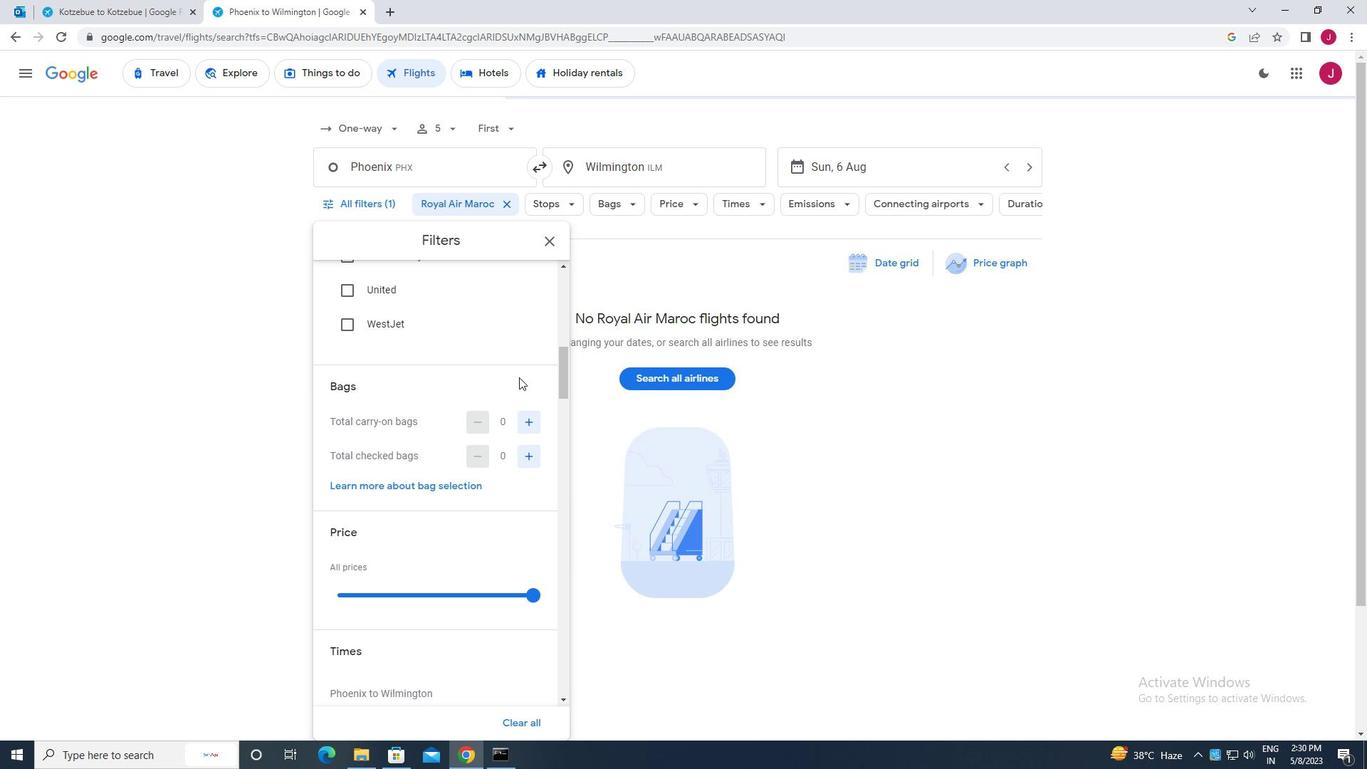 
Action: Mouse scrolled (518, 378) with delta (0, 0)
Screenshot: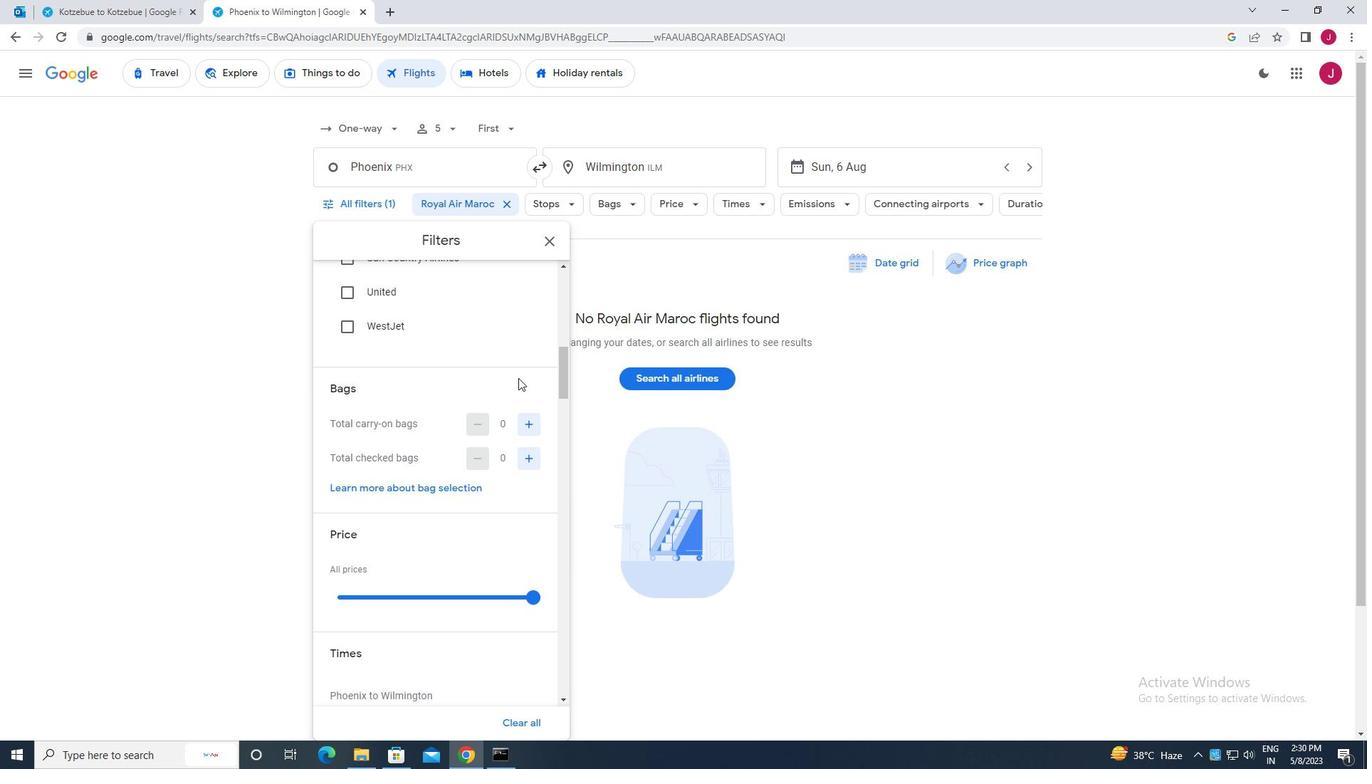 
Action: Mouse moved to (511, 452)
Screenshot: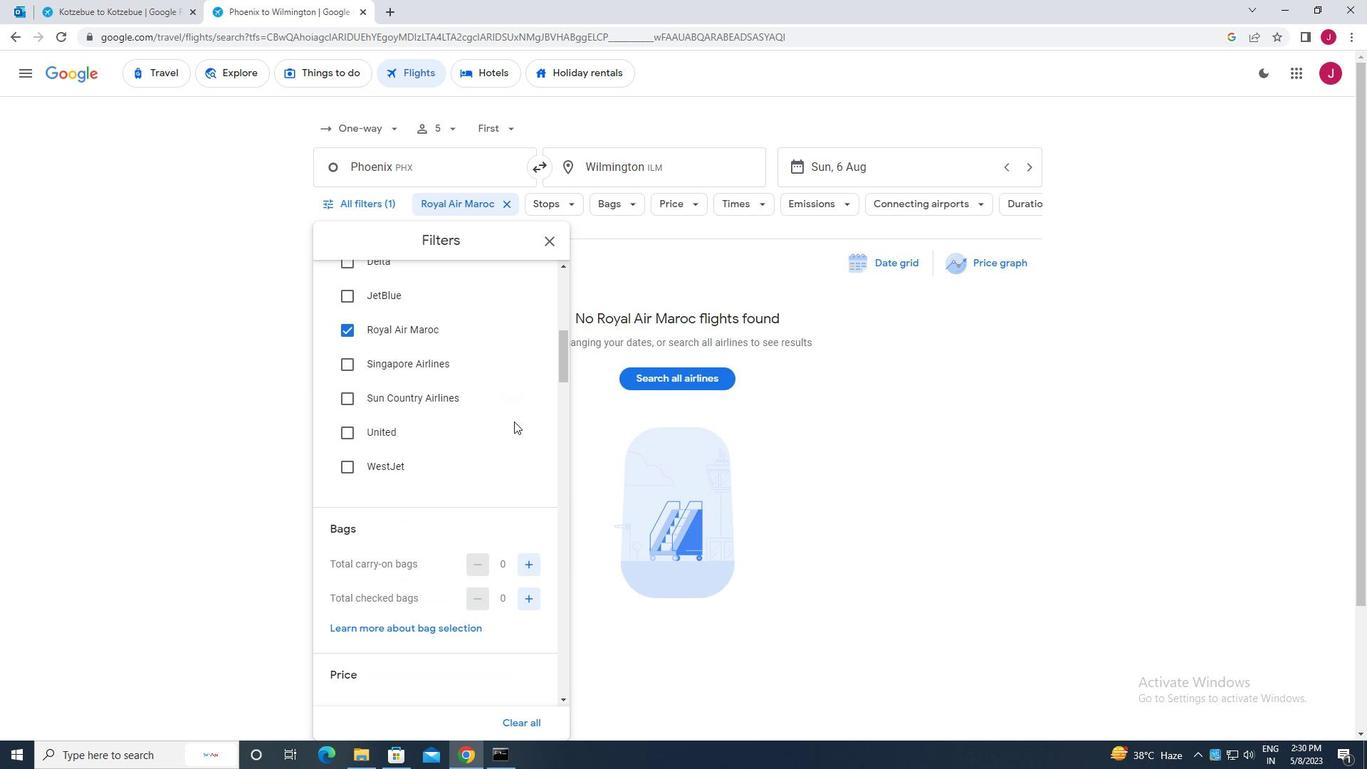 
Action: Mouse scrolled (511, 452) with delta (0, 0)
Screenshot: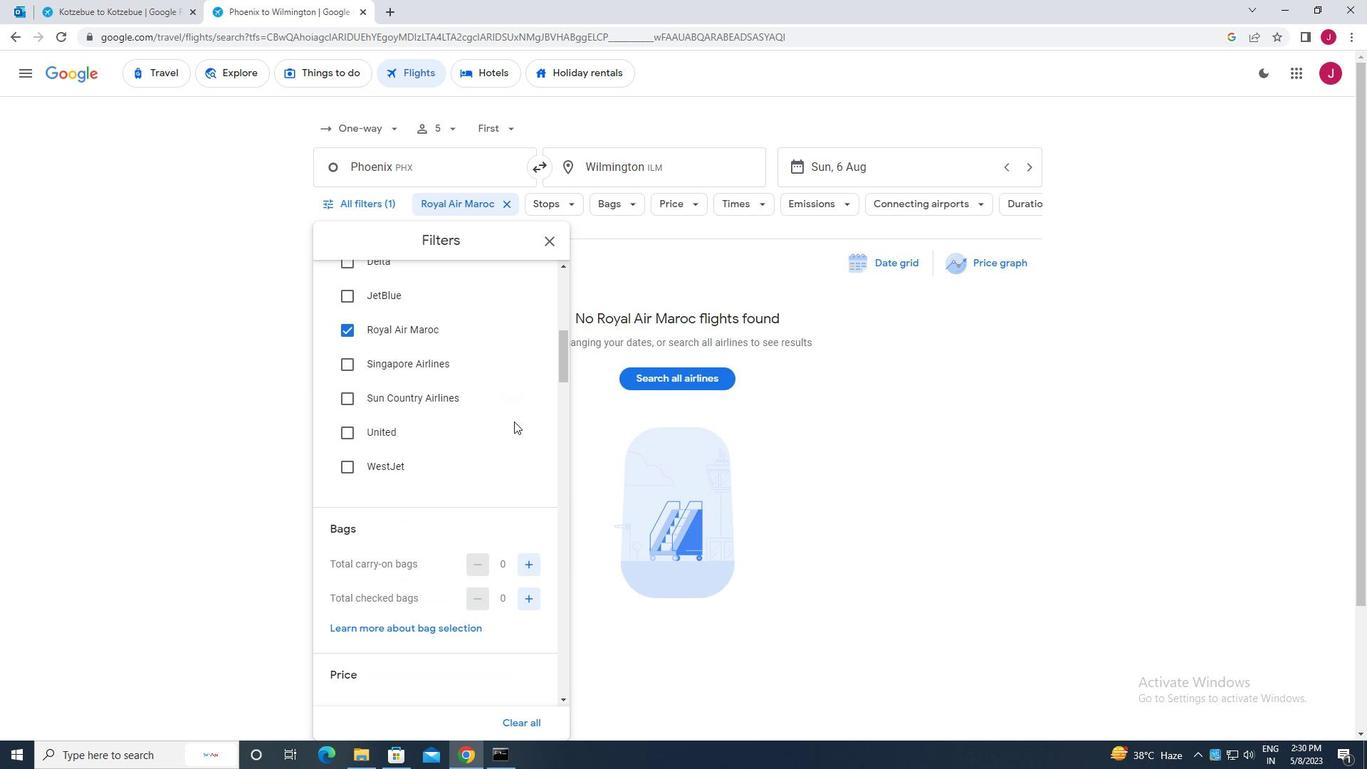 
Action: Mouse moved to (510, 453)
Screenshot: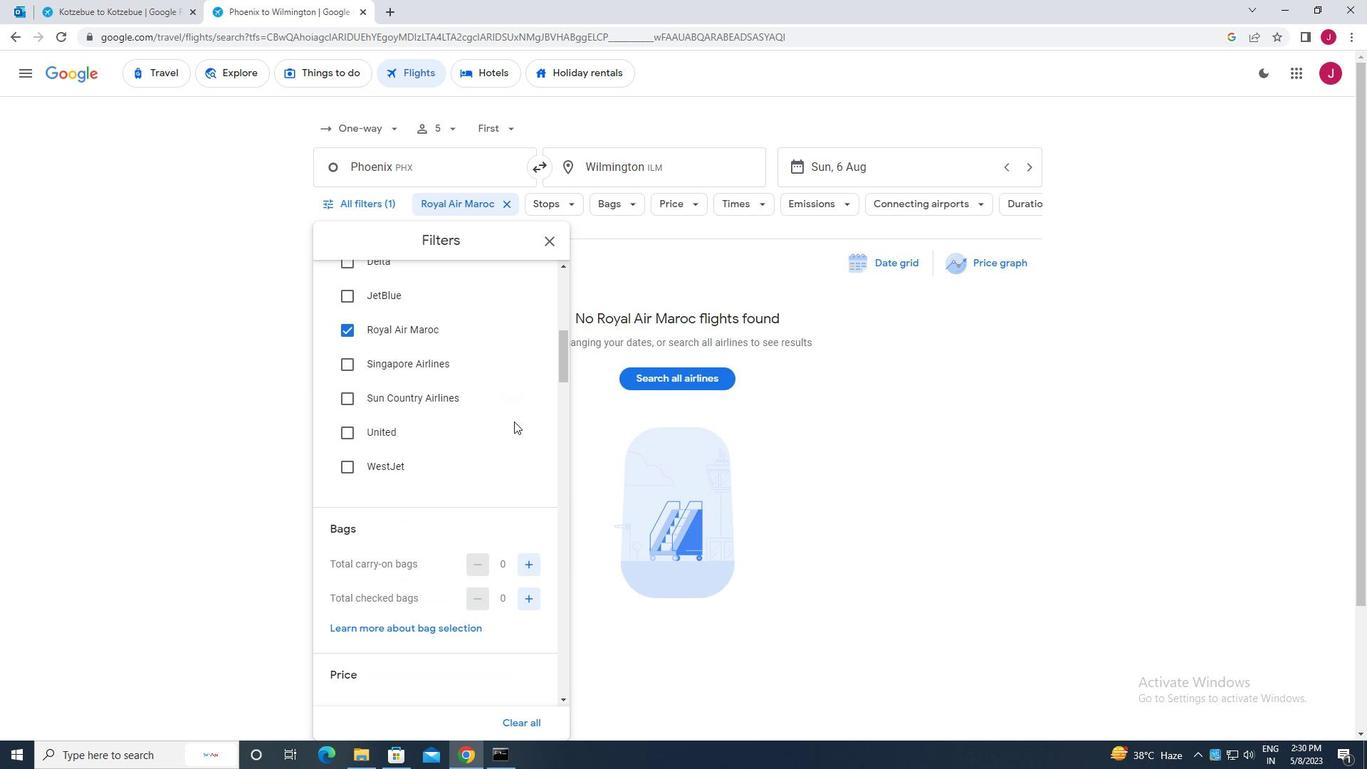 
Action: Mouse scrolled (510, 452) with delta (0, 0)
Screenshot: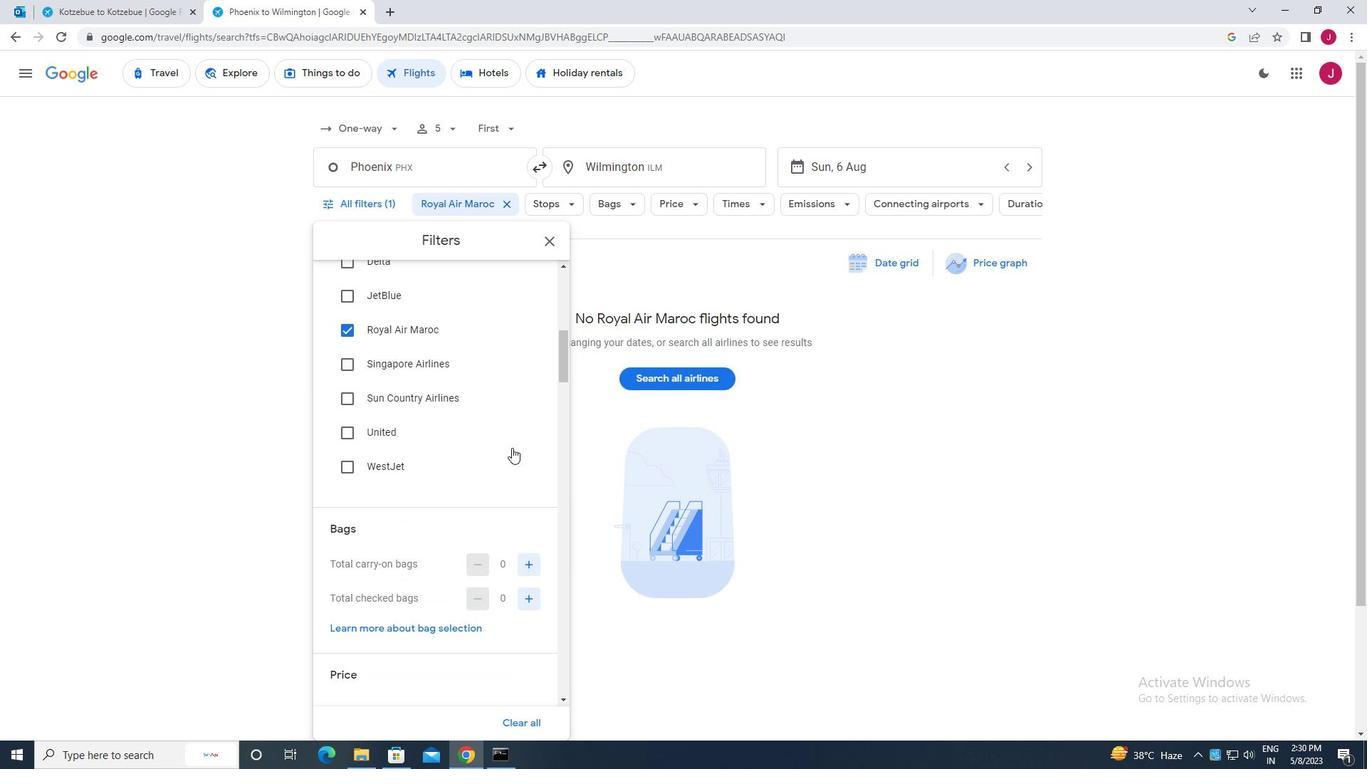 
Action: Mouse moved to (509, 453)
Screenshot: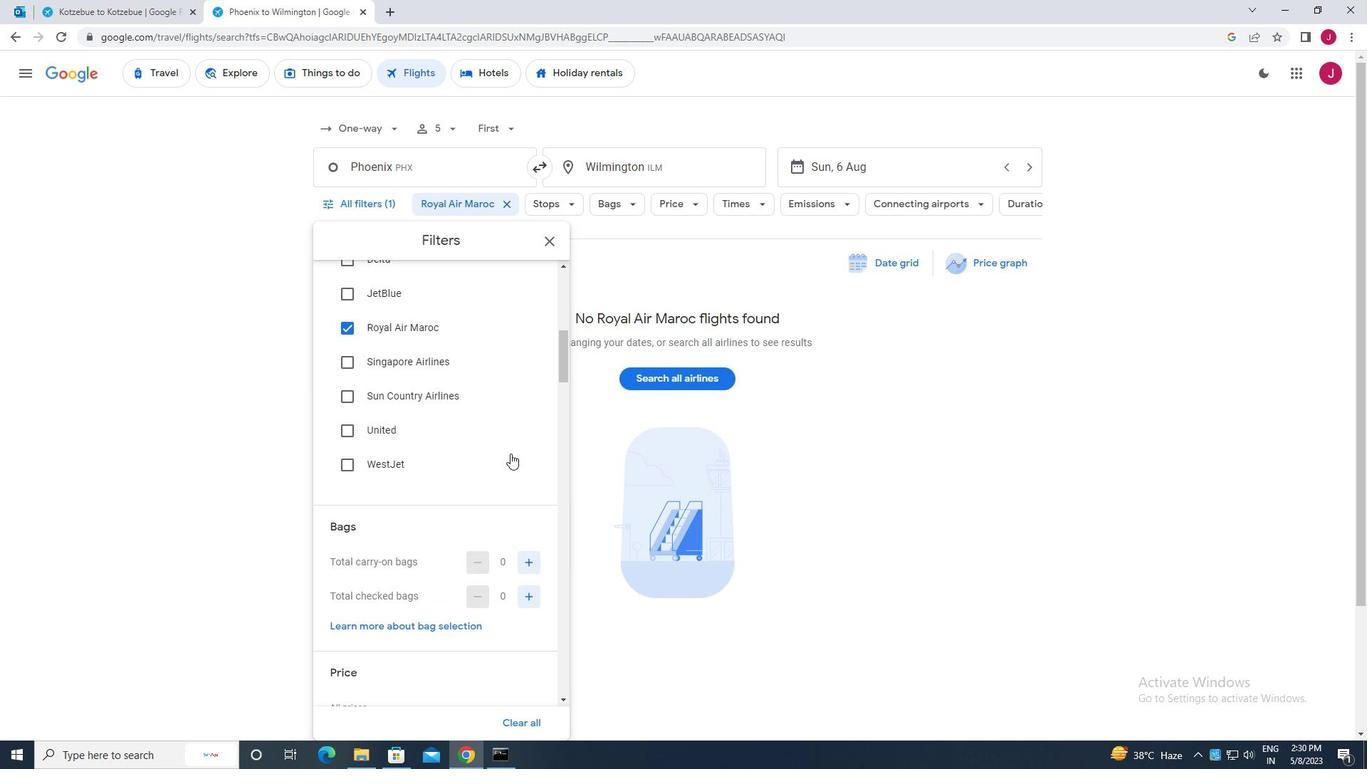 
Action: Mouse scrolled (509, 452) with delta (0, 0)
Screenshot: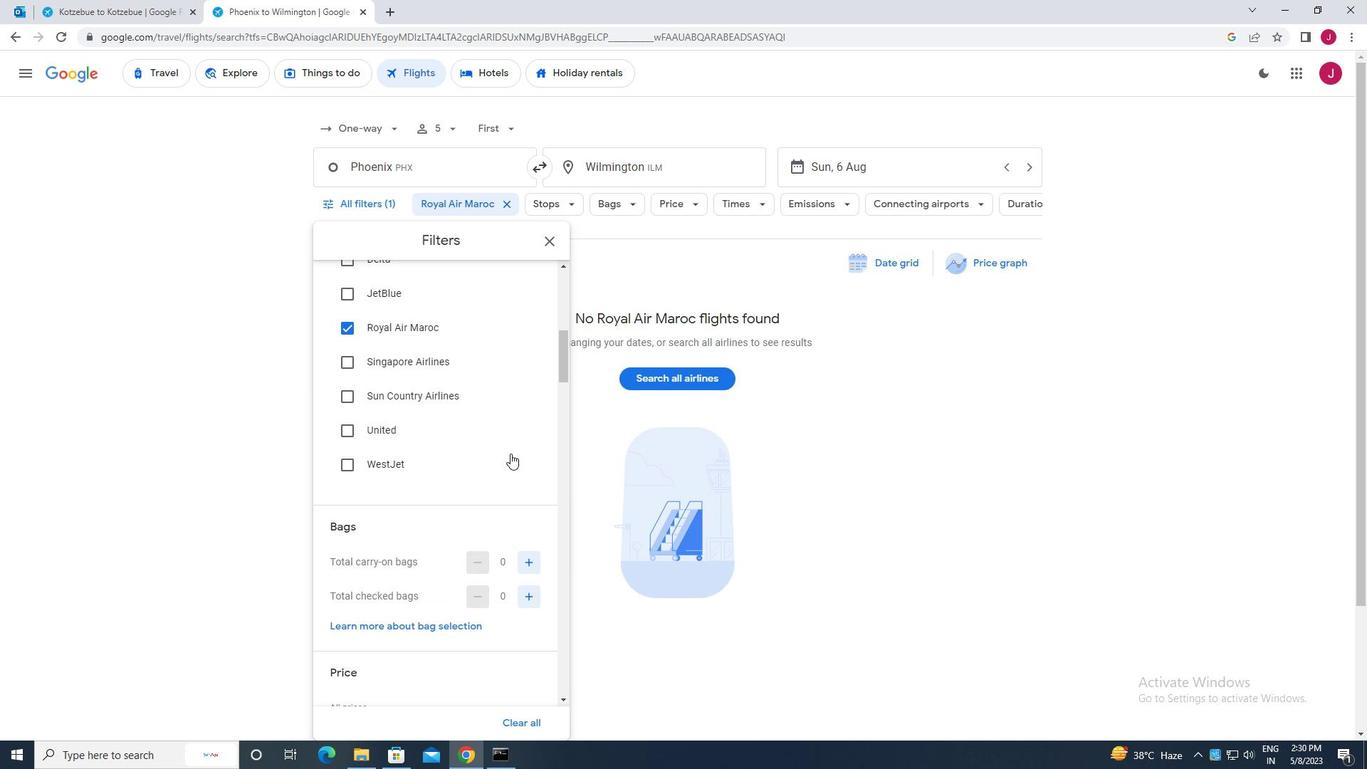 
Action: Mouse moved to (529, 351)
Screenshot: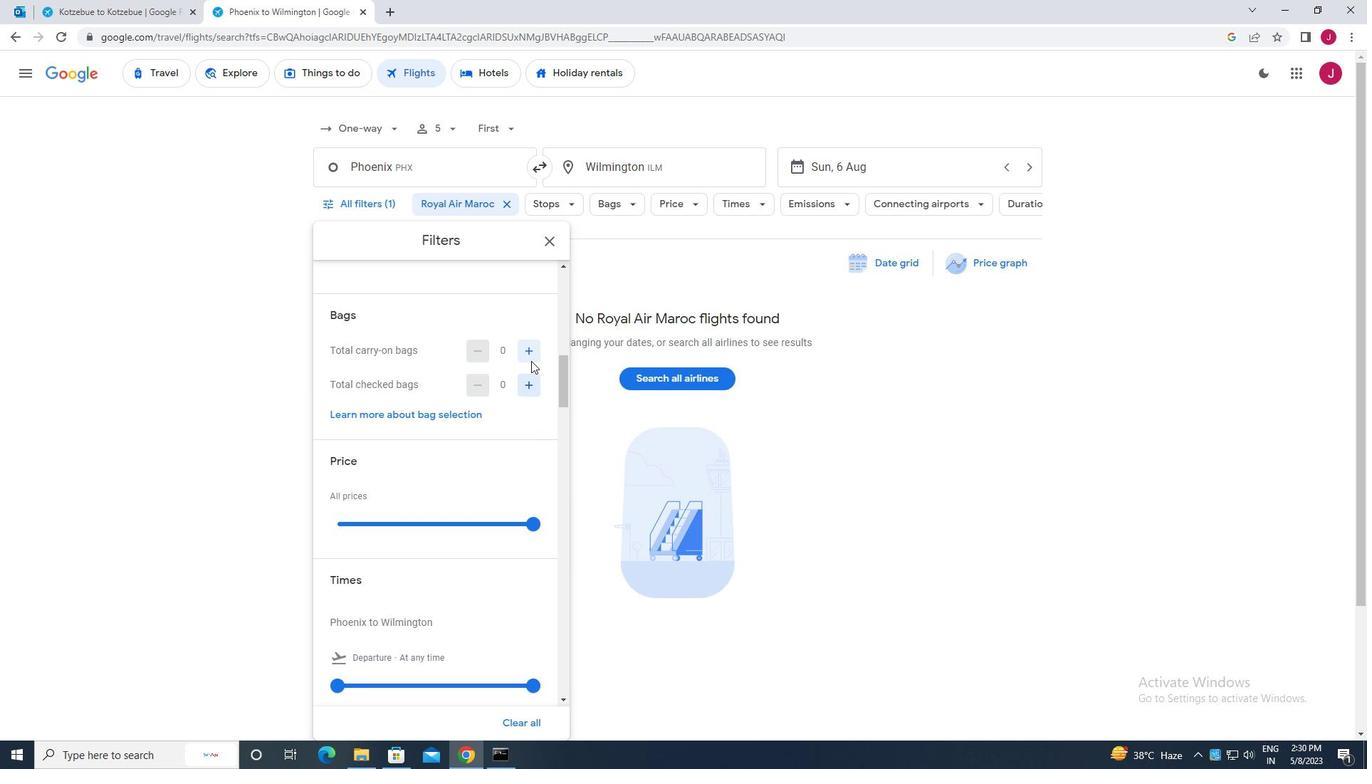 
Action: Mouse pressed left at (529, 351)
Screenshot: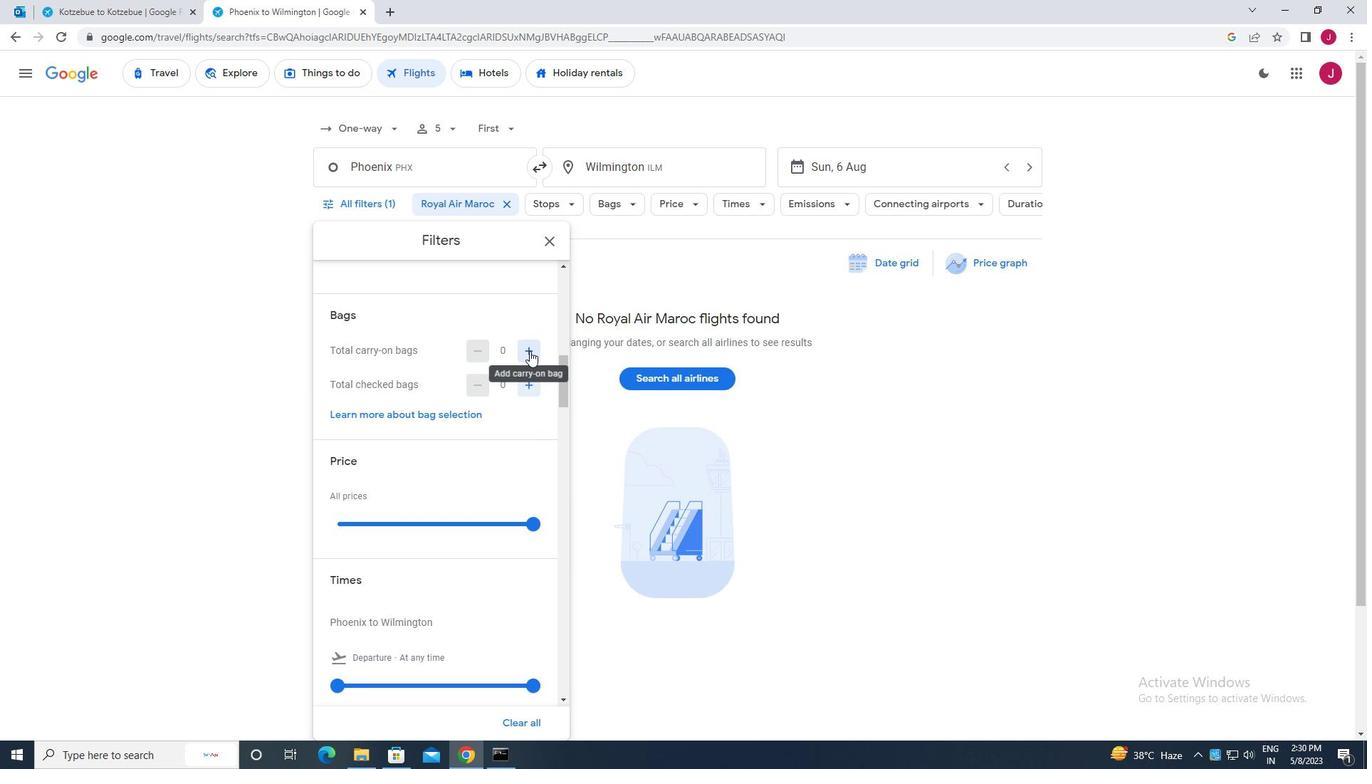 
Action: Mouse moved to (528, 351)
Screenshot: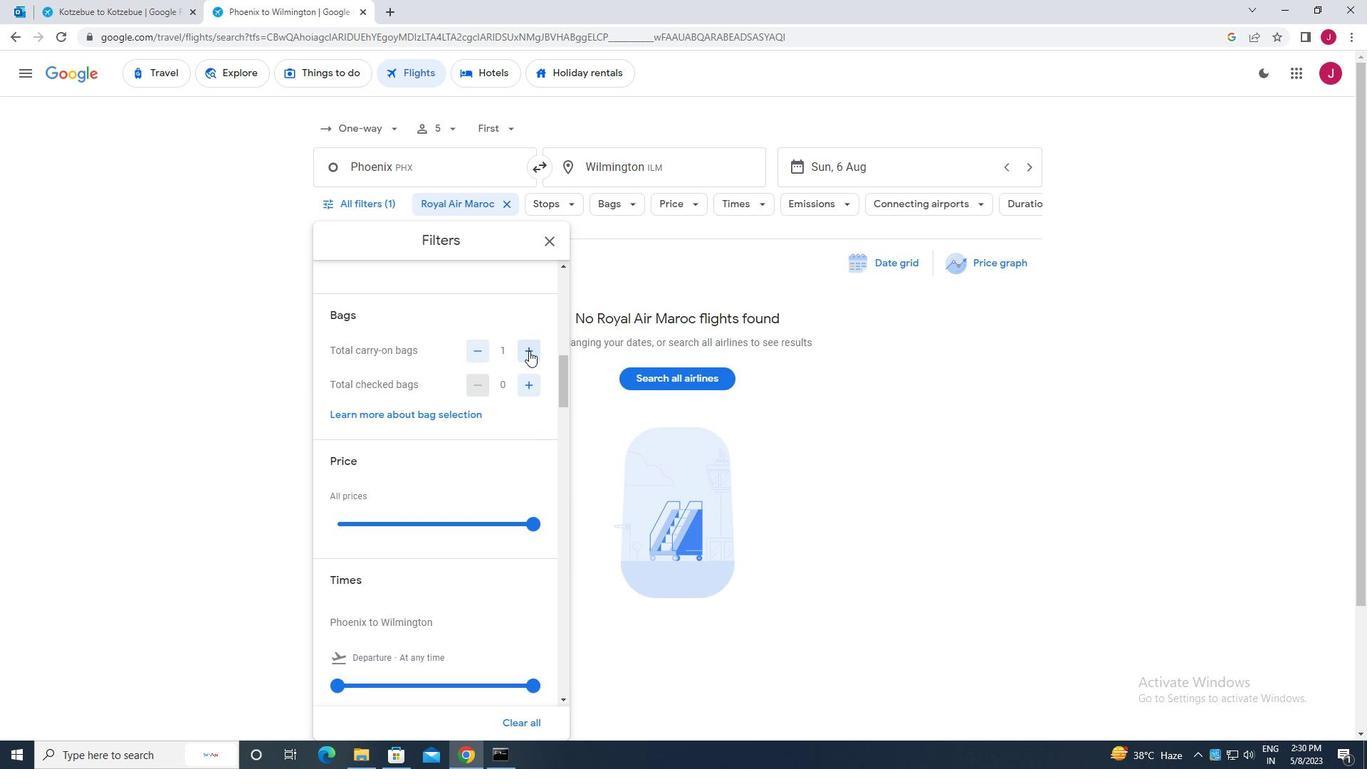 
Action: Mouse scrolled (528, 350) with delta (0, 0)
Screenshot: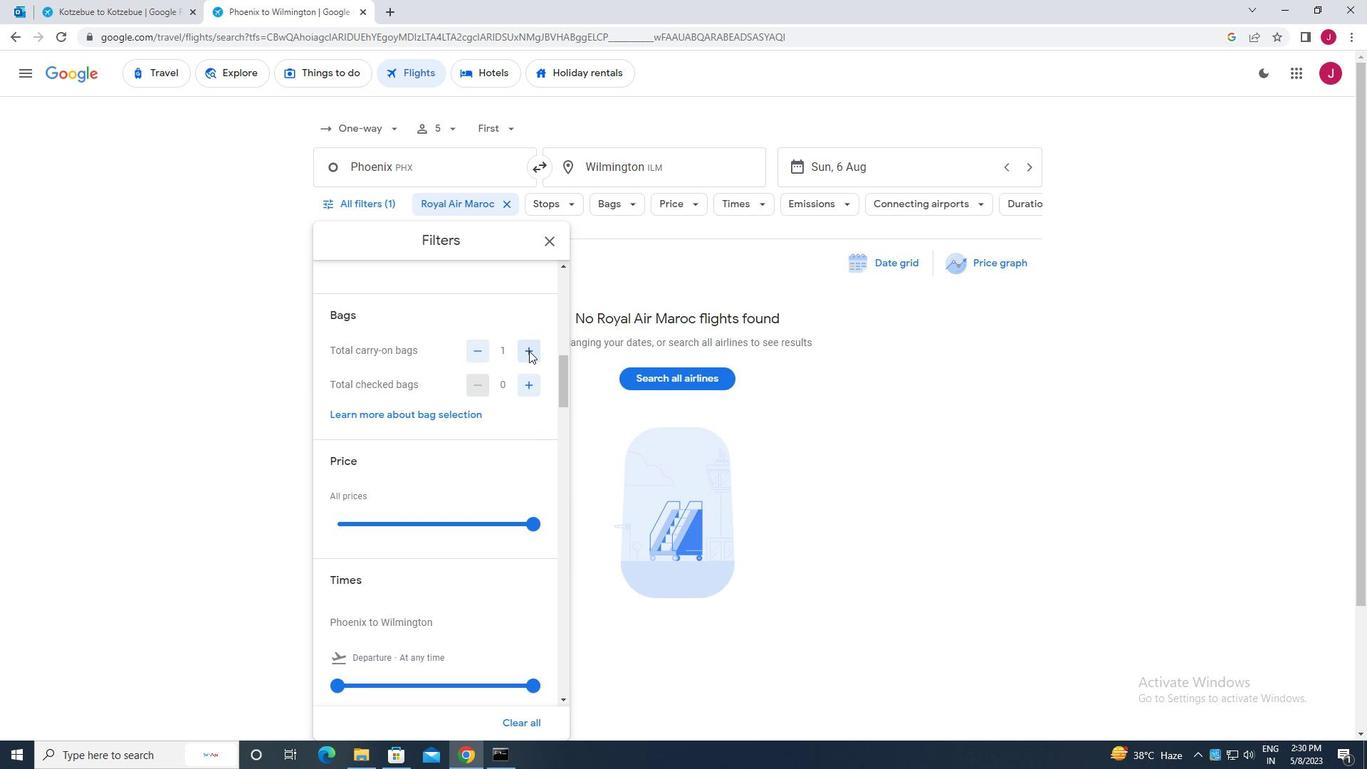 
Action: Mouse moved to (530, 315)
Screenshot: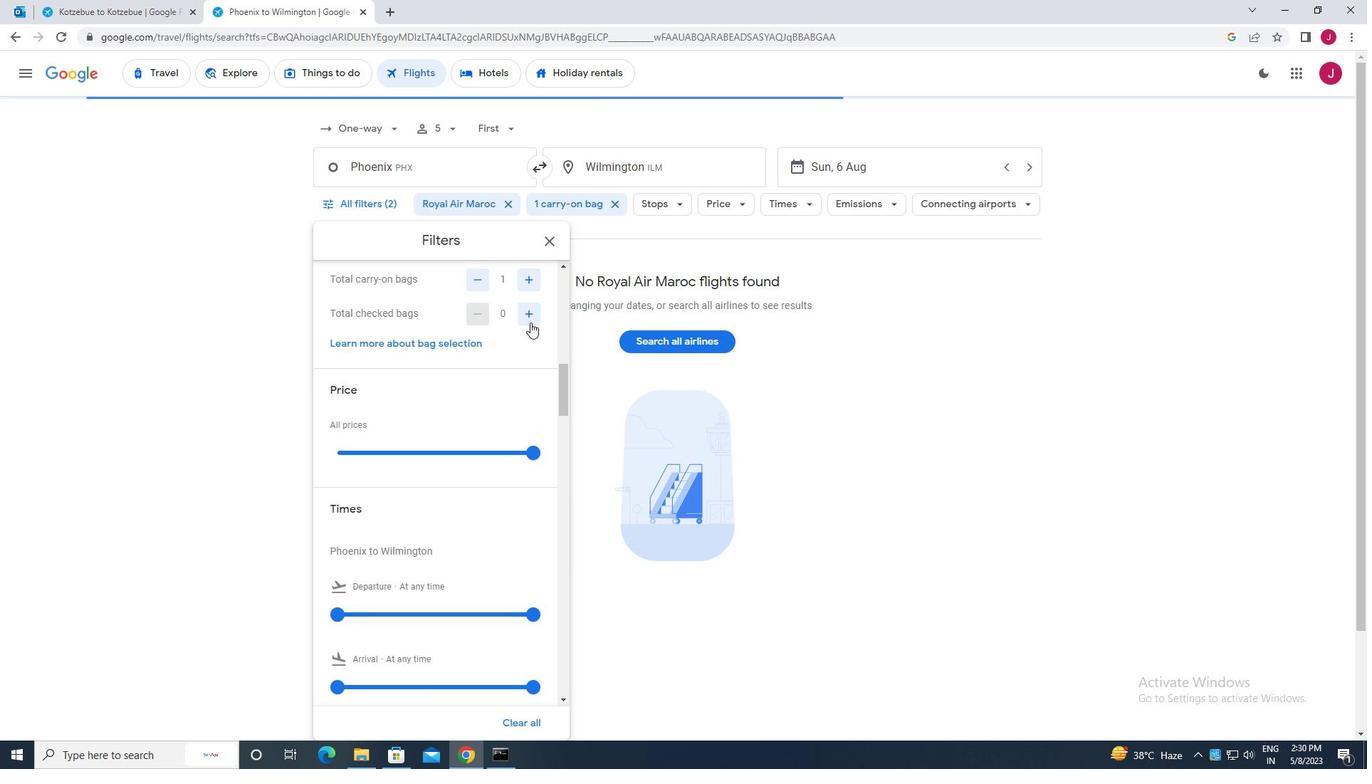 
Action: Mouse pressed left at (530, 315)
Screenshot: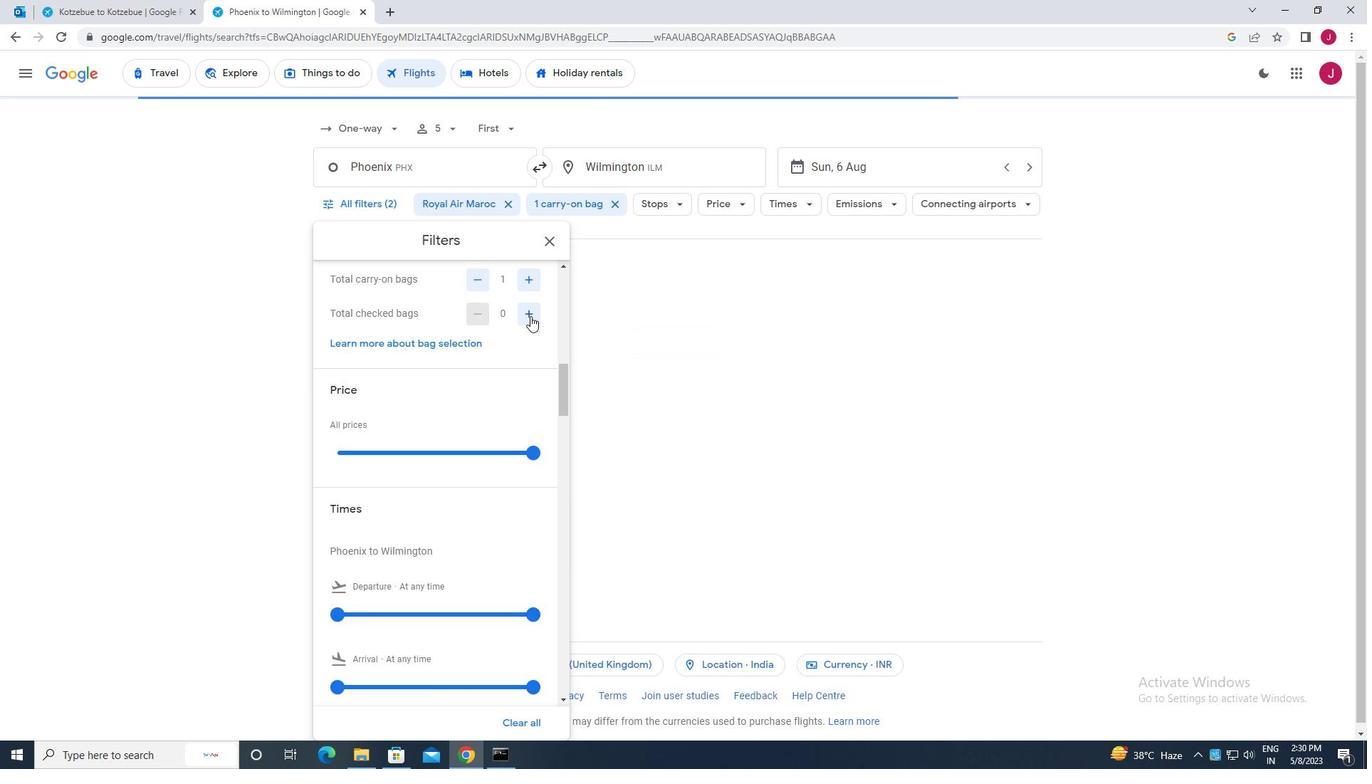 
Action: Mouse pressed left at (530, 315)
Screenshot: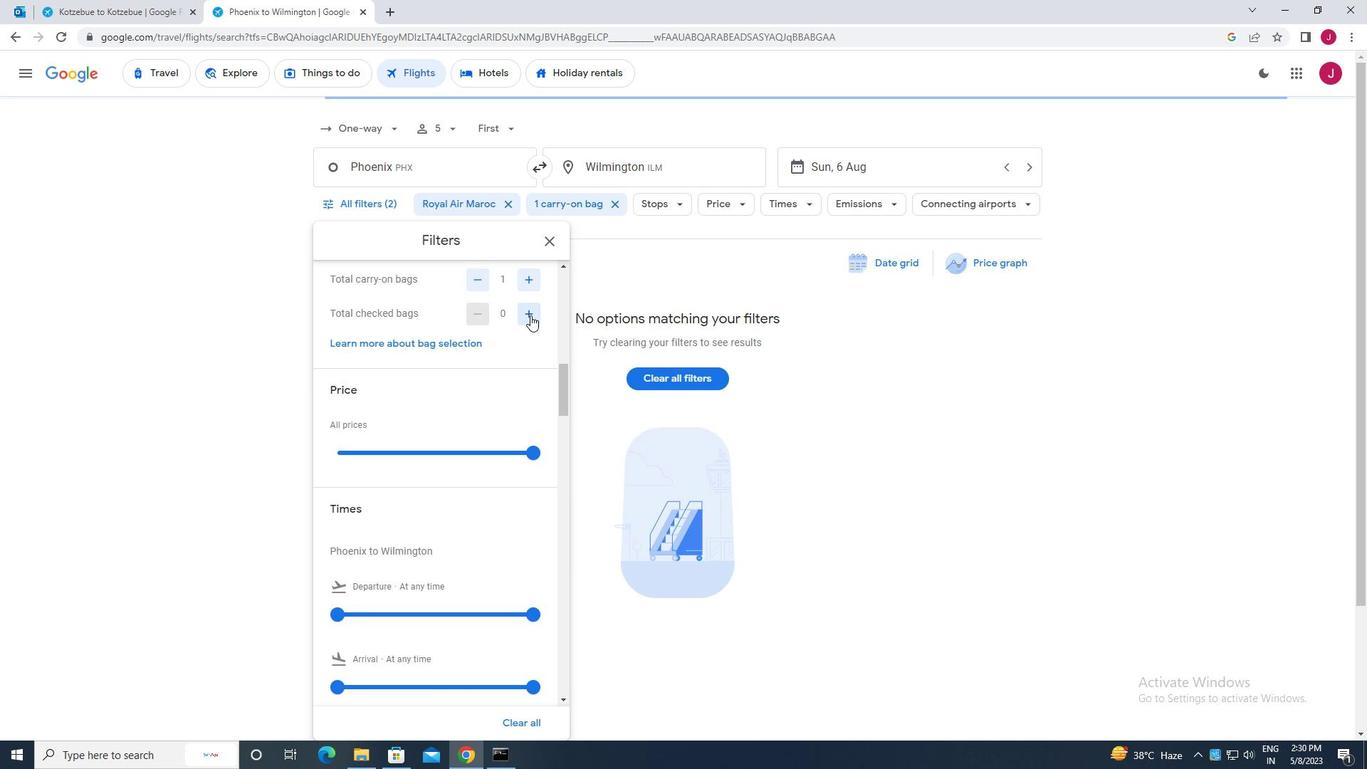 
Action: Mouse pressed left at (530, 315)
Screenshot: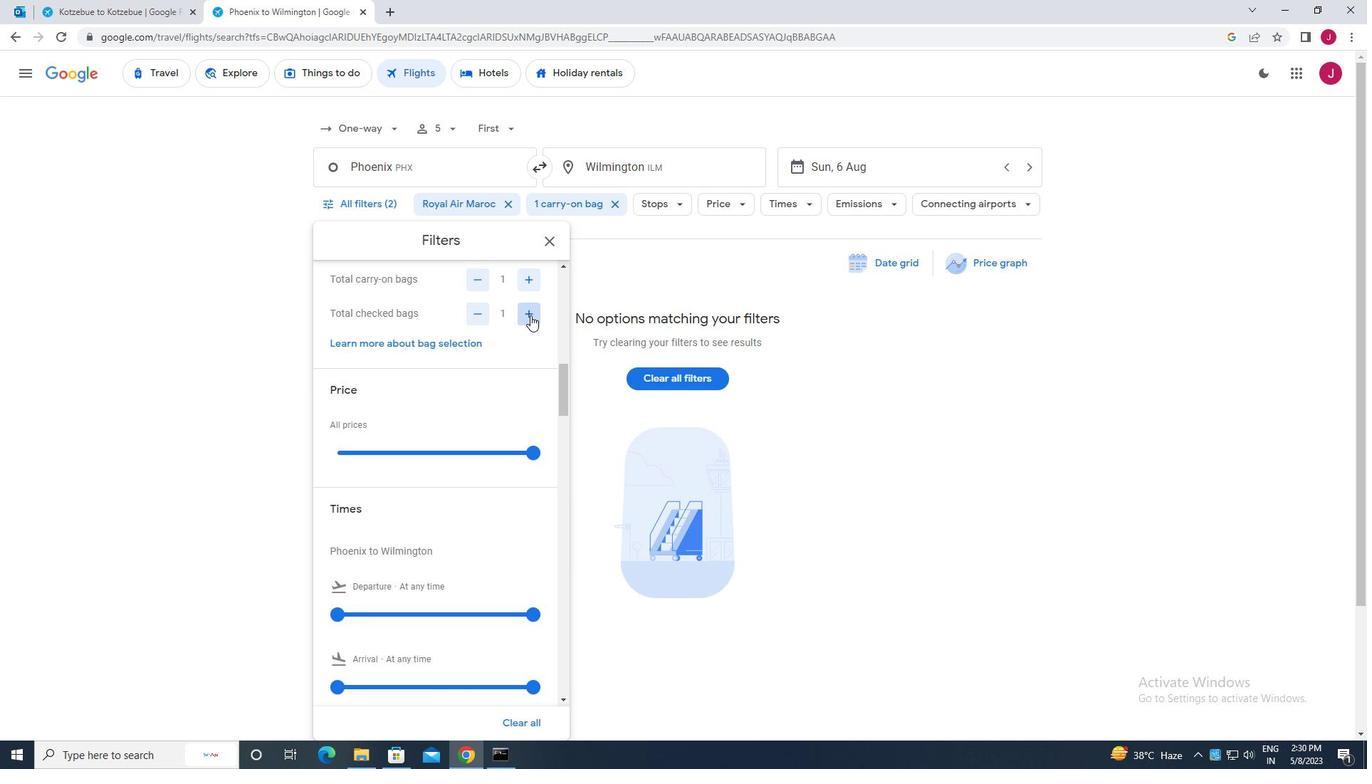 
Action: Mouse pressed left at (530, 315)
Screenshot: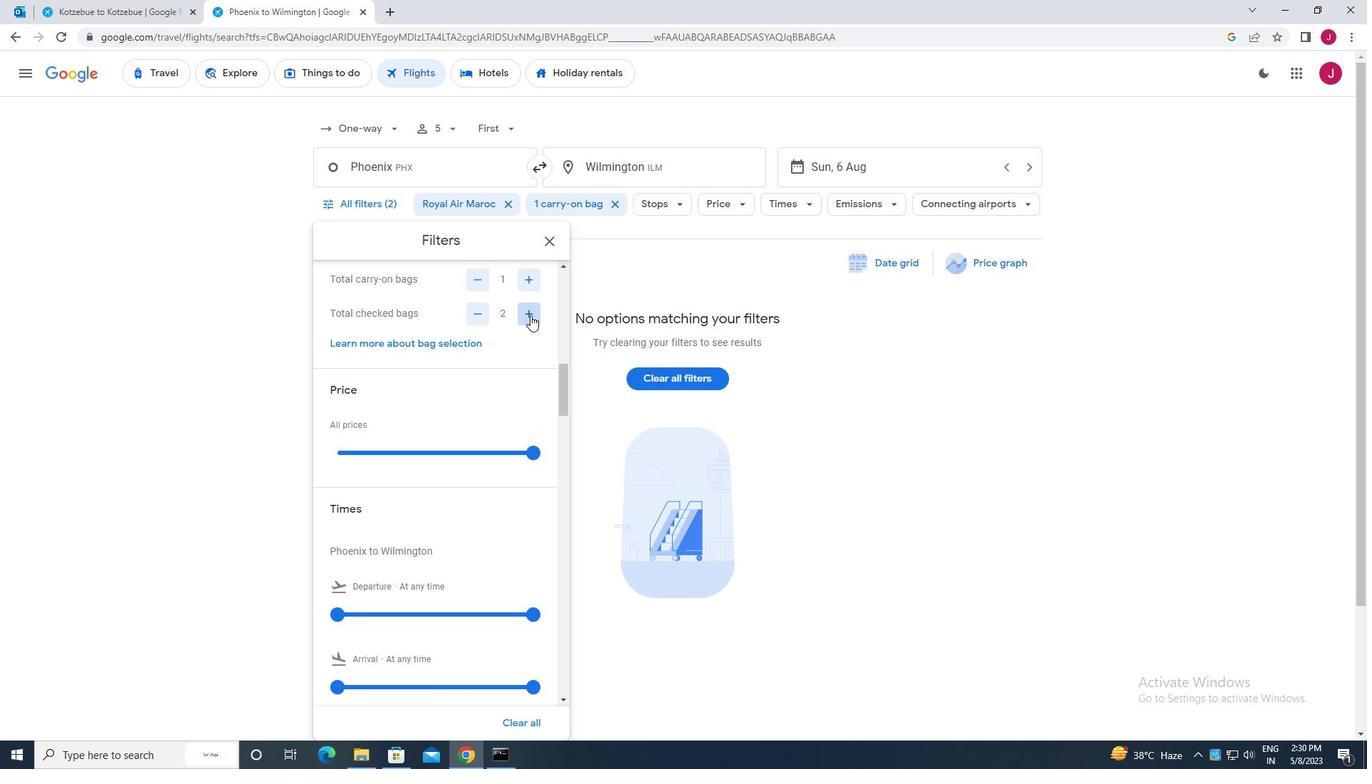 
Action: Mouse pressed left at (530, 315)
Screenshot: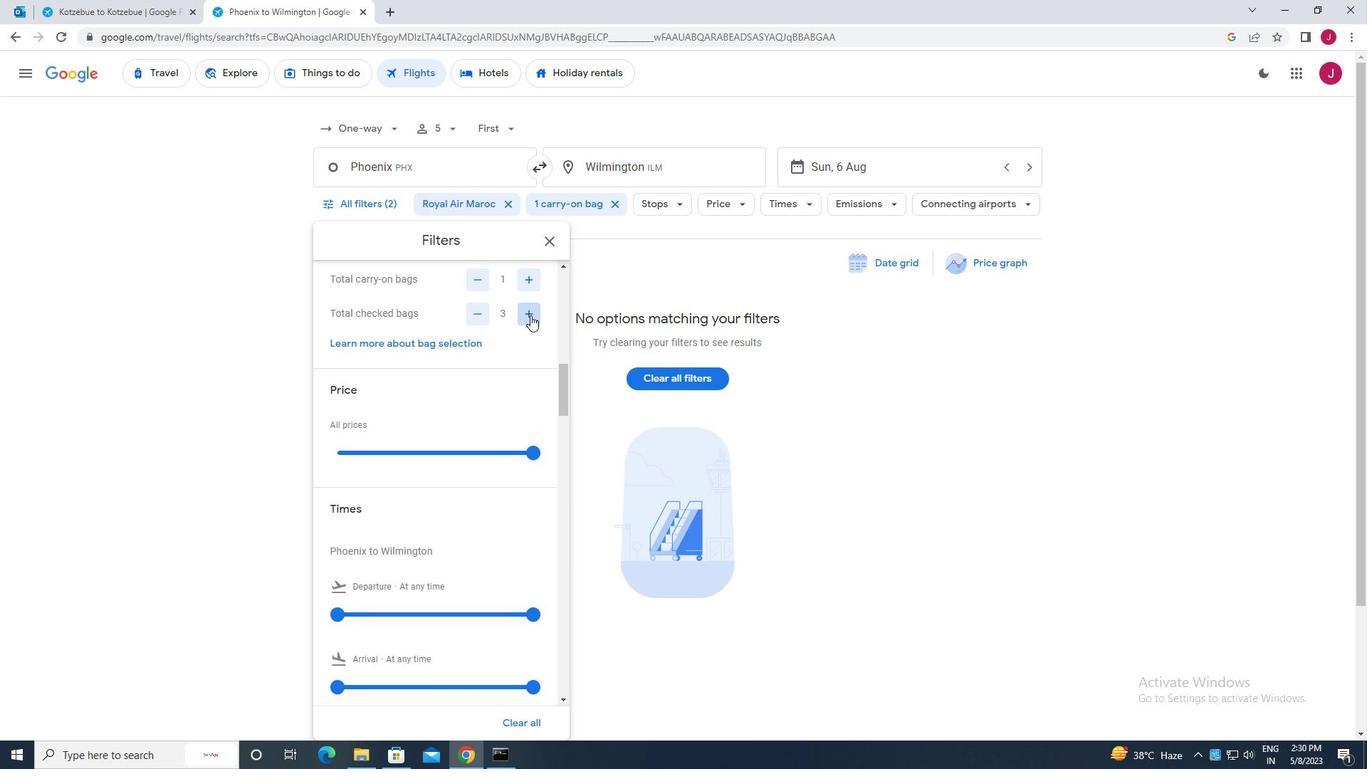 
Action: Mouse moved to (521, 327)
Screenshot: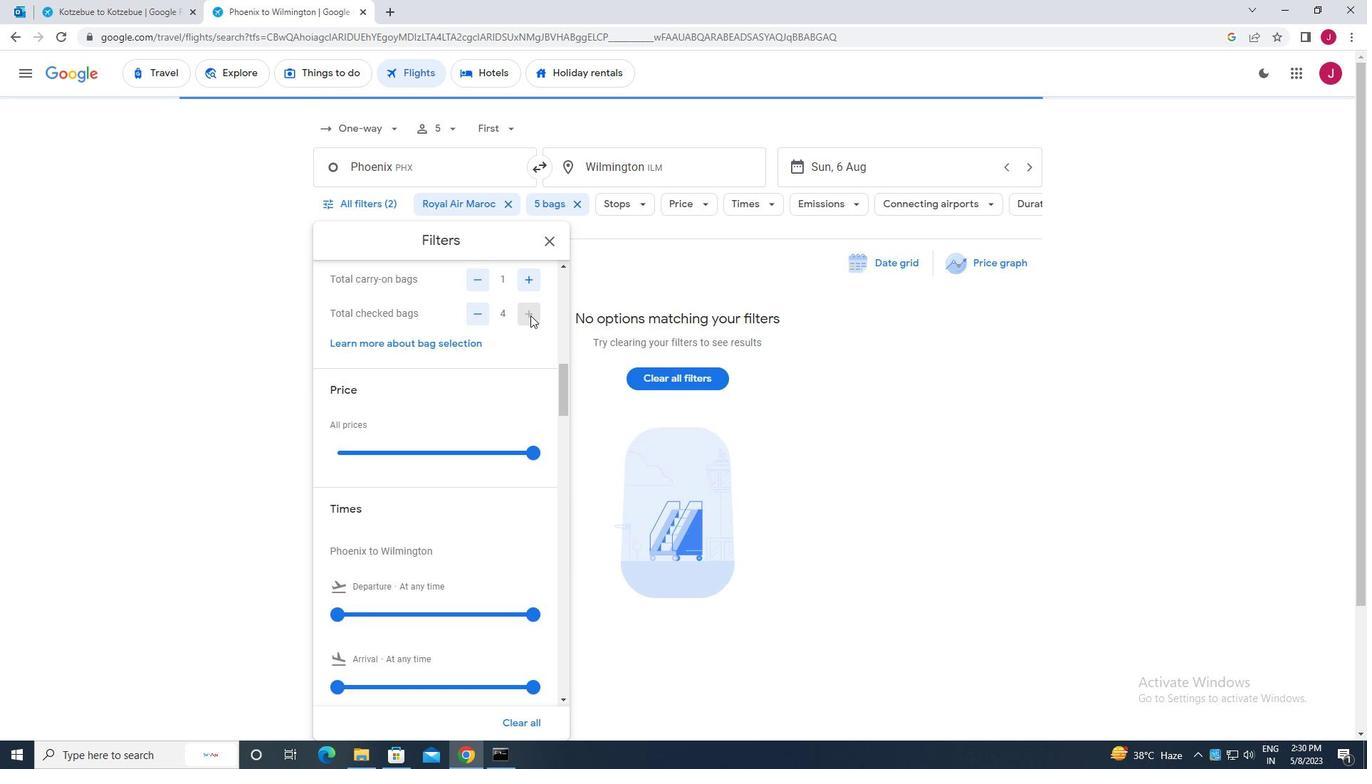 
Action: Mouse scrolled (521, 326) with delta (0, 0)
Screenshot: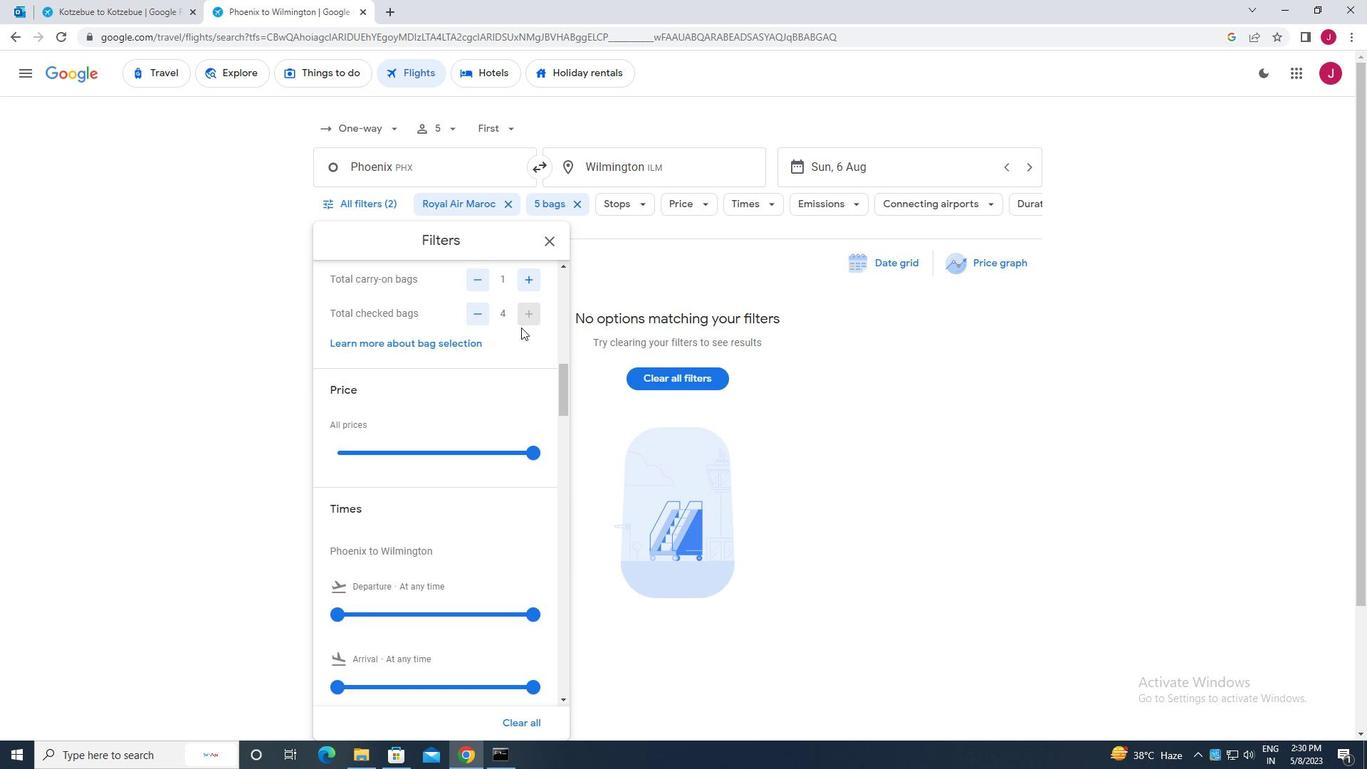 
Action: Mouse scrolled (521, 326) with delta (0, 0)
Screenshot: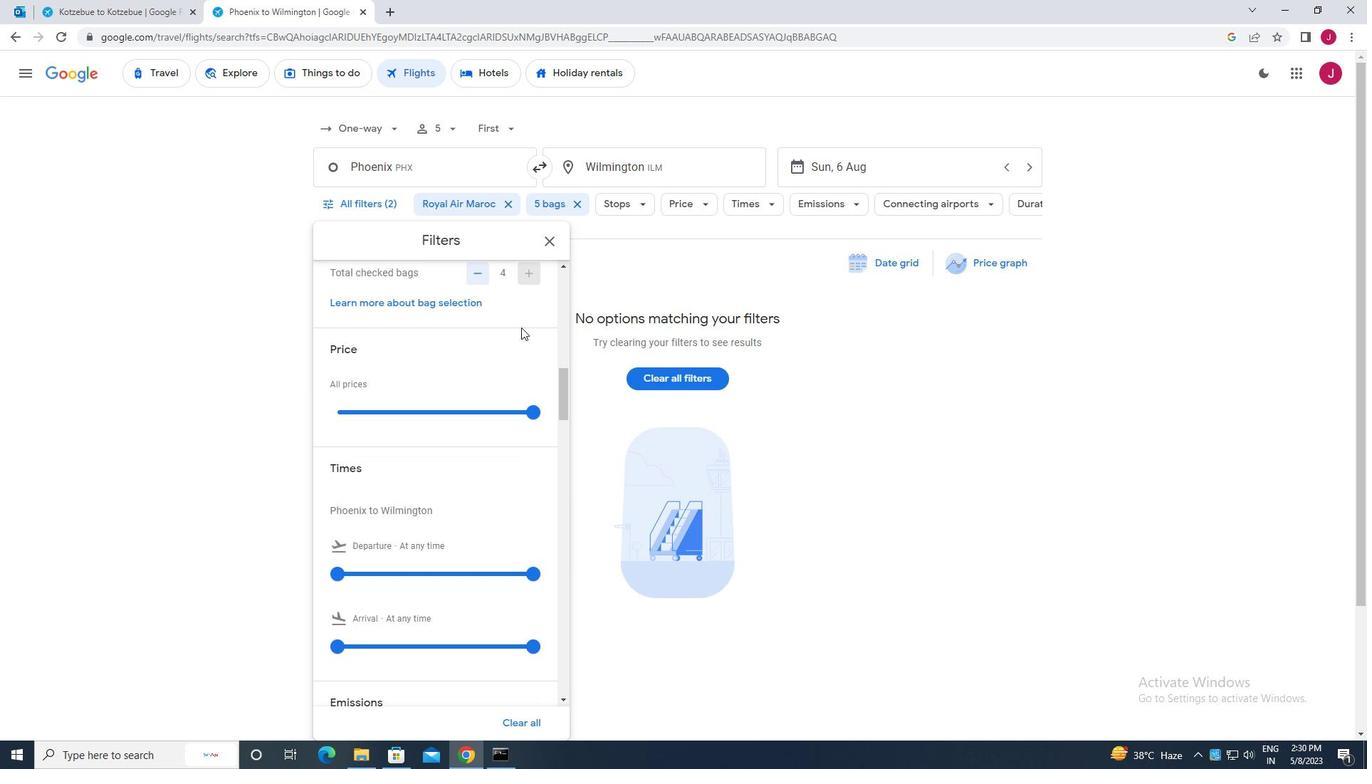 
Action: Mouse moved to (531, 311)
Screenshot: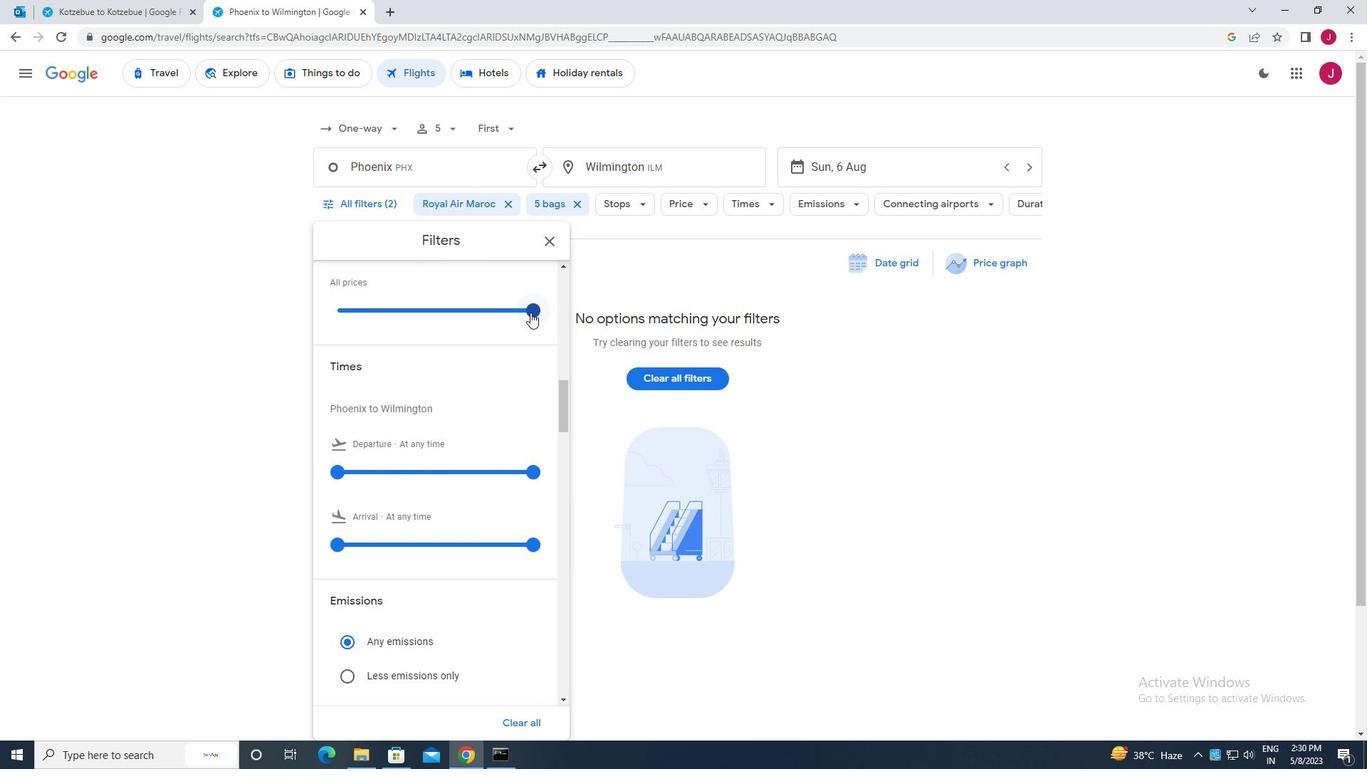 
Action: Mouse pressed left at (531, 311)
Screenshot: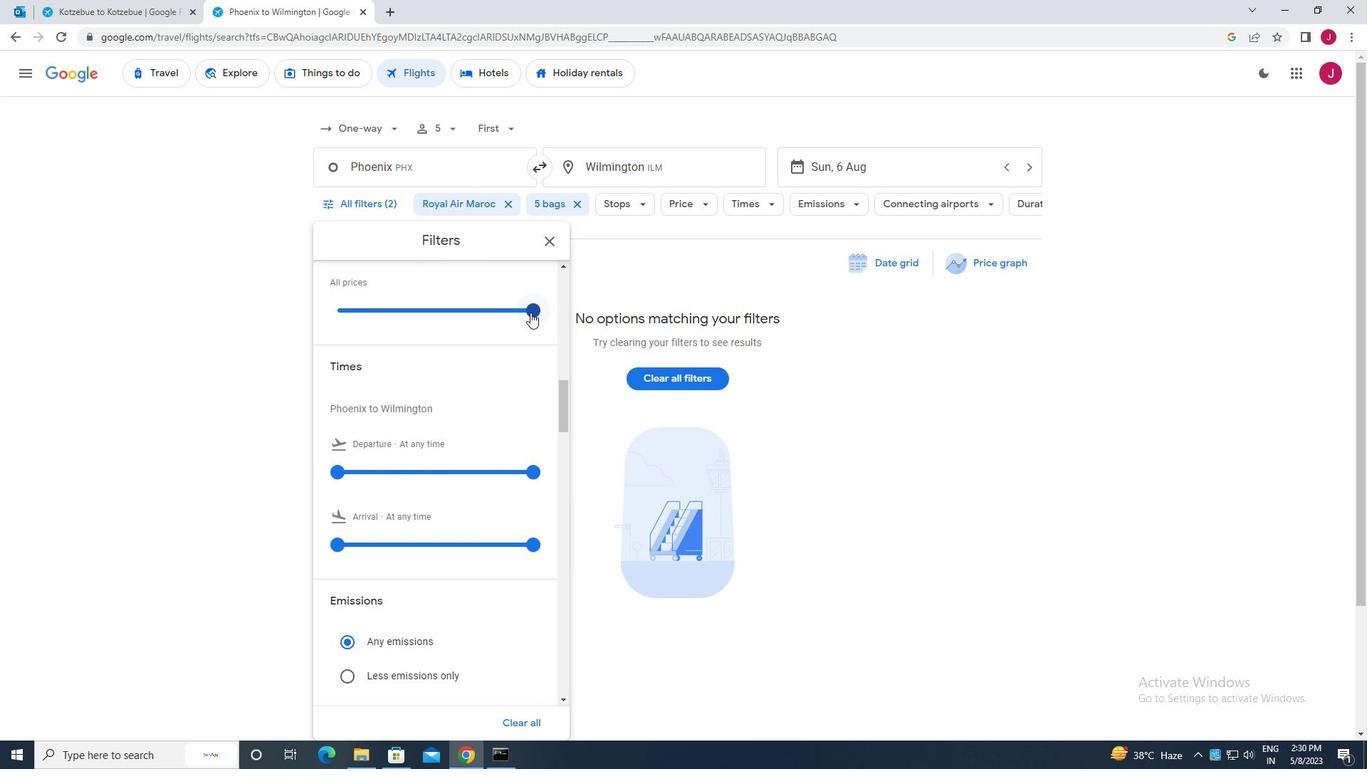 
Action: Mouse moved to (415, 333)
Screenshot: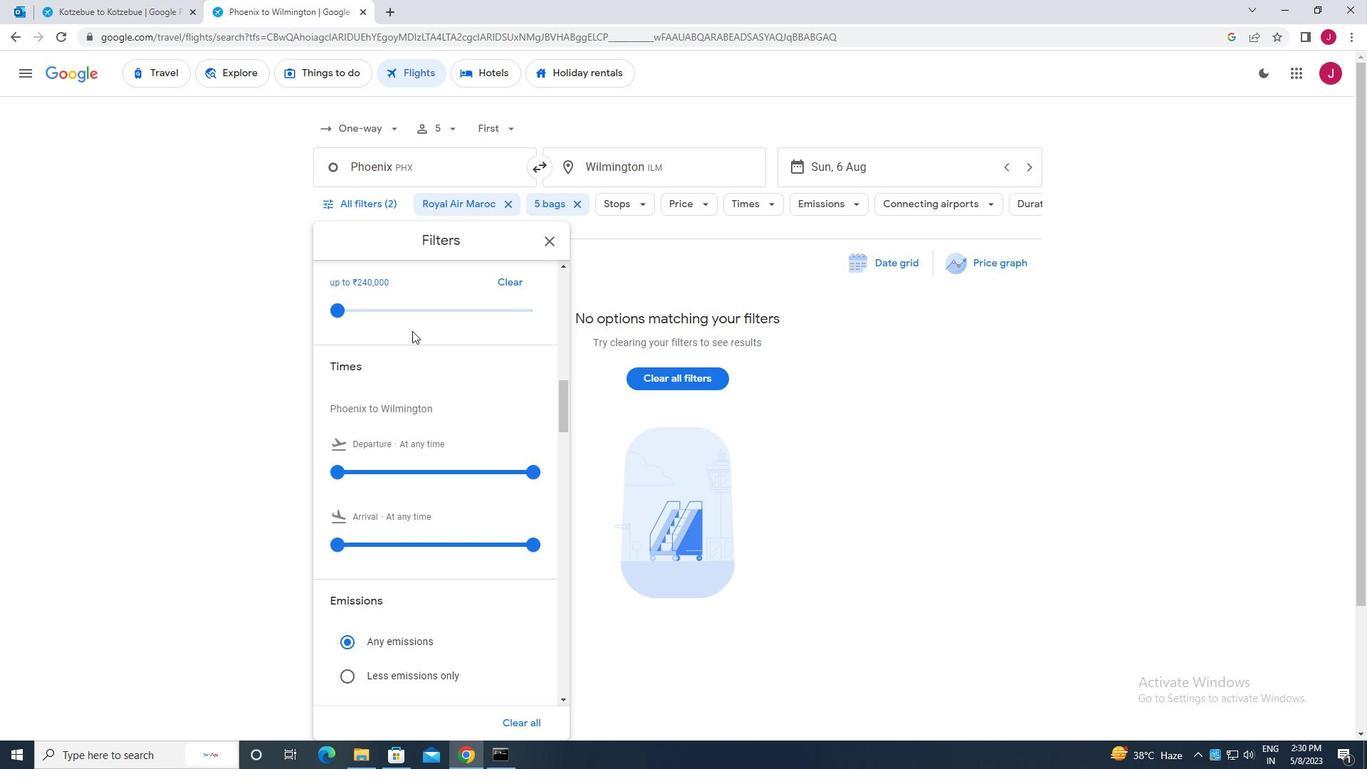 
Action: Mouse scrolled (415, 332) with delta (0, 0)
Screenshot: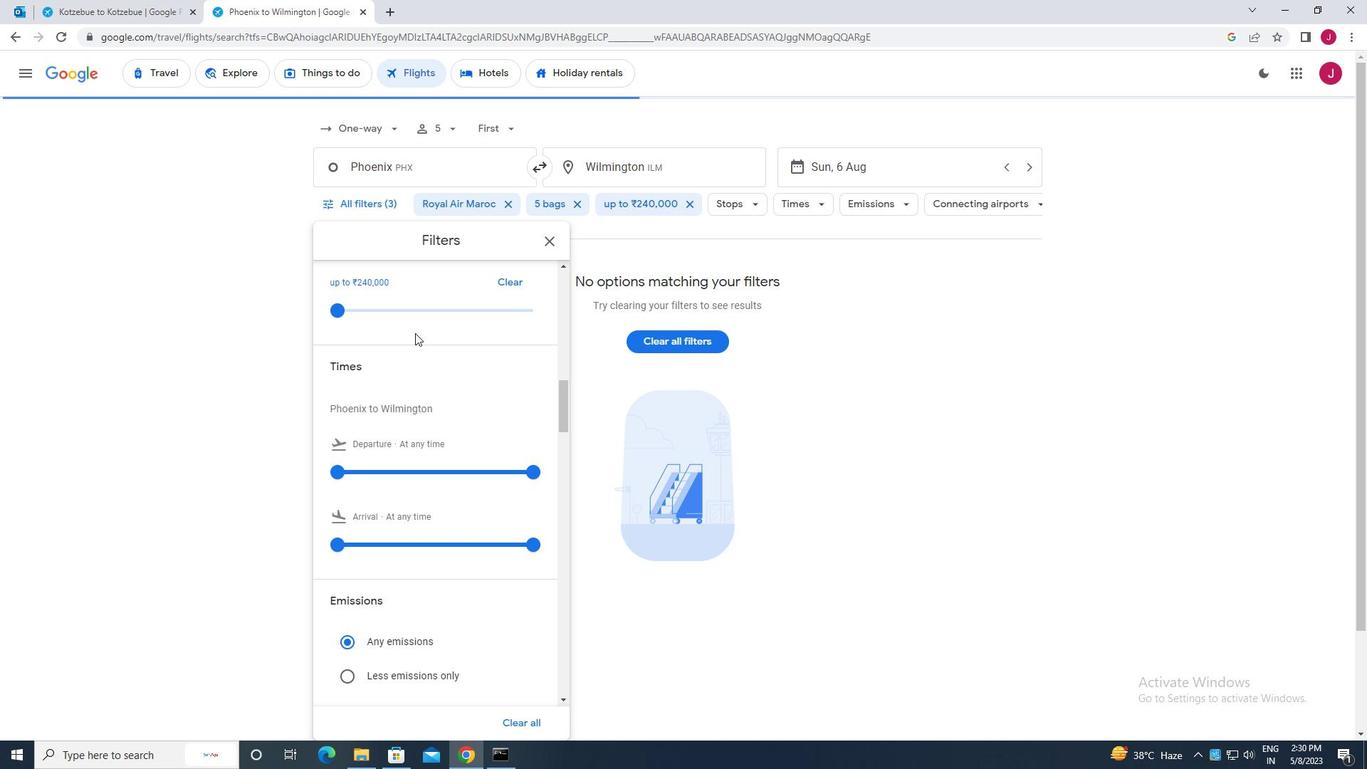 
Action: Mouse scrolled (415, 332) with delta (0, 0)
Screenshot: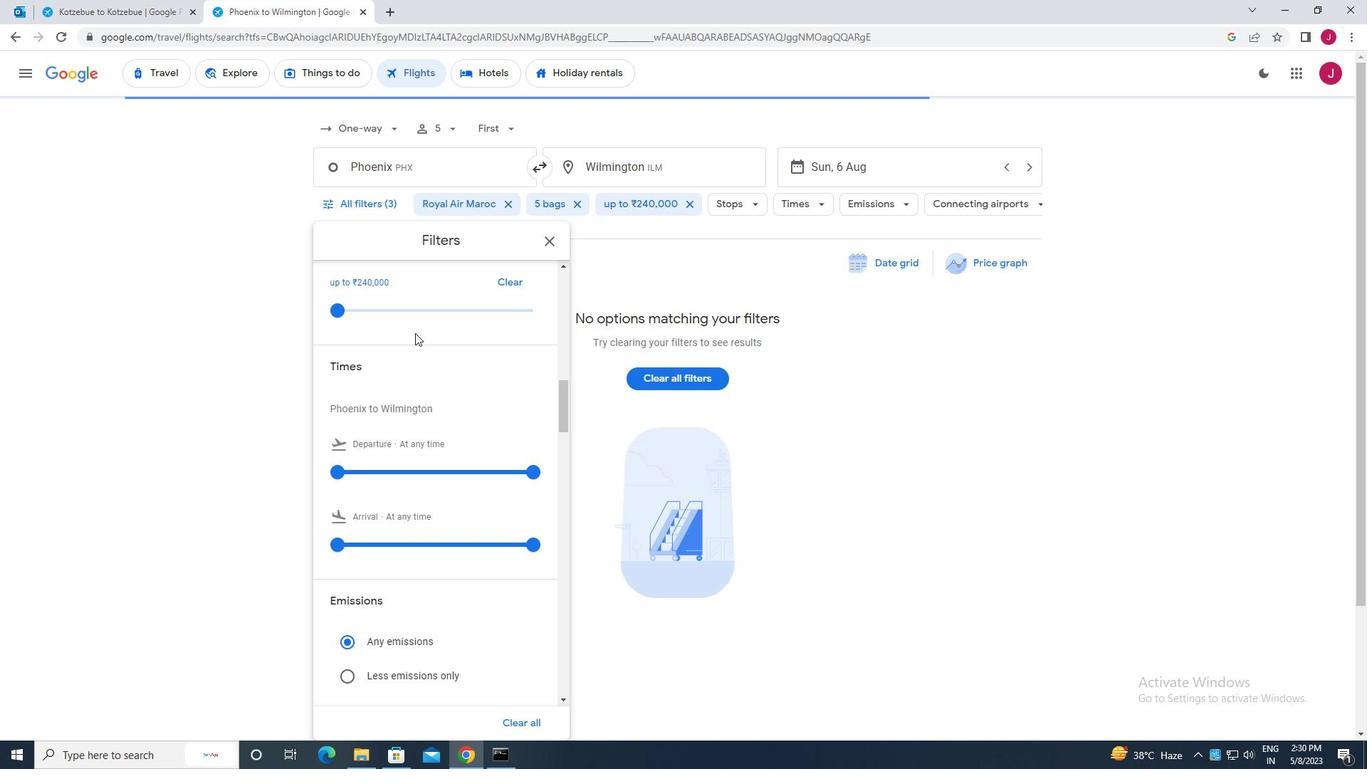 
Action: Mouse moved to (336, 331)
Screenshot: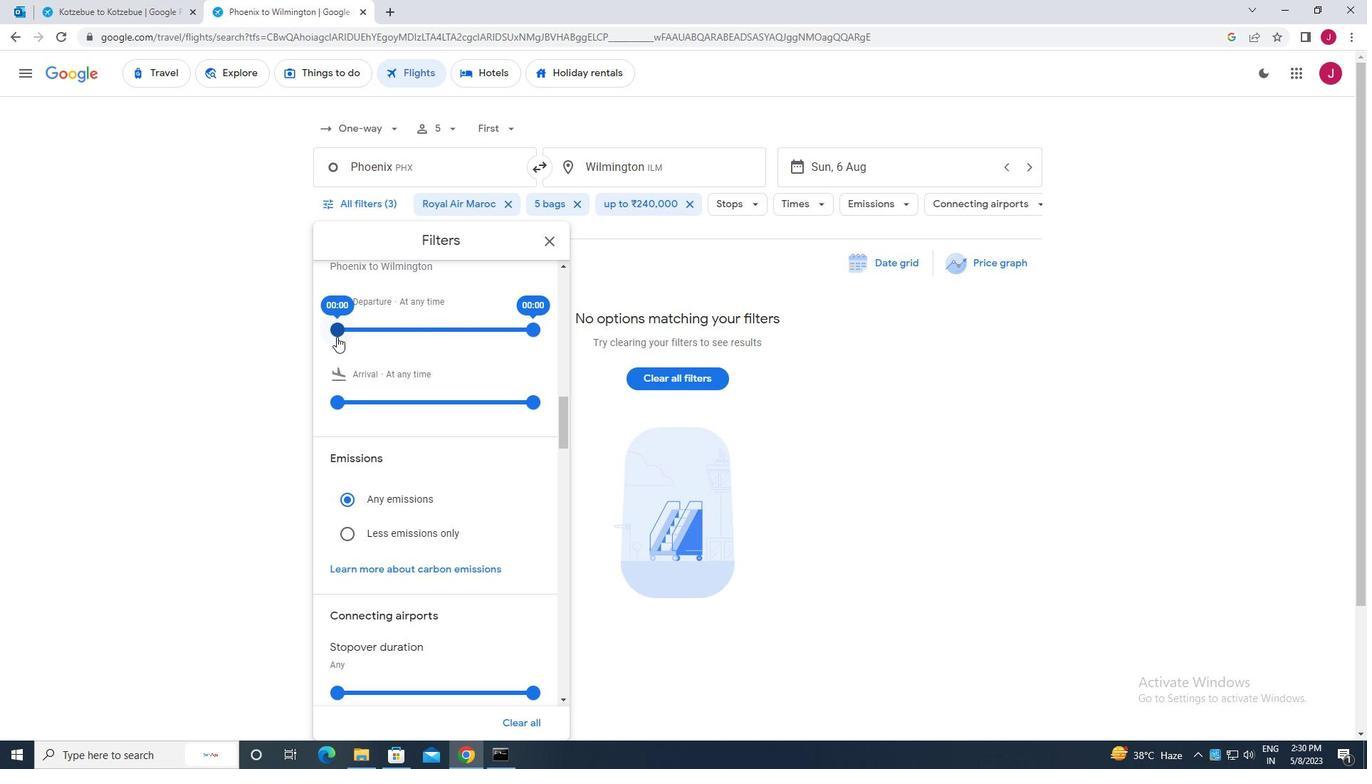 
Action: Mouse pressed left at (336, 331)
Screenshot: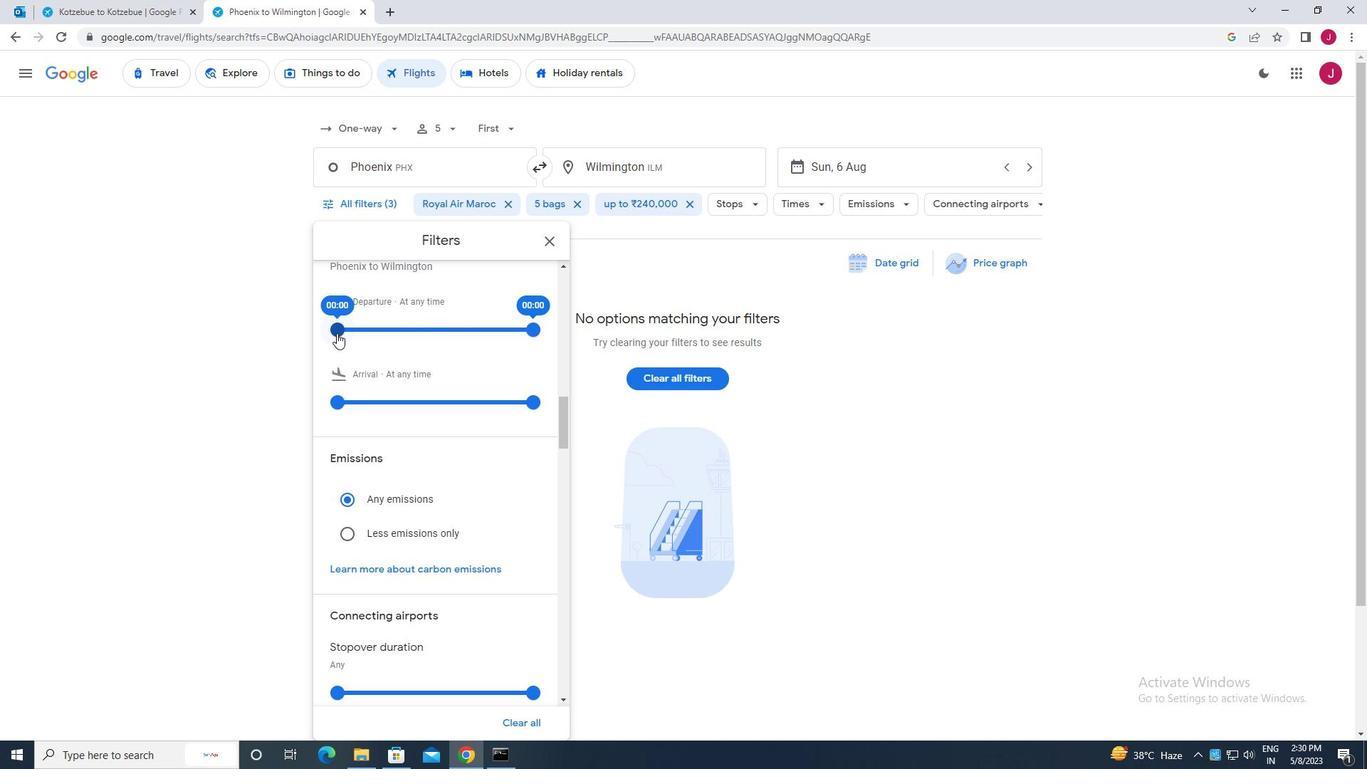 
Action: Mouse moved to (533, 328)
Screenshot: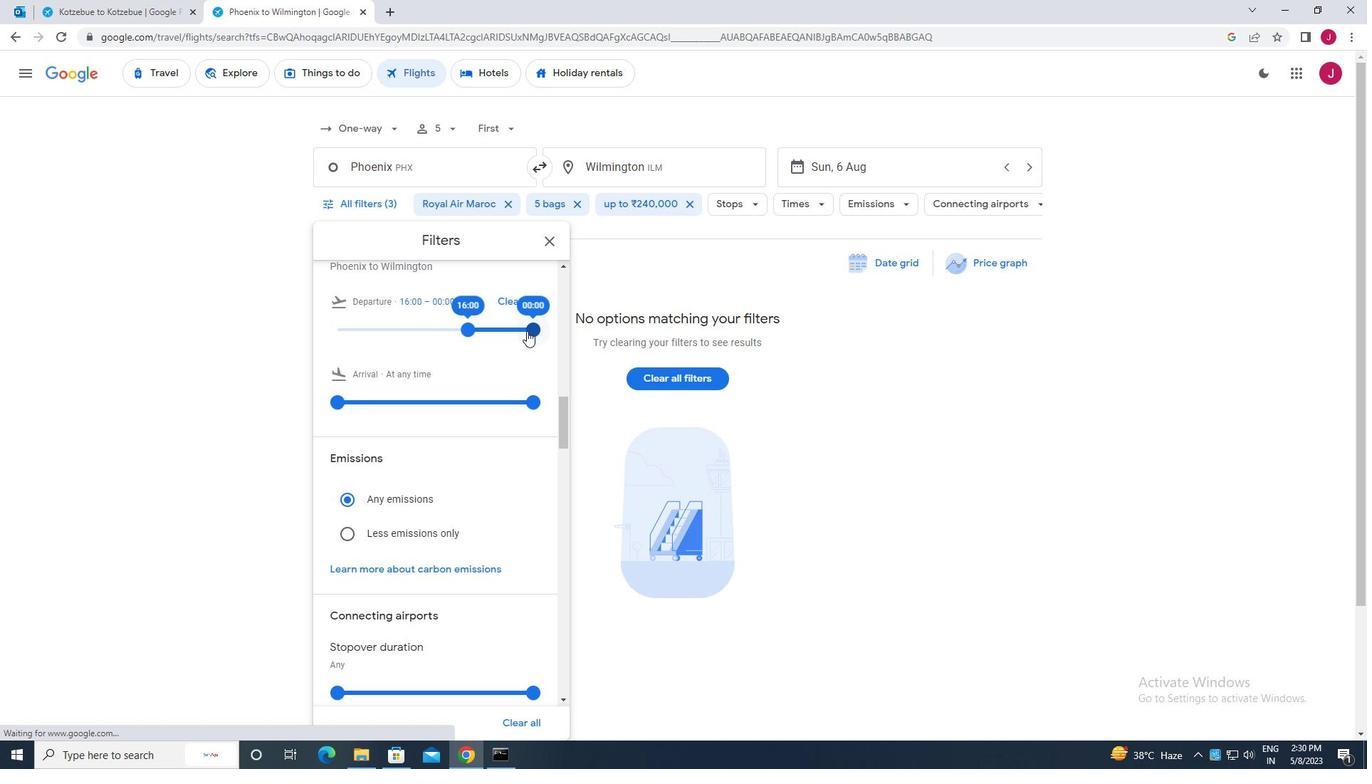 
Action: Mouse pressed left at (533, 328)
Screenshot: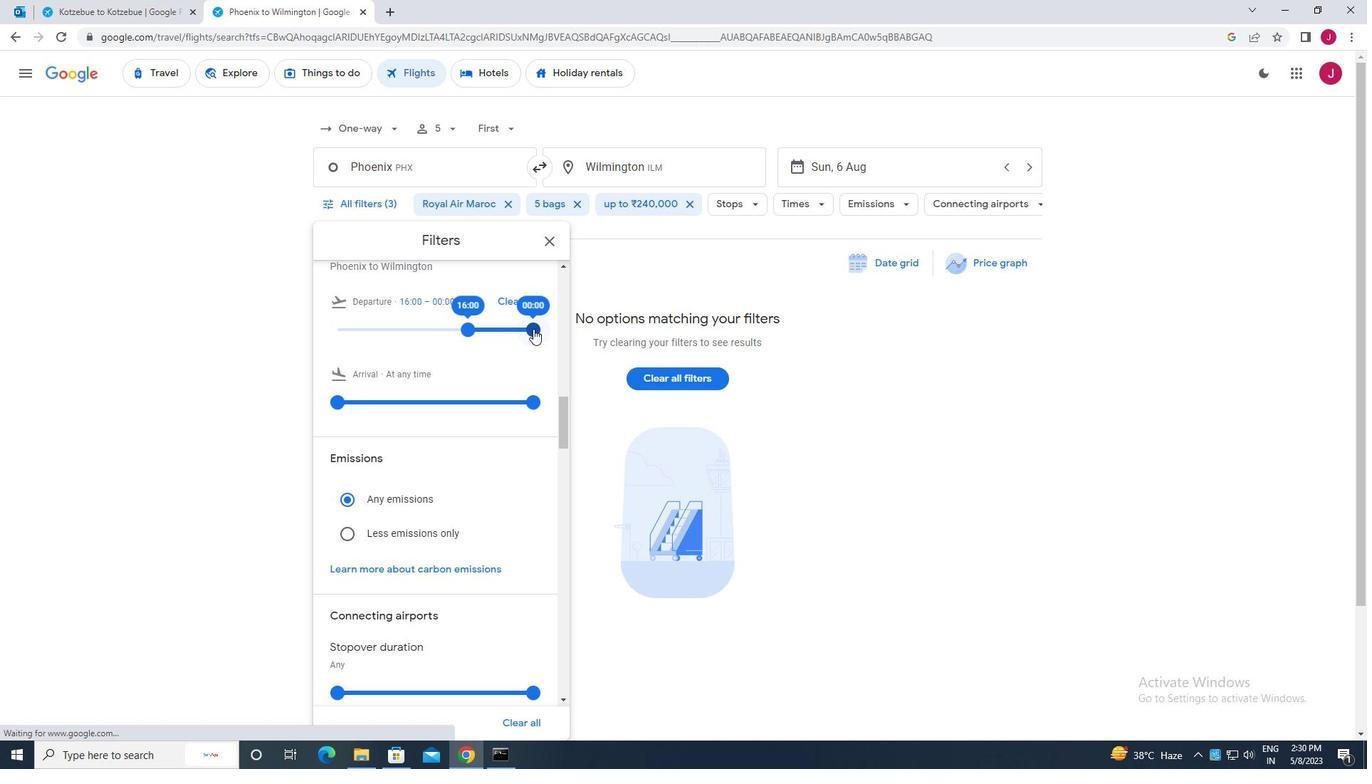 
Action: Mouse moved to (546, 239)
Screenshot: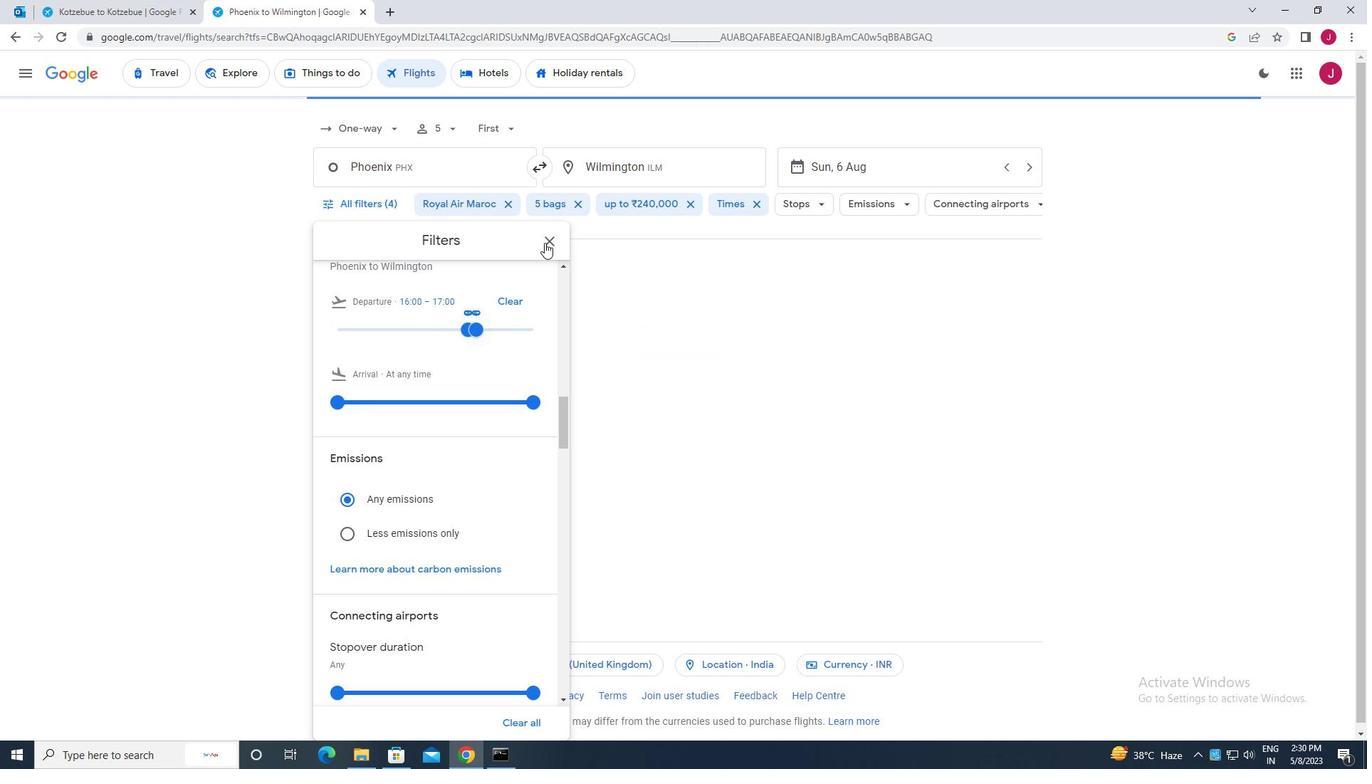 
Action: Mouse pressed left at (546, 239)
Screenshot: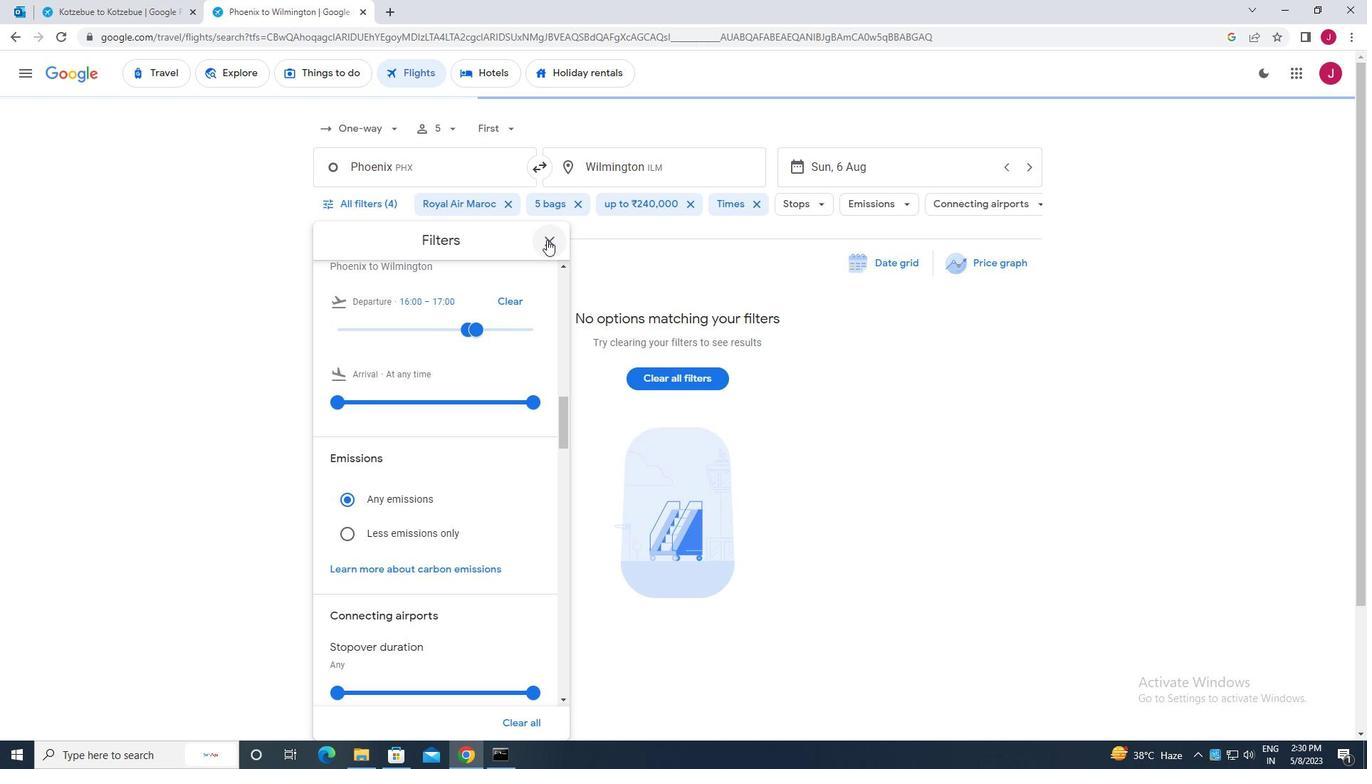 
Action: Mouse moved to (545, 239)
Screenshot: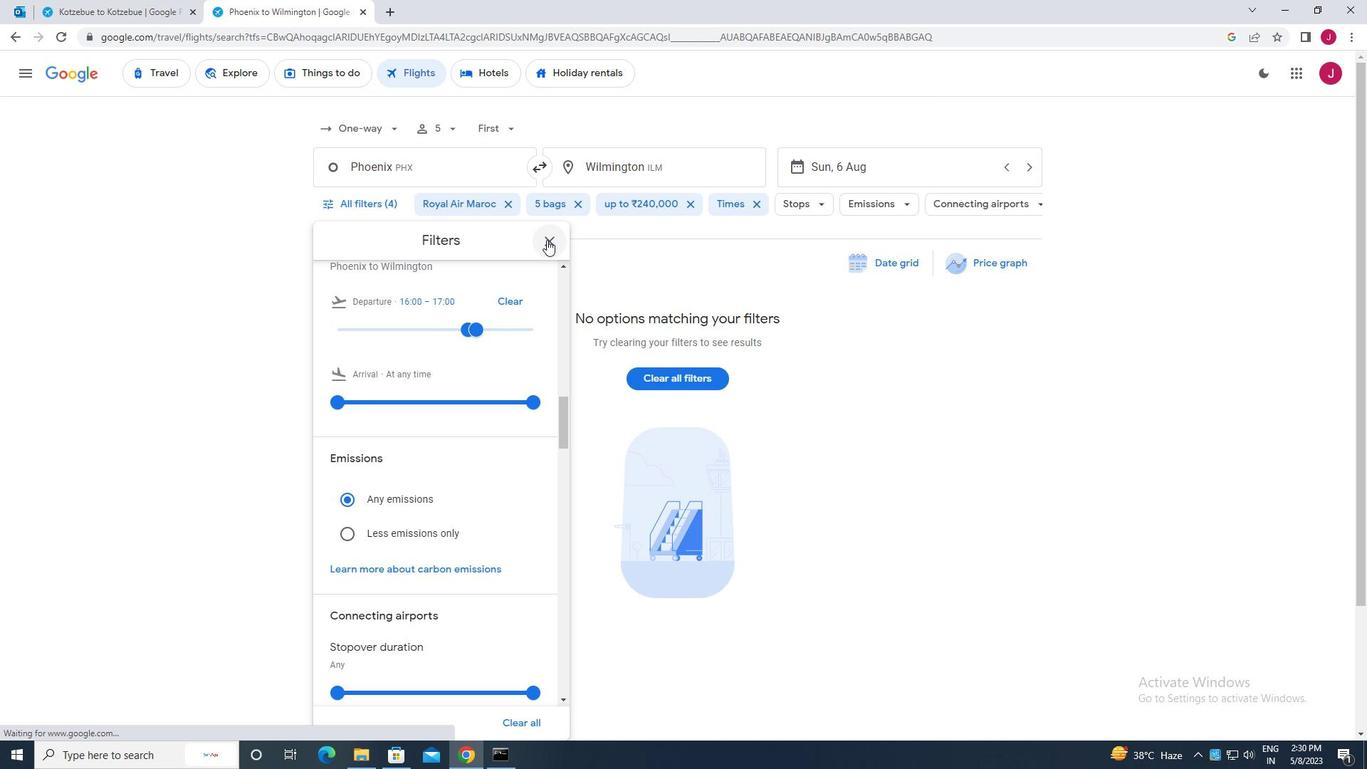 
